 Task: TID9000002-13
Action: Mouse moved to (23, 99)
Screenshot: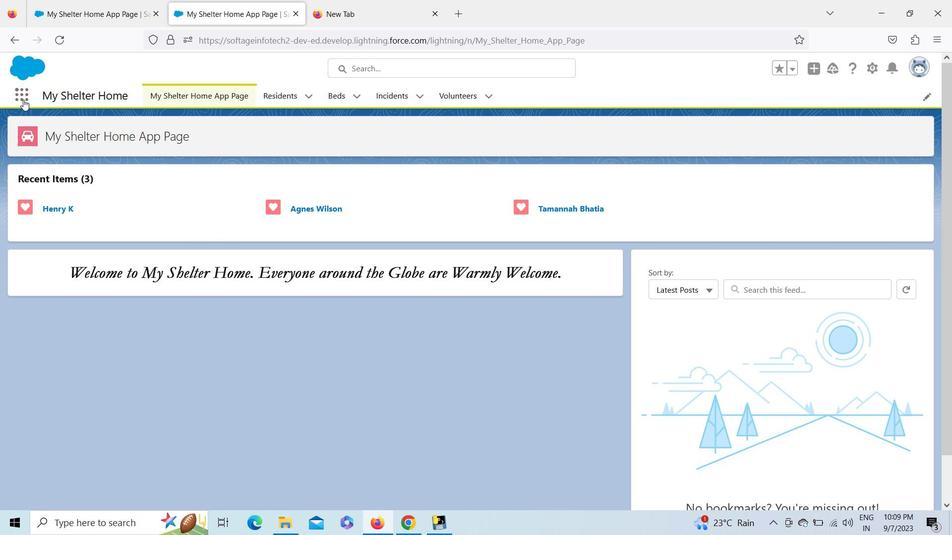 
Action: Mouse pressed left at (23, 99)
Screenshot: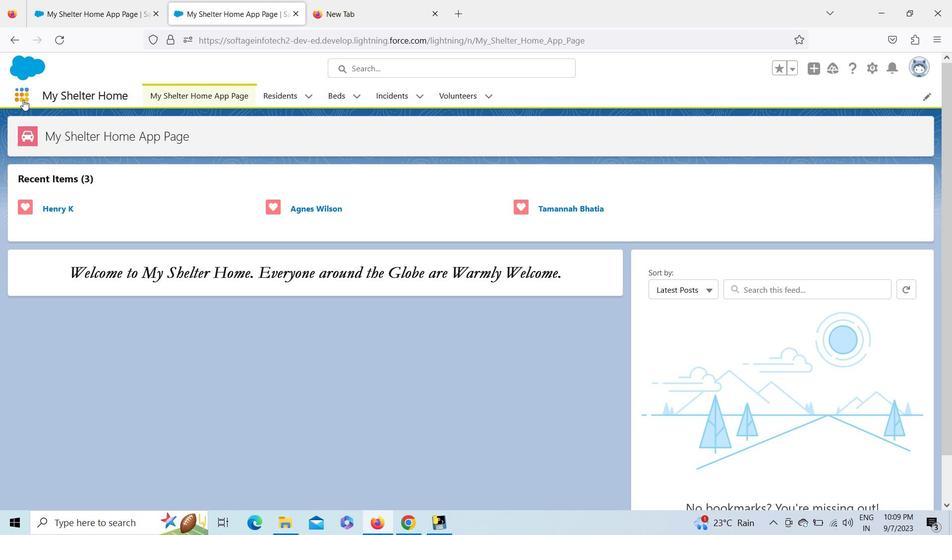 
Action: Mouse moved to (868, 70)
Screenshot: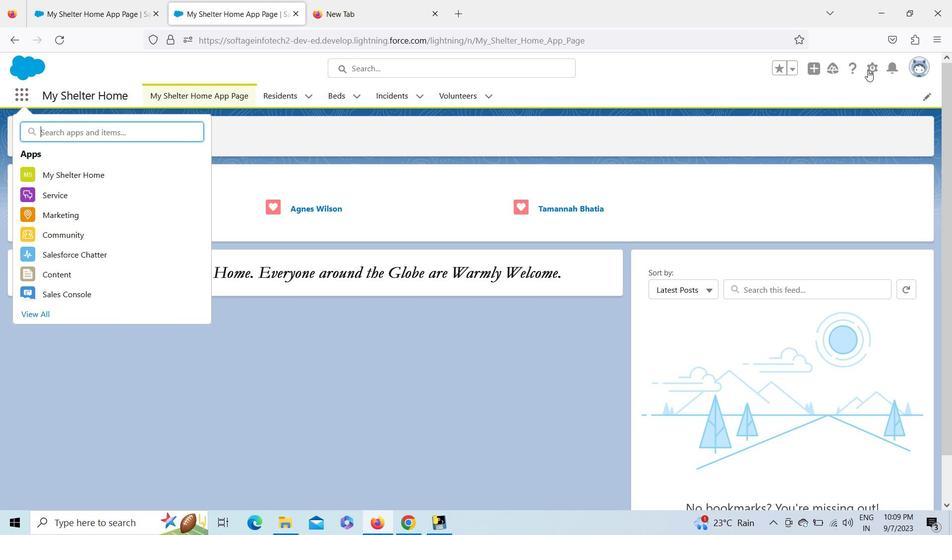 
Action: Mouse pressed left at (868, 70)
Screenshot: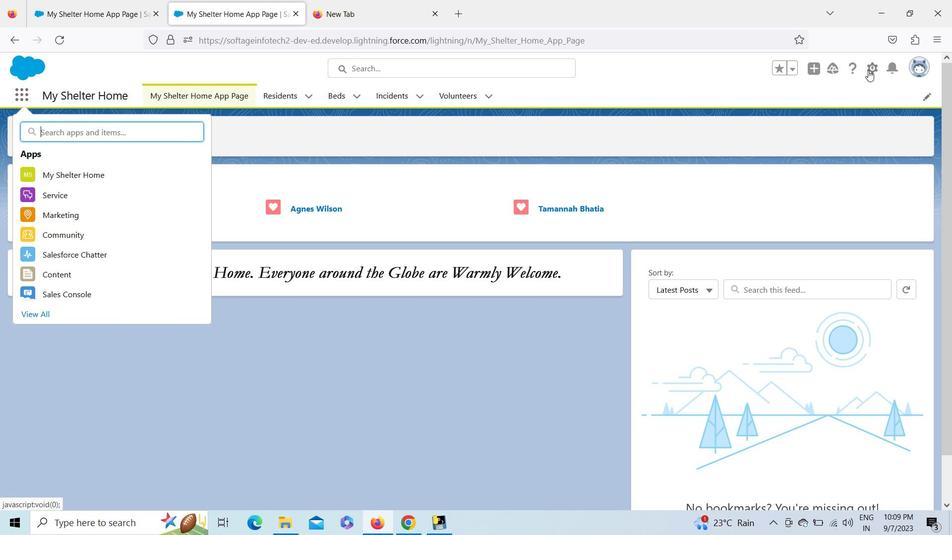 
Action: Mouse moved to (838, 95)
Screenshot: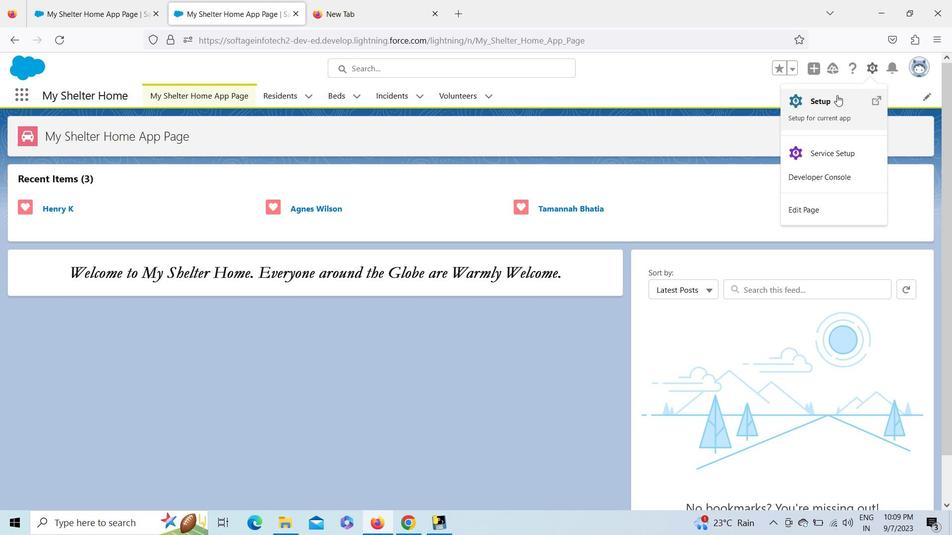 
Action: Mouse pressed left at (838, 95)
Screenshot: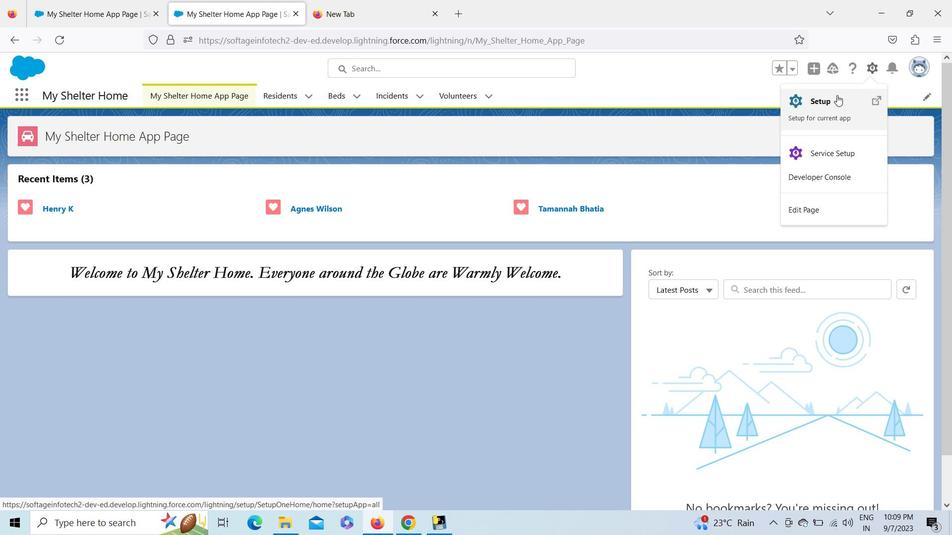 
Action: Mouse moved to (579, 20)
Screenshot: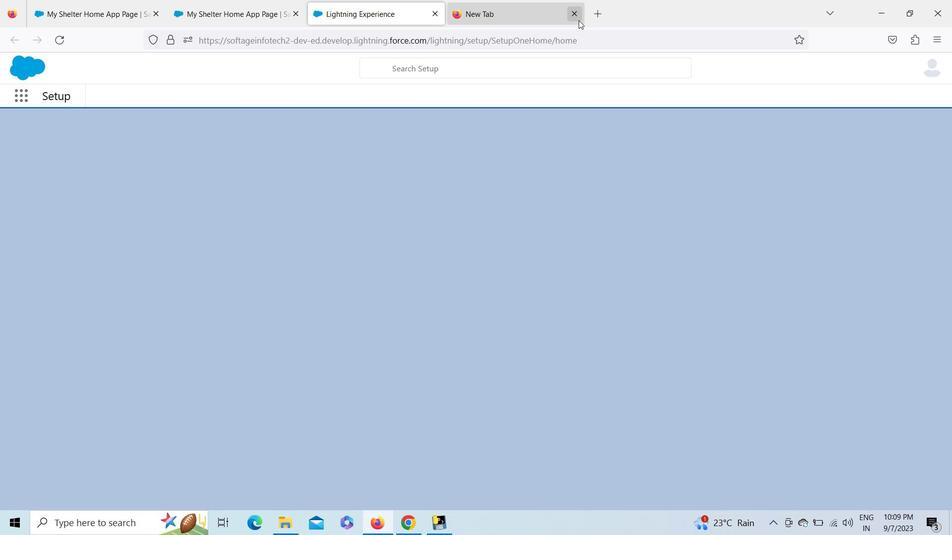 
Action: Mouse pressed left at (579, 20)
Screenshot: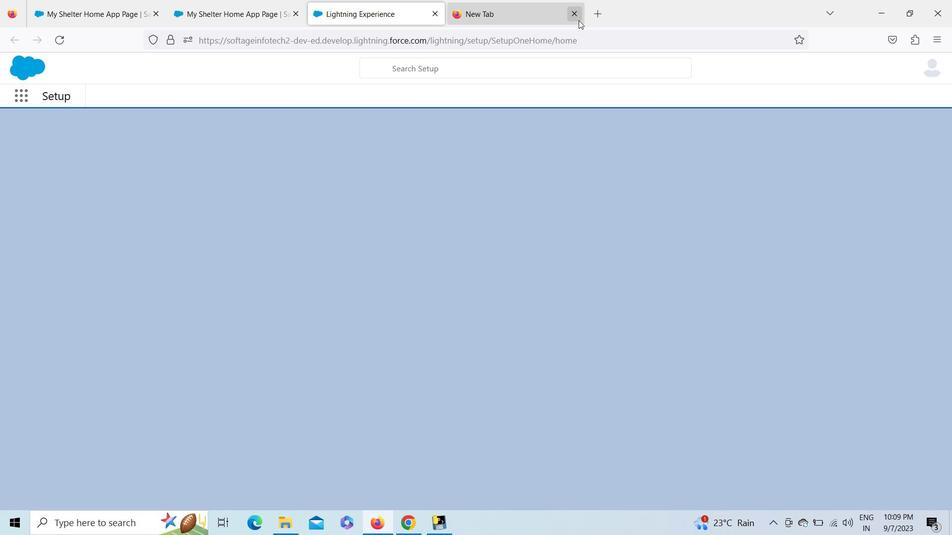 
Action: Mouse moved to (89, 130)
Screenshot: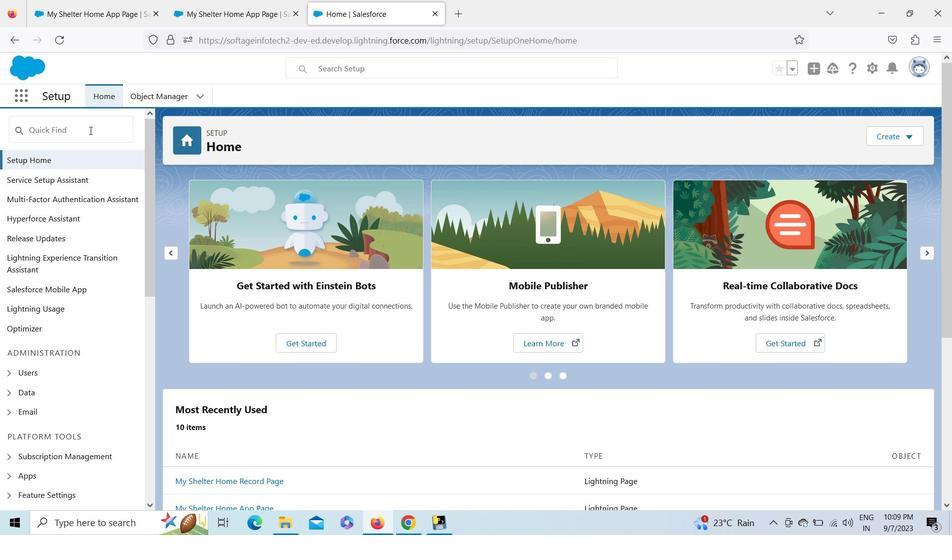 
Action: Mouse pressed left at (89, 130)
Screenshot: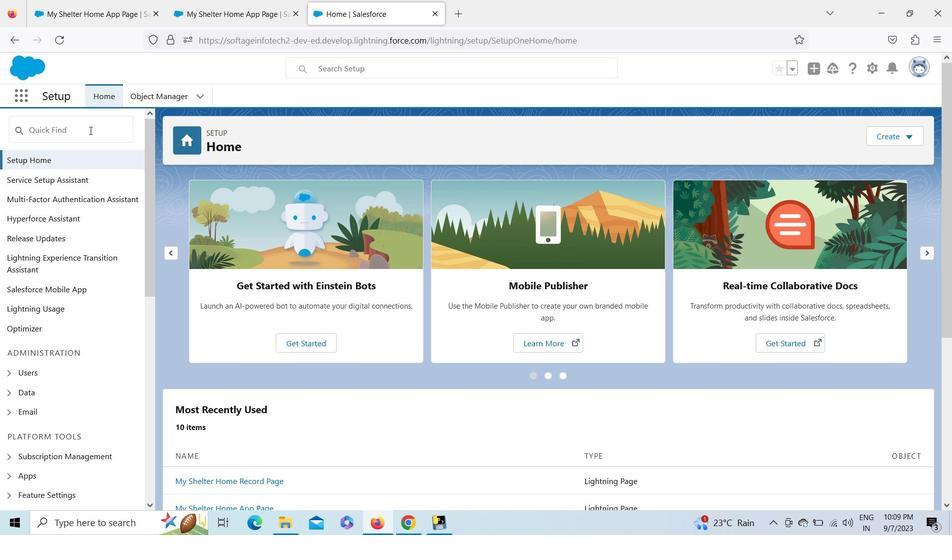 
Action: Key pressed email
Screenshot: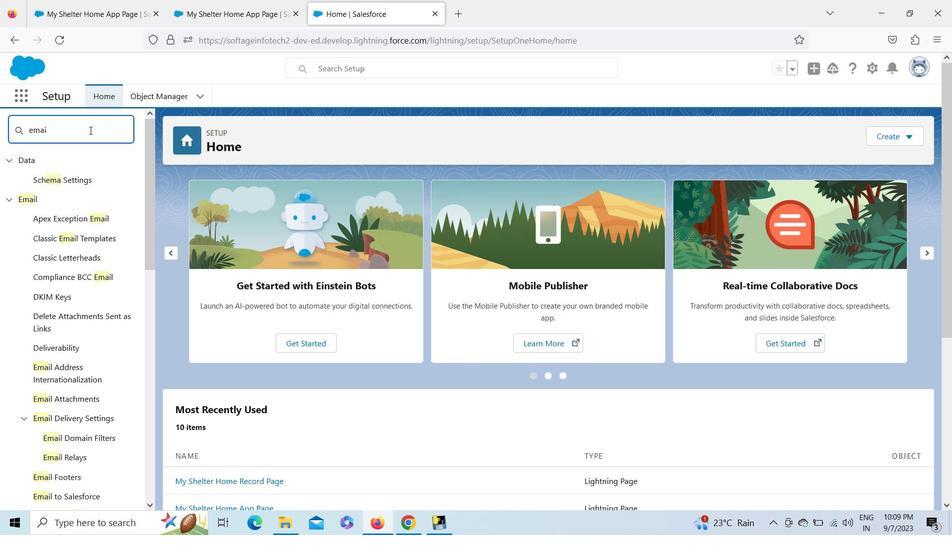 
Action: Mouse moved to (87, 198)
Screenshot: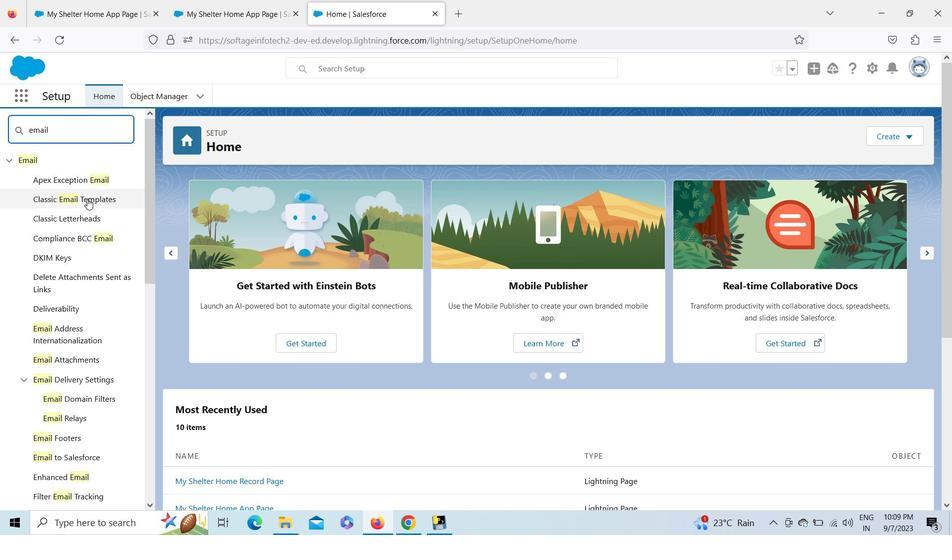 
Action: Mouse pressed left at (87, 198)
Screenshot: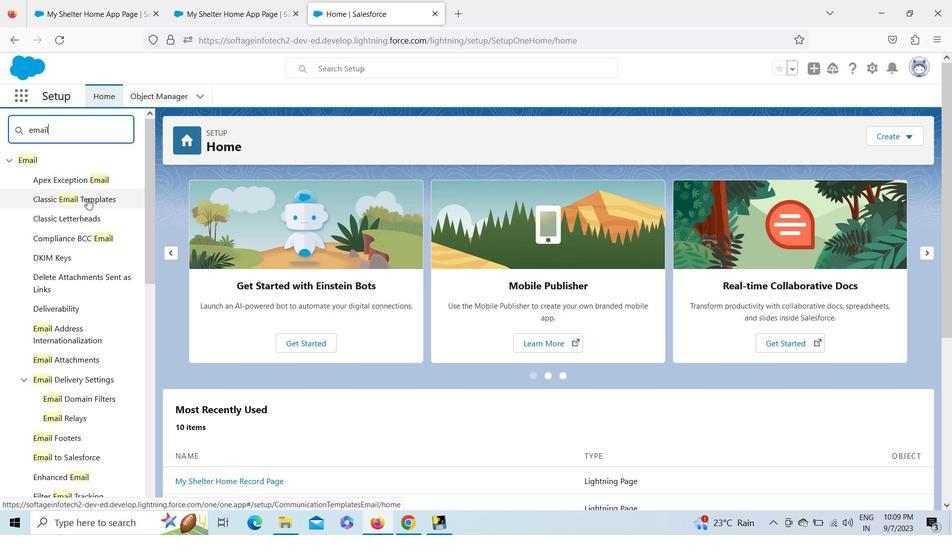 
Action: Mouse moved to (444, 287)
Screenshot: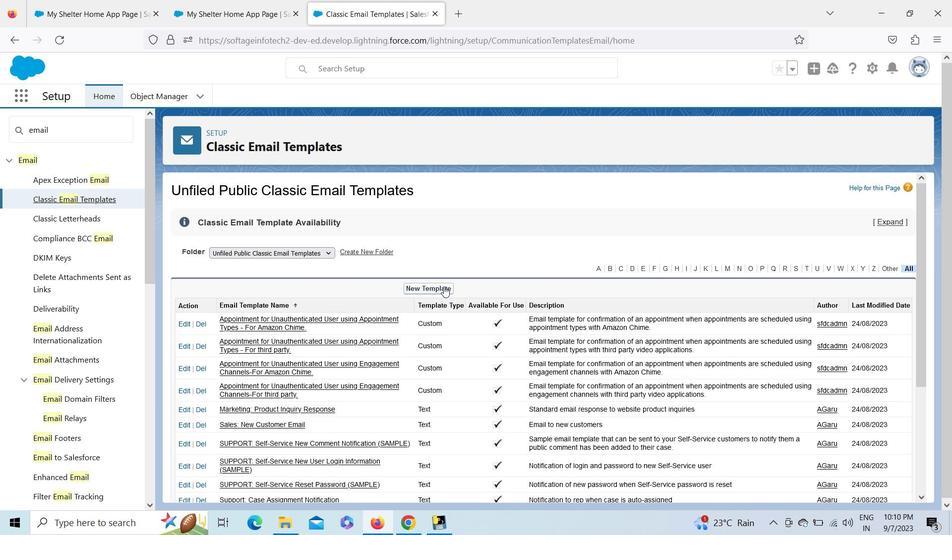 
Action: Mouse pressed left at (444, 287)
Screenshot: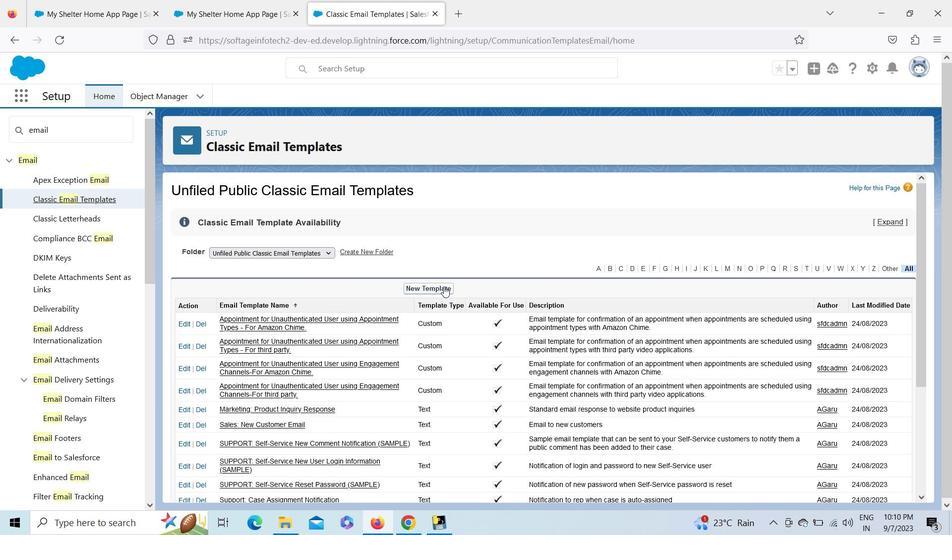 
Action: Mouse moved to (882, 252)
Screenshot: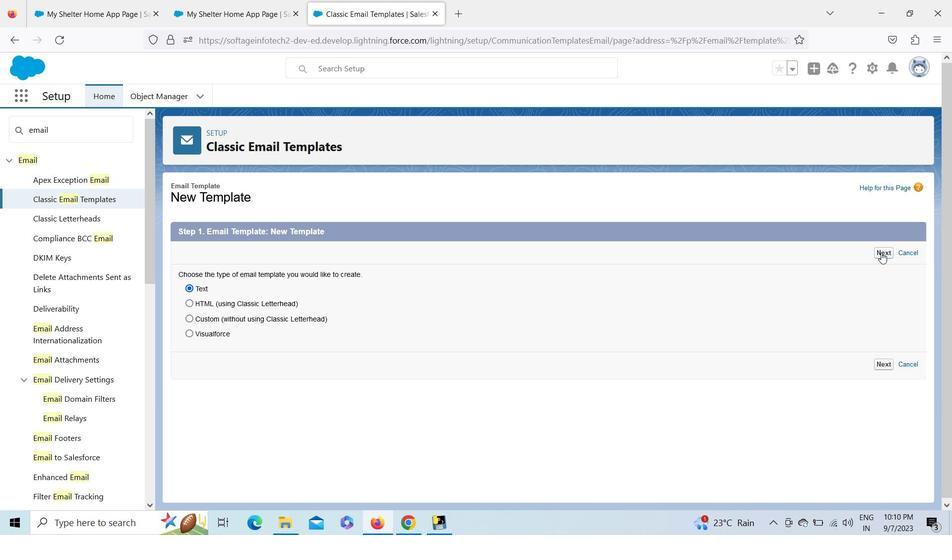 
Action: Mouse pressed left at (882, 252)
Screenshot: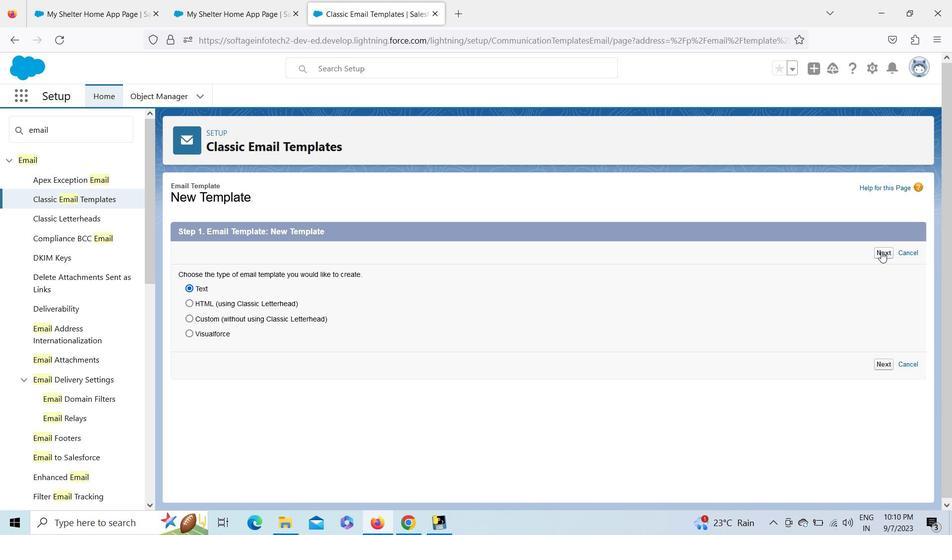 
Action: Mouse moved to (270, 311)
Screenshot: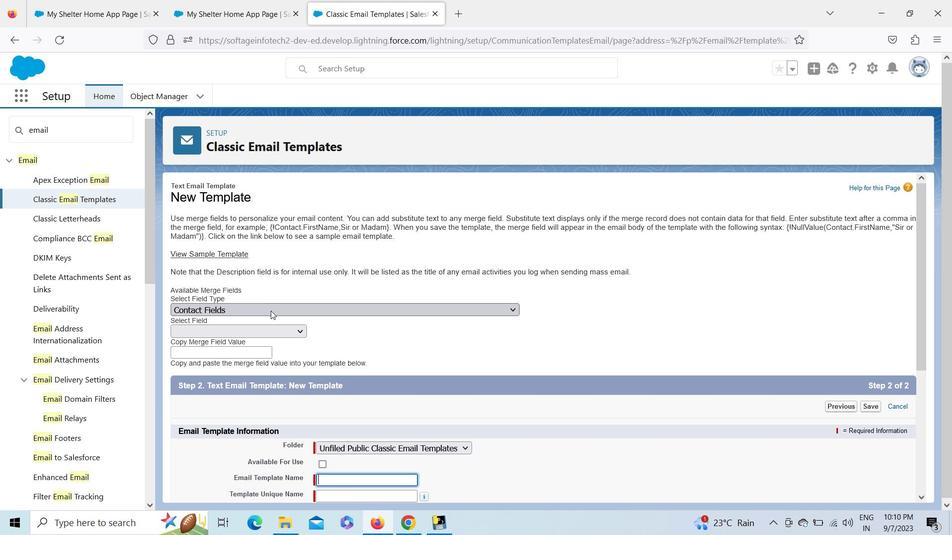 
Action: Mouse pressed left at (270, 311)
Screenshot: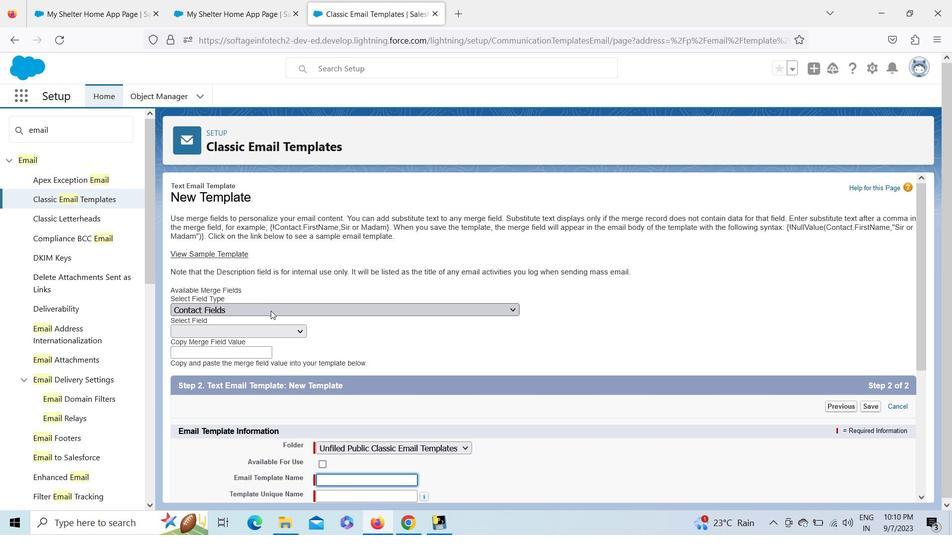 
Action: Mouse moved to (512, 293)
Screenshot: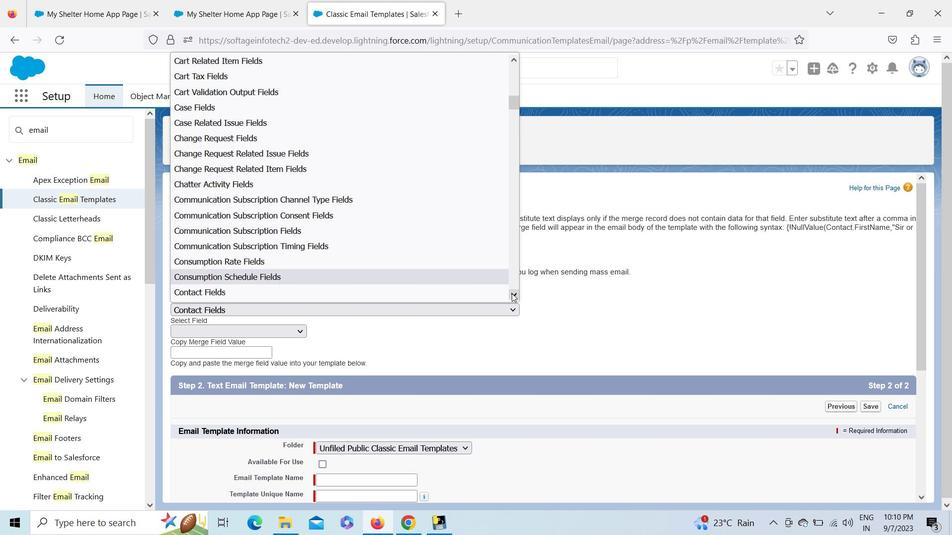 
Action: Mouse pressed left at (512, 293)
Screenshot: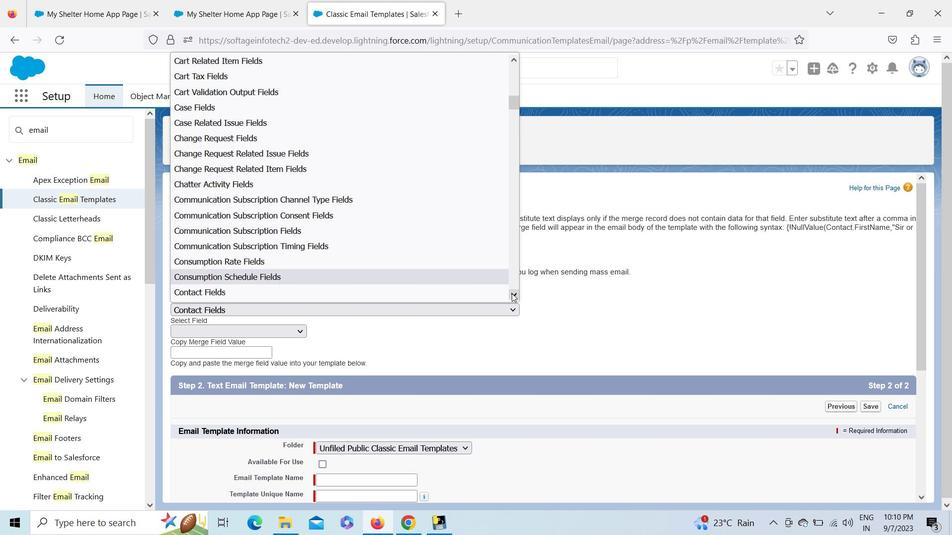 
Action: Mouse pressed left at (512, 293)
Screenshot: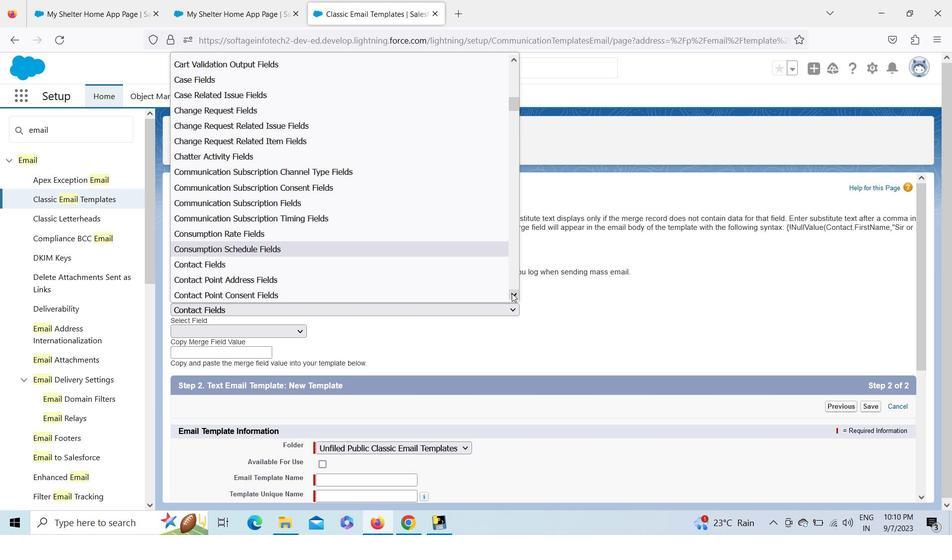
Action: Mouse pressed left at (512, 293)
Screenshot: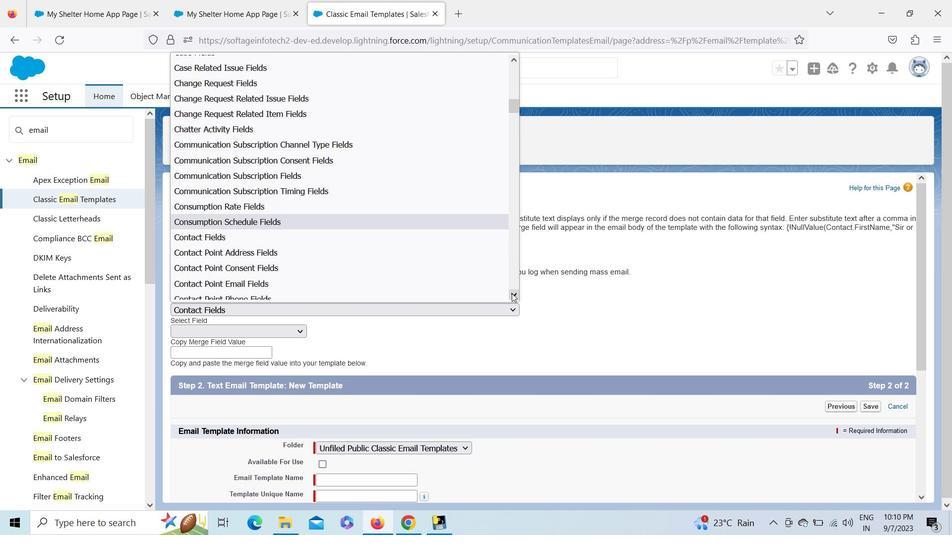 
Action: Mouse pressed left at (512, 293)
Screenshot: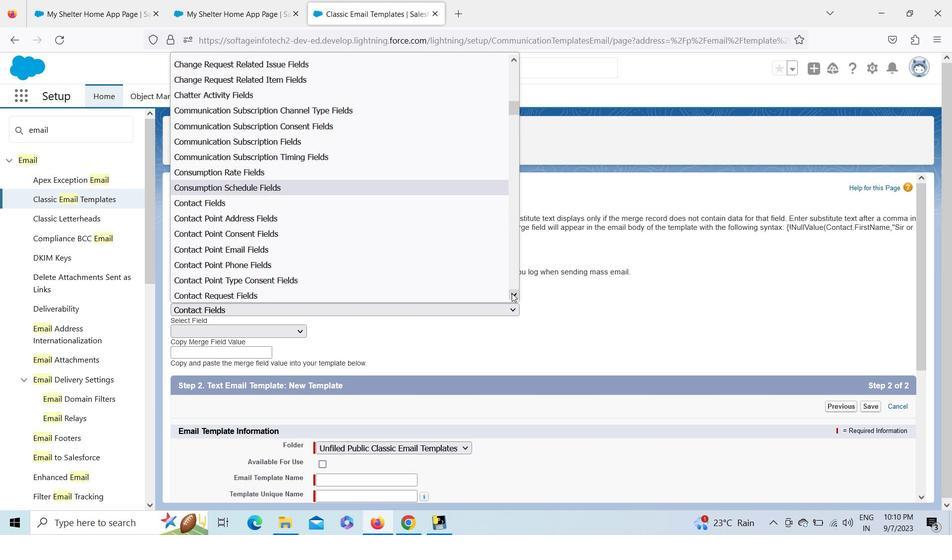 
Action: Mouse pressed left at (512, 293)
Screenshot: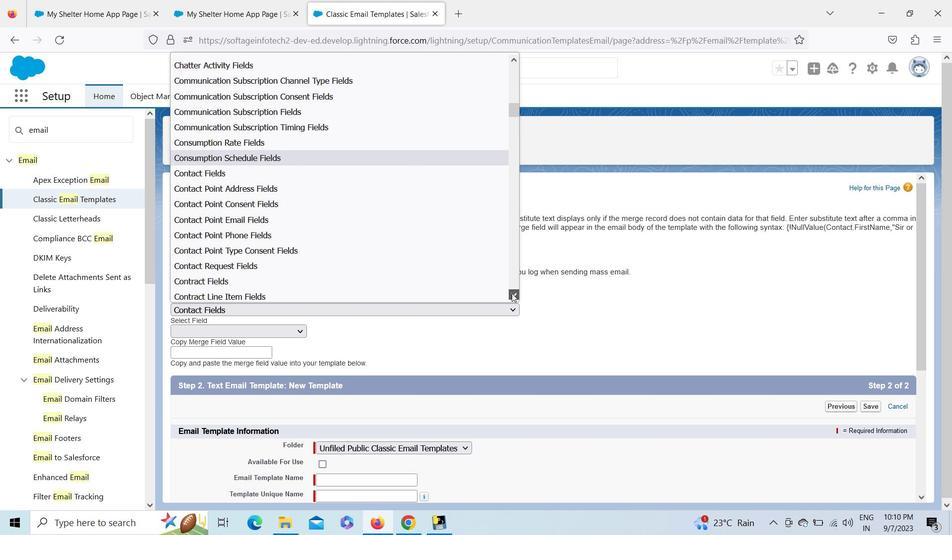 
Action: Mouse pressed left at (512, 293)
Screenshot: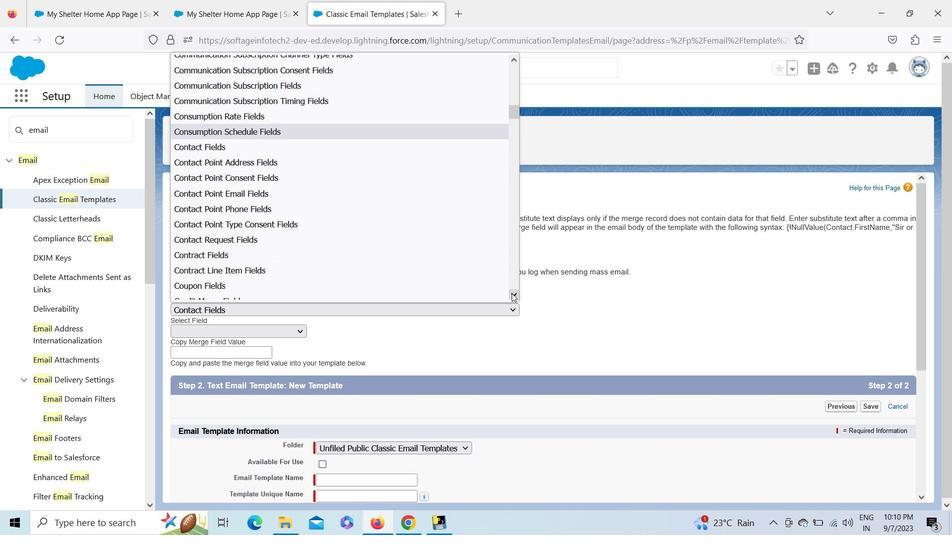 
Action: Mouse pressed left at (512, 293)
Screenshot: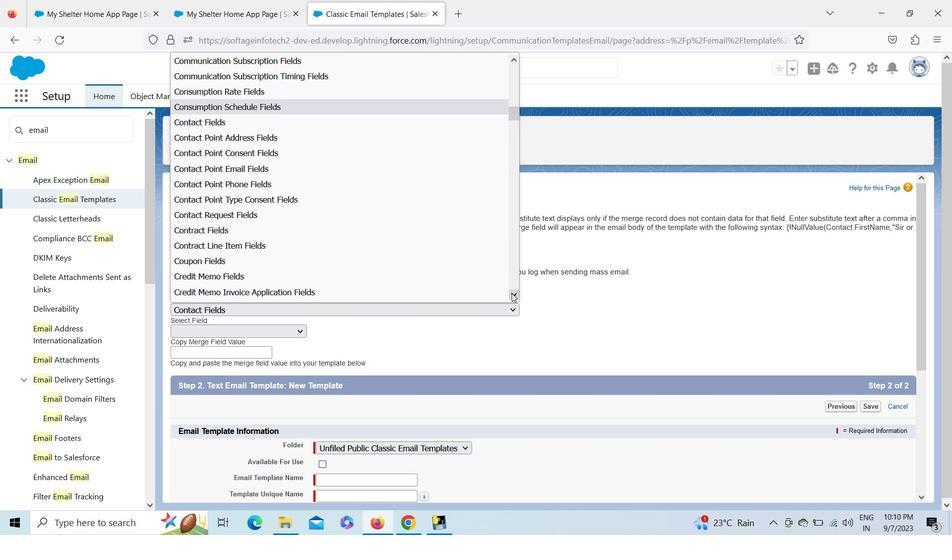 
Action: Mouse pressed left at (512, 293)
Screenshot: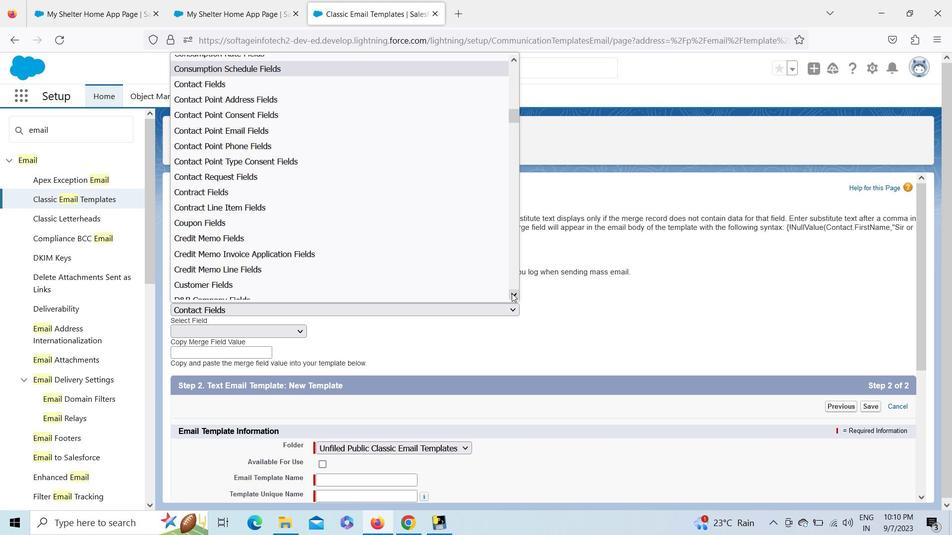 
Action: Mouse pressed left at (512, 293)
Screenshot: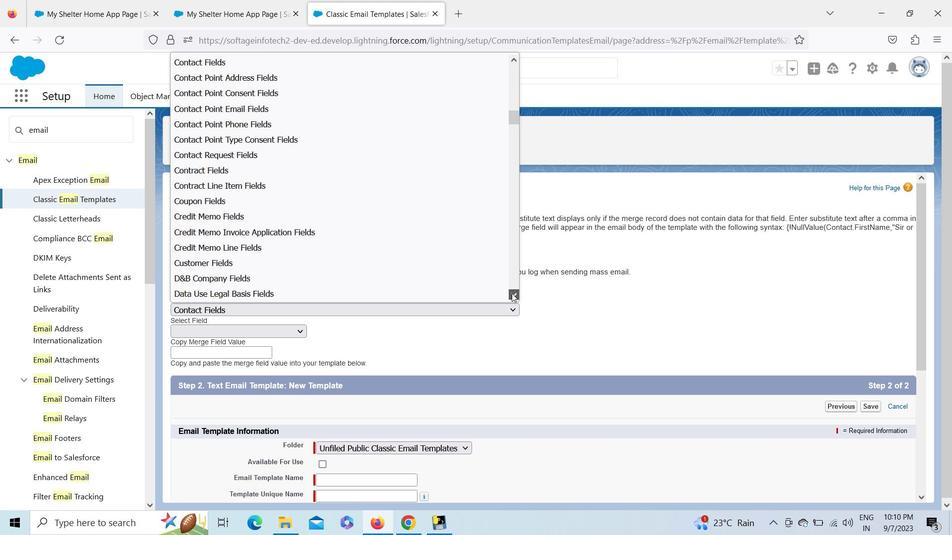 
Action: Mouse pressed left at (512, 293)
Screenshot: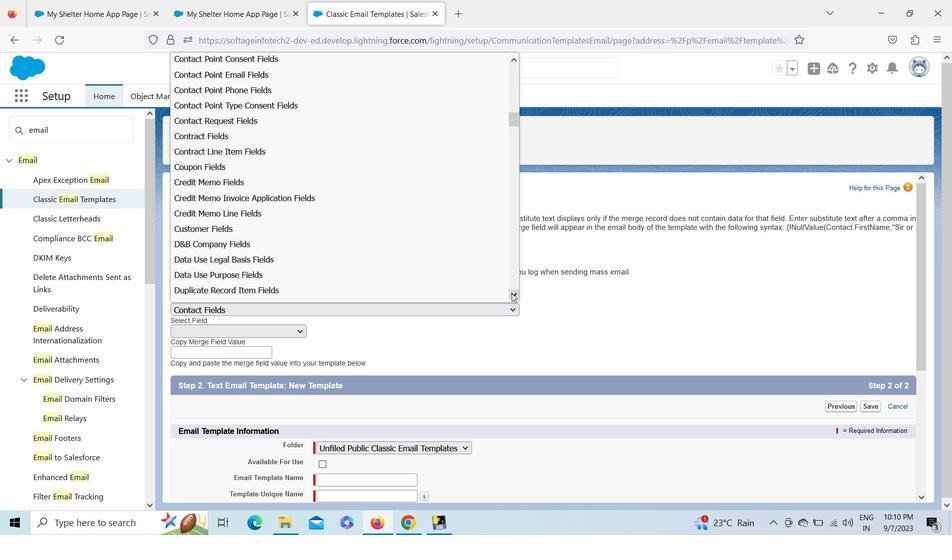 
Action: Mouse pressed left at (512, 293)
Screenshot: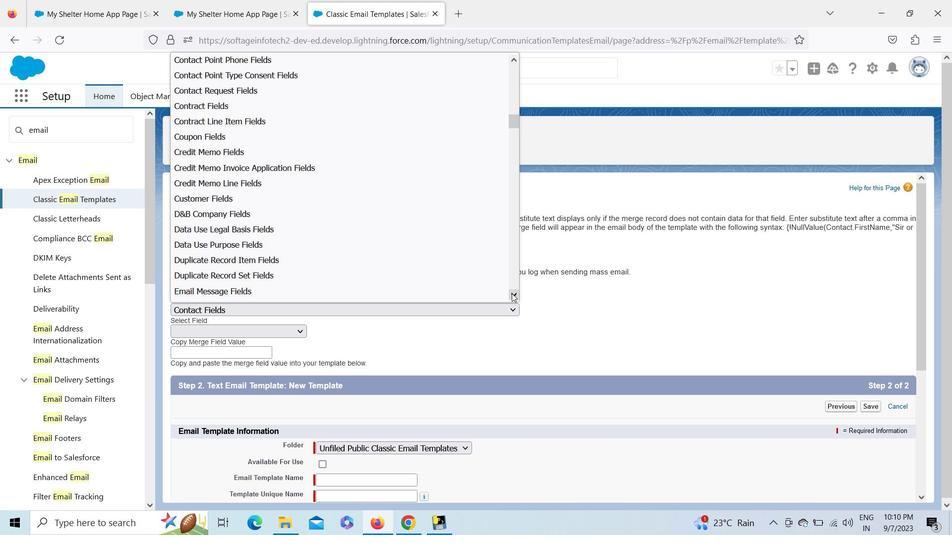 
Action: Mouse pressed left at (512, 293)
Screenshot: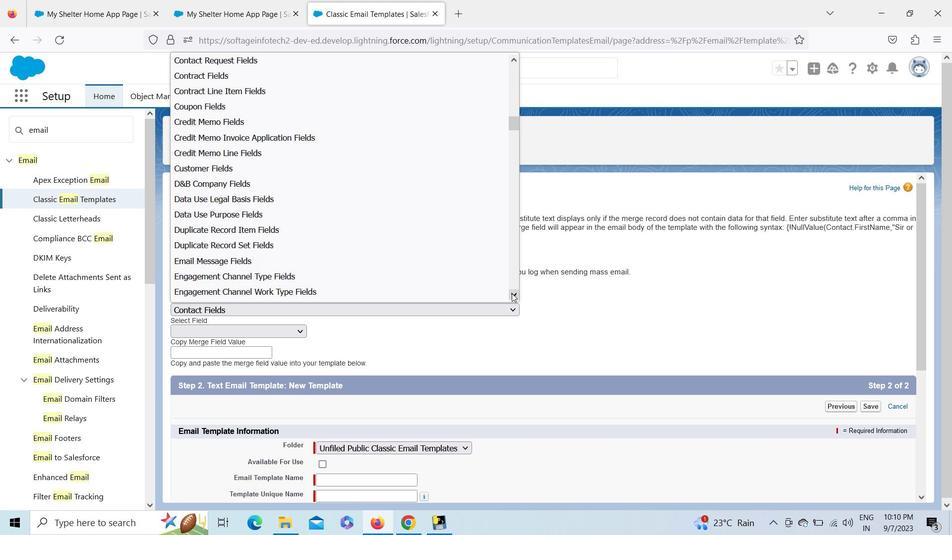 
Action: Mouse pressed left at (512, 293)
Screenshot: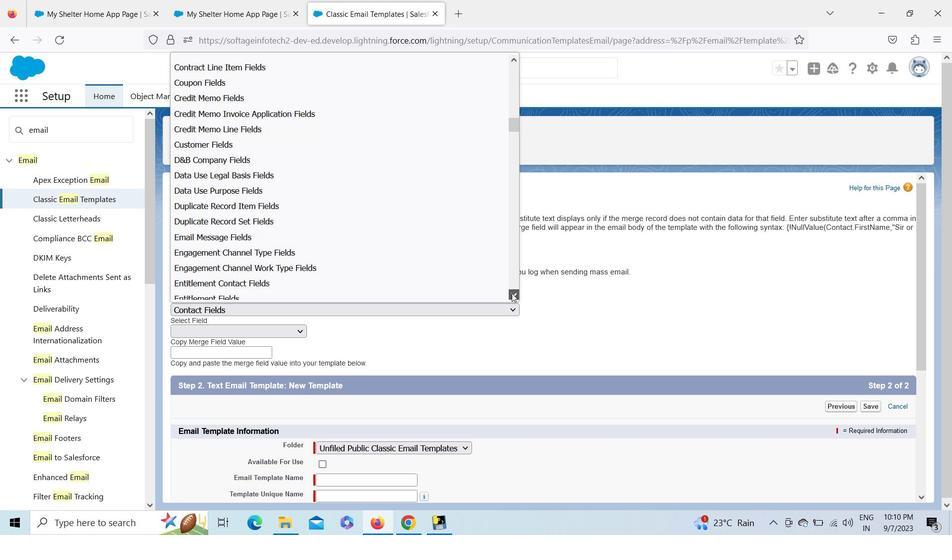 
Action: Mouse pressed left at (512, 293)
Screenshot: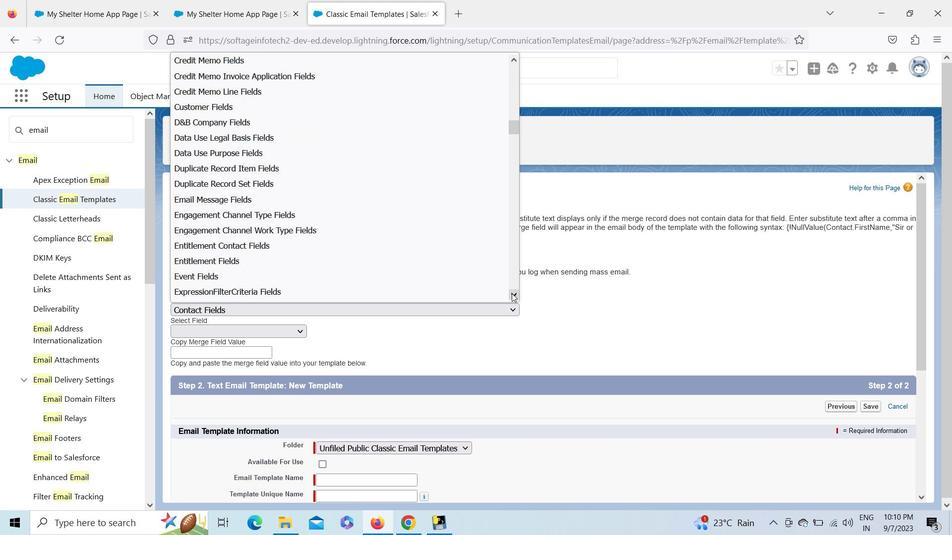 
Action: Mouse pressed left at (512, 293)
Screenshot: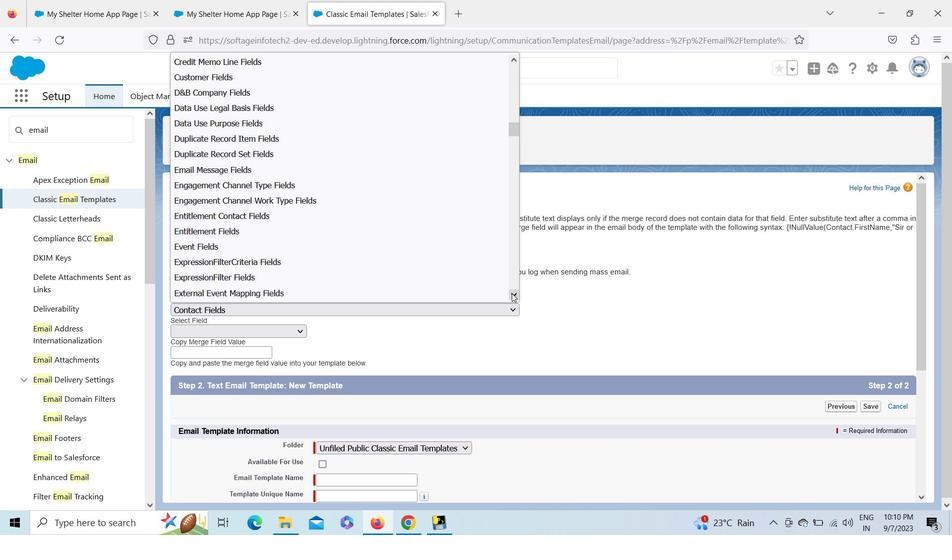 
Action: Mouse pressed left at (512, 293)
Screenshot: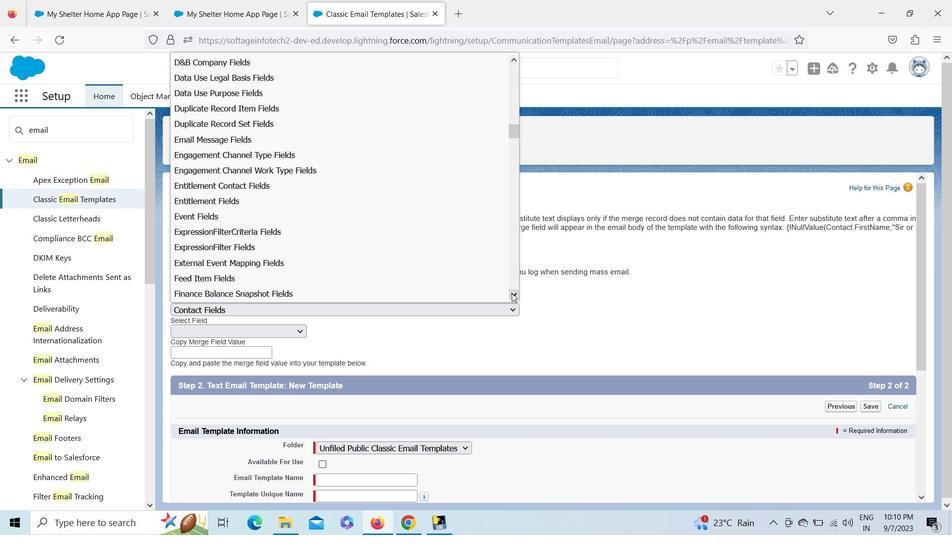 
Action: Mouse pressed left at (512, 293)
Screenshot: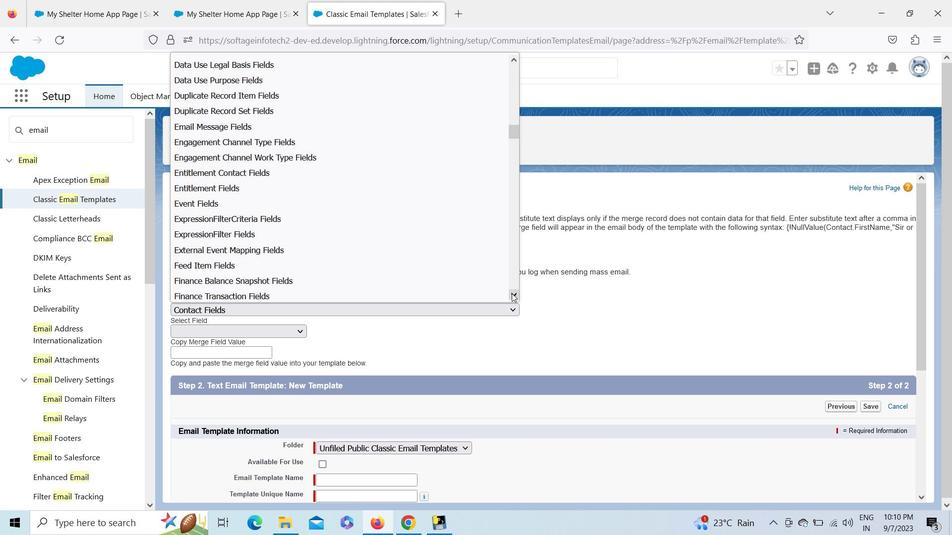 
Action: Mouse pressed left at (512, 293)
Screenshot: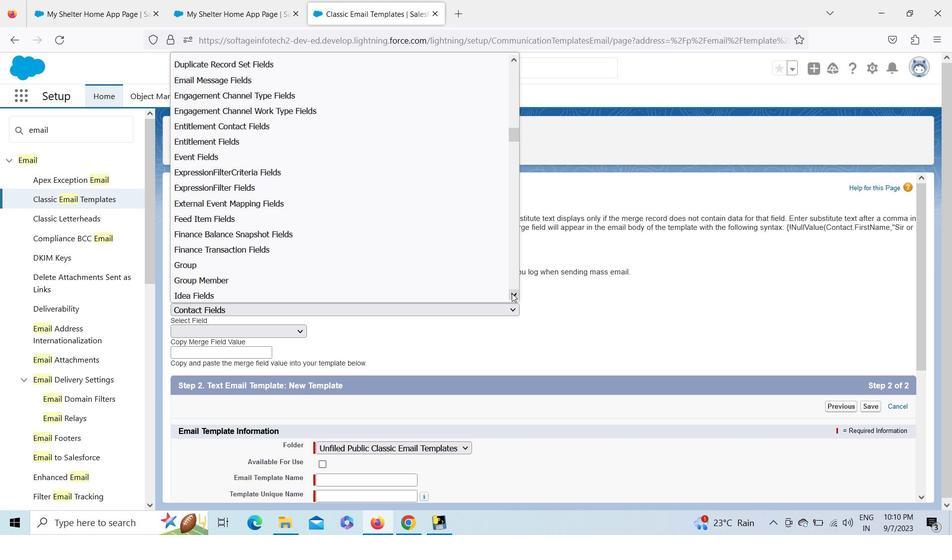 
Action: Mouse pressed left at (512, 293)
Screenshot: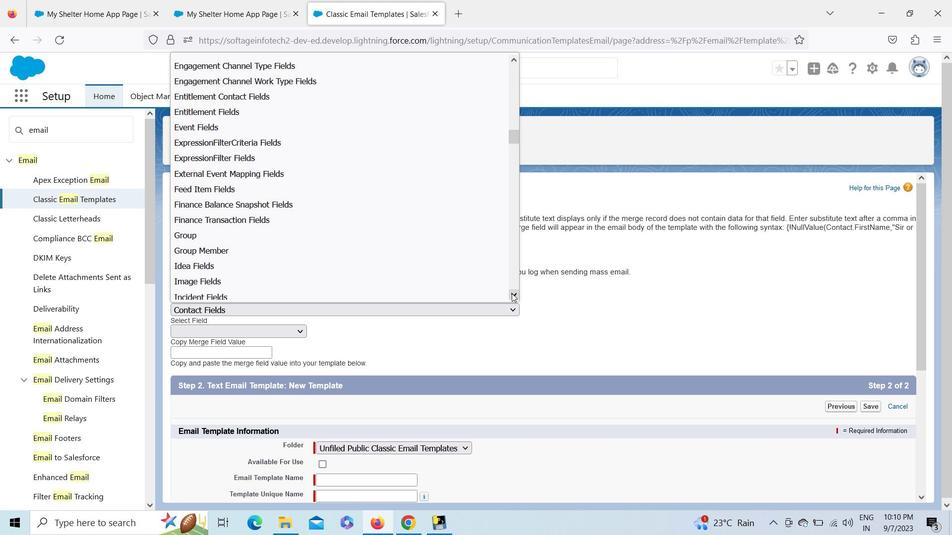
Action: Key pressed rrrrrrrrrrrrrrrr<Key.enter>
Screenshot: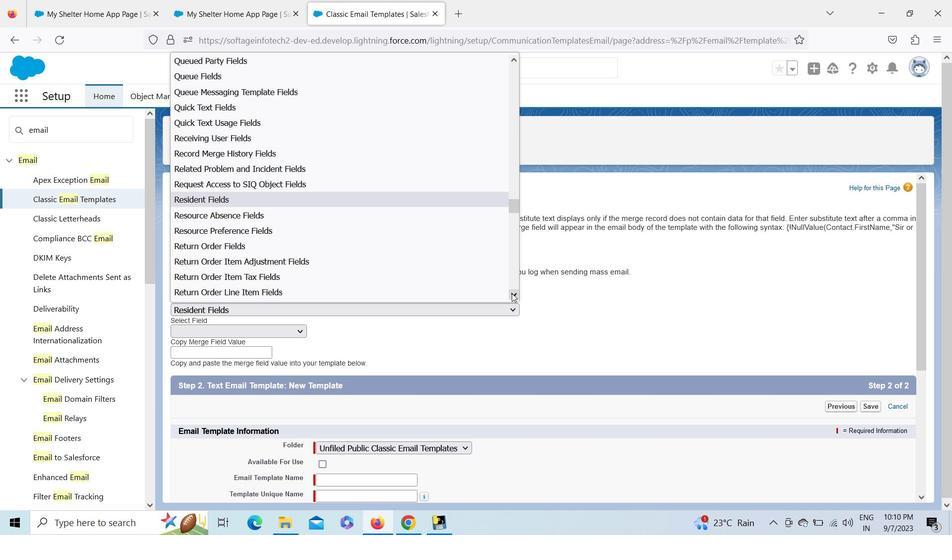
Action: Mouse moved to (268, 328)
Screenshot: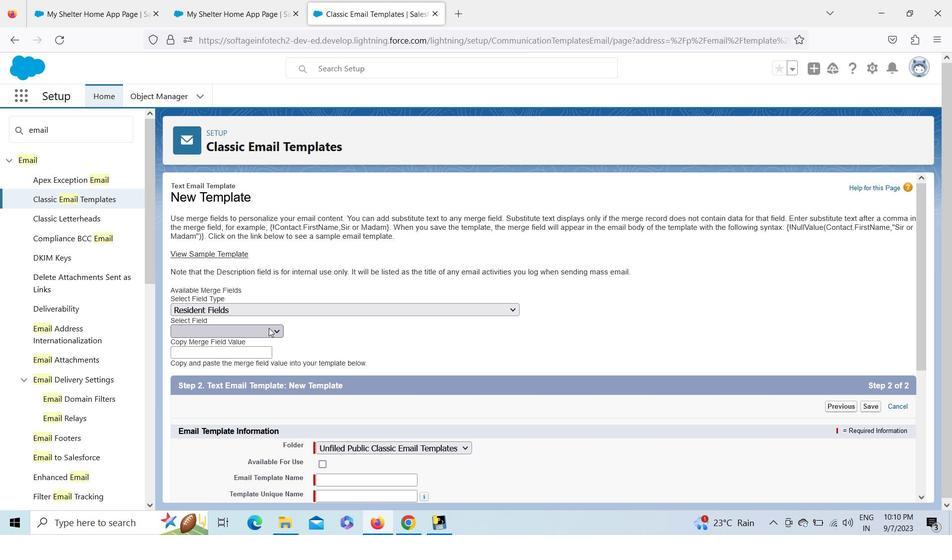 
Action: Mouse pressed left at (268, 328)
Screenshot: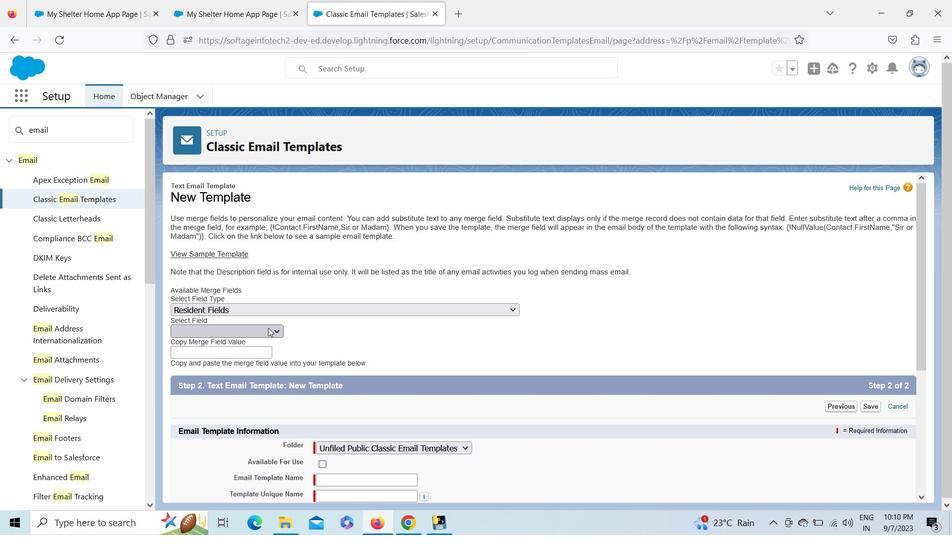 
Action: Mouse moved to (291, 316)
Screenshot: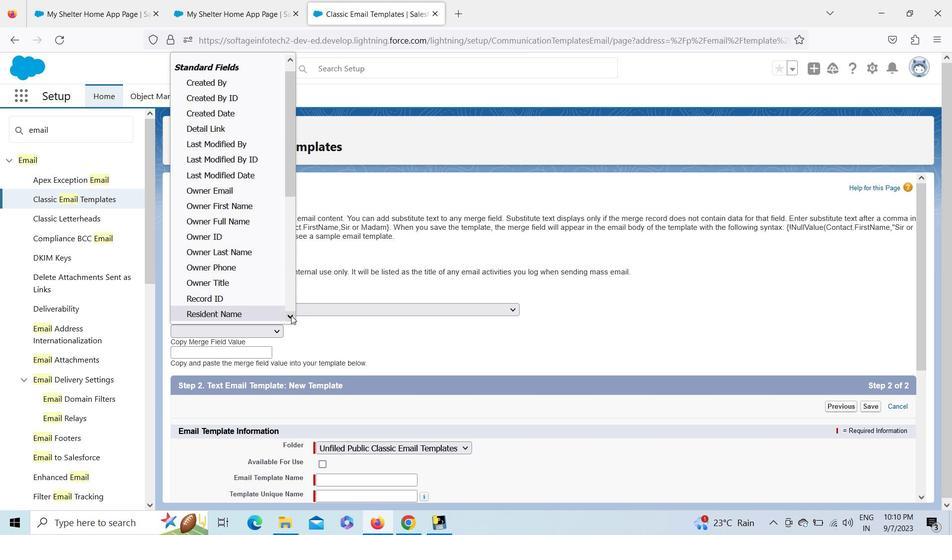 
Action: Mouse pressed left at (291, 316)
Screenshot: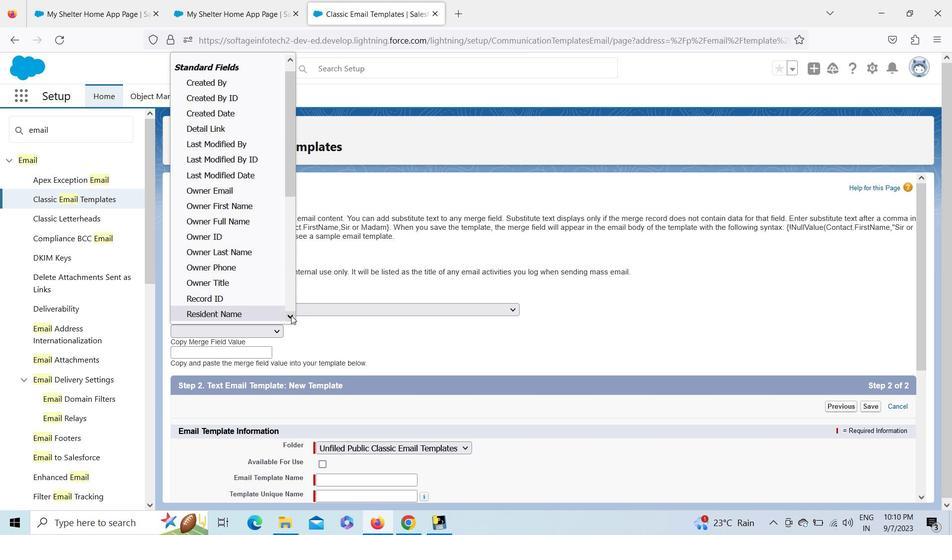 
Action: Mouse pressed left at (291, 316)
Screenshot: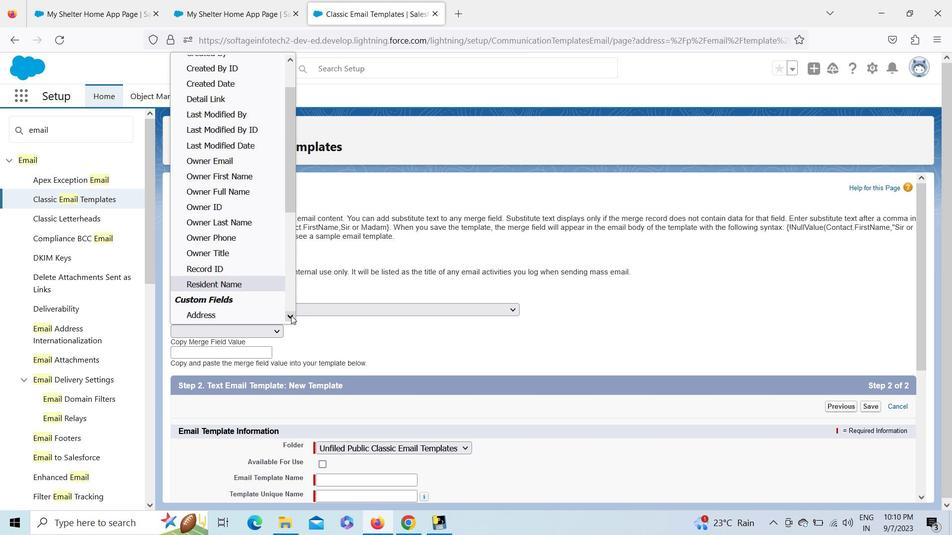
Action: Mouse pressed left at (291, 316)
Screenshot: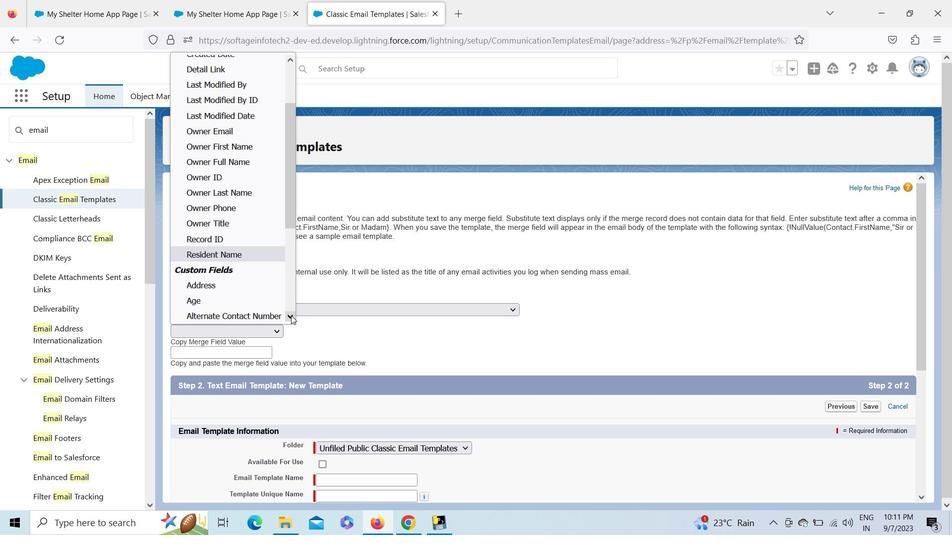 
Action: Mouse pressed left at (291, 316)
Screenshot: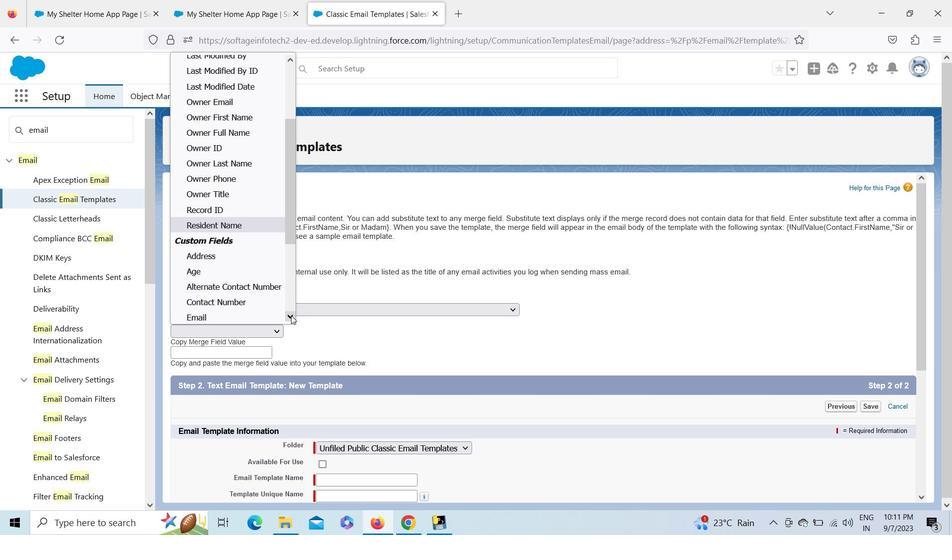 
Action: Mouse pressed left at (291, 316)
Screenshot: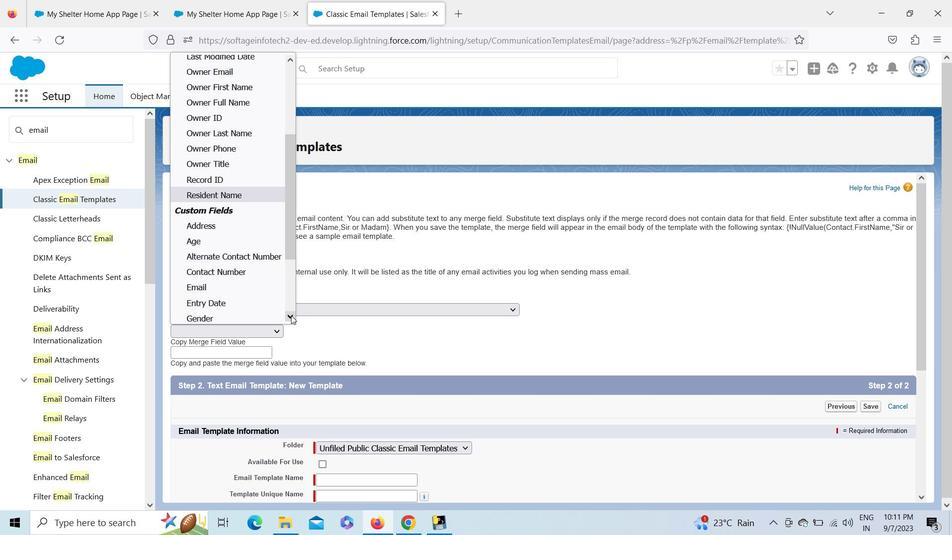 
Action: Mouse pressed left at (291, 316)
Screenshot: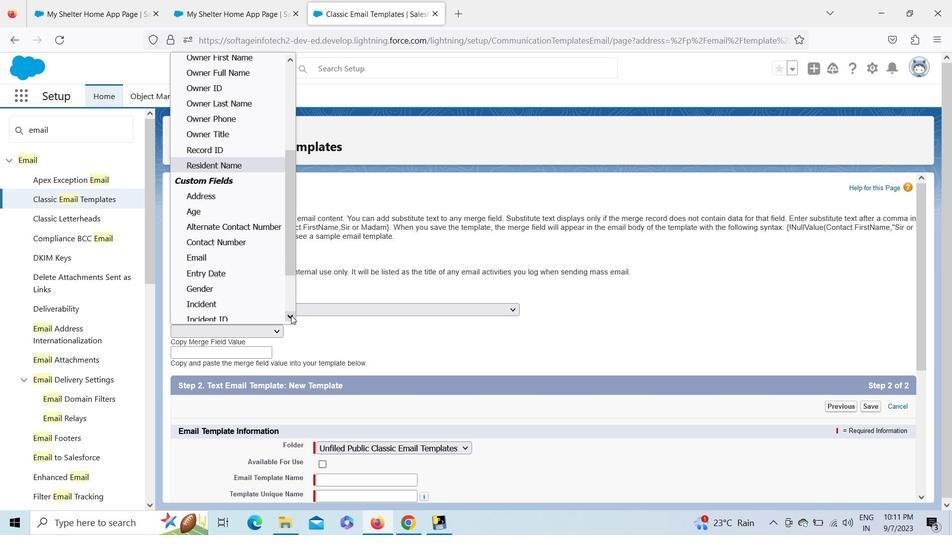 
Action: Mouse pressed left at (291, 316)
Screenshot: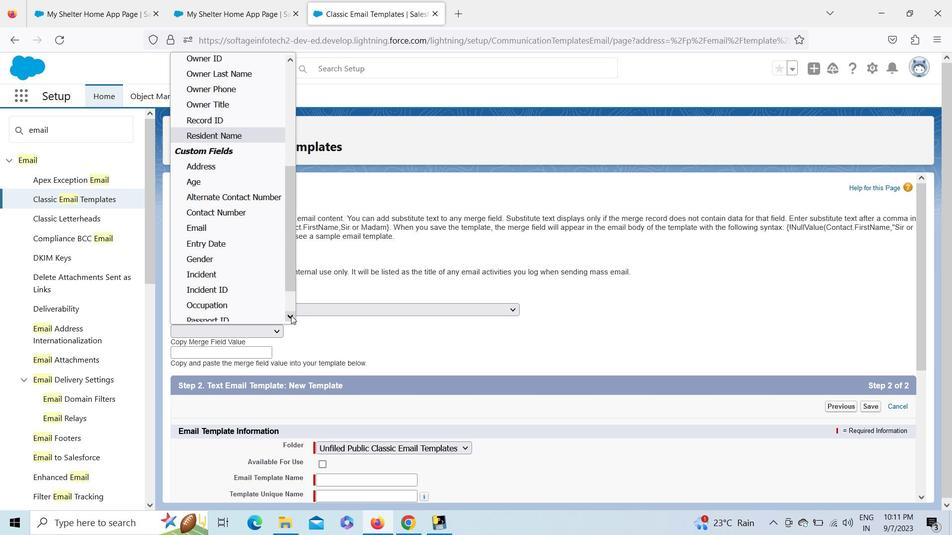 
Action: Mouse pressed left at (291, 316)
Screenshot: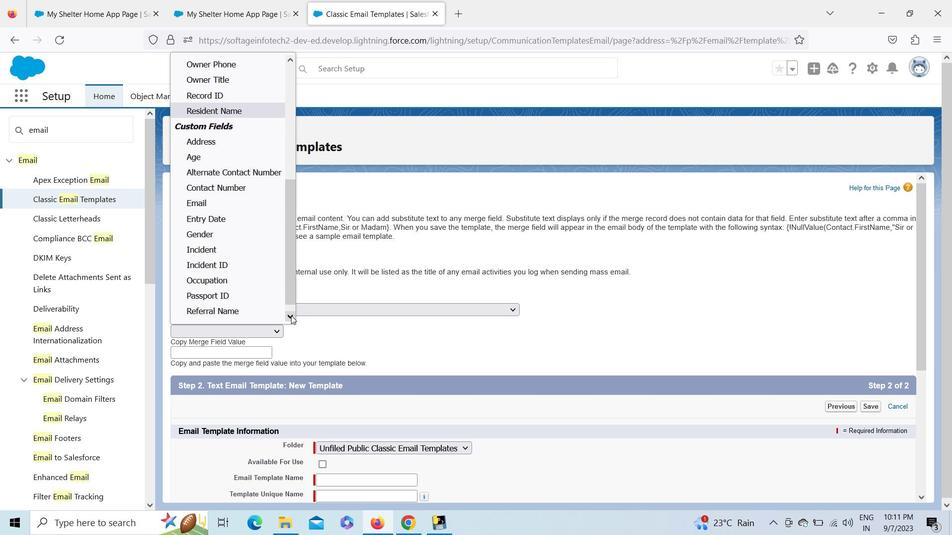 
Action: Mouse pressed left at (291, 316)
Screenshot: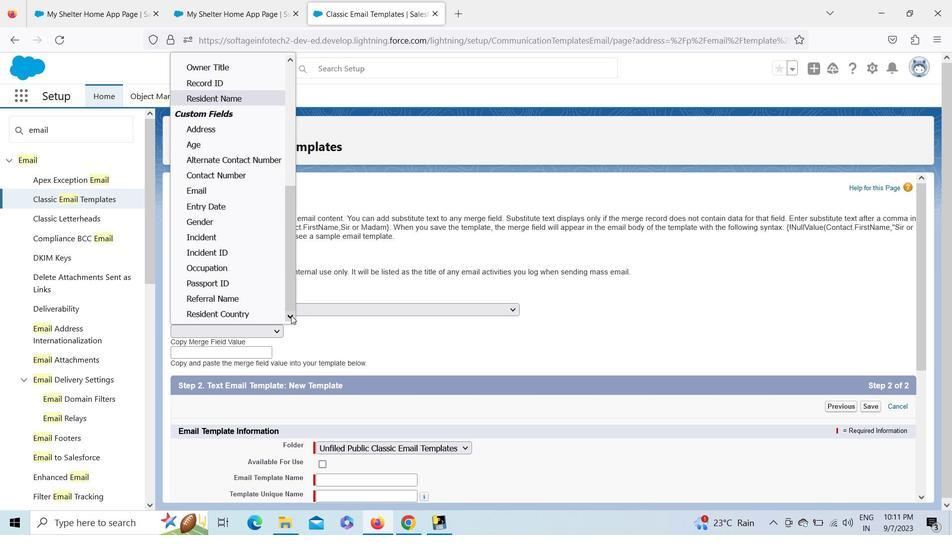 
Action: Mouse pressed left at (291, 316)
Screenshot: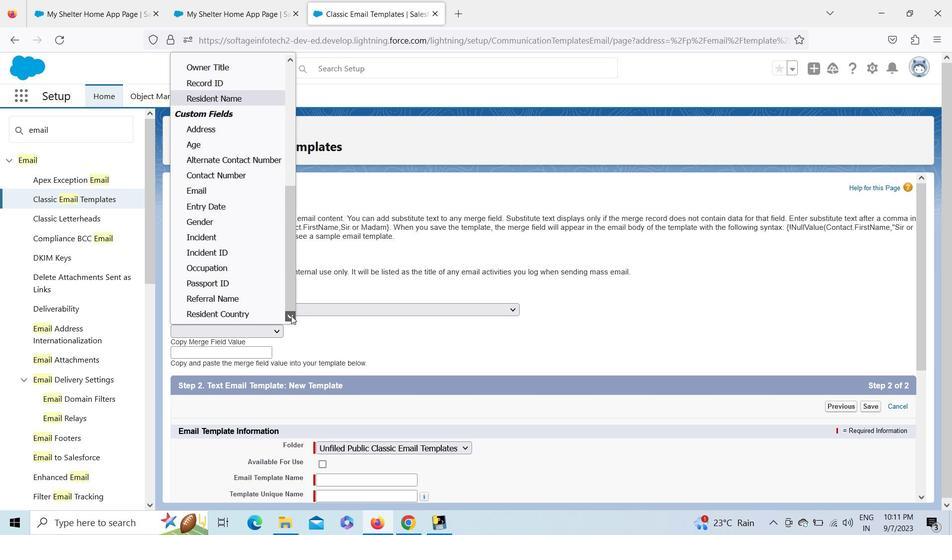 
Action: Mouse pressed left at (291, 316)
Screenshot: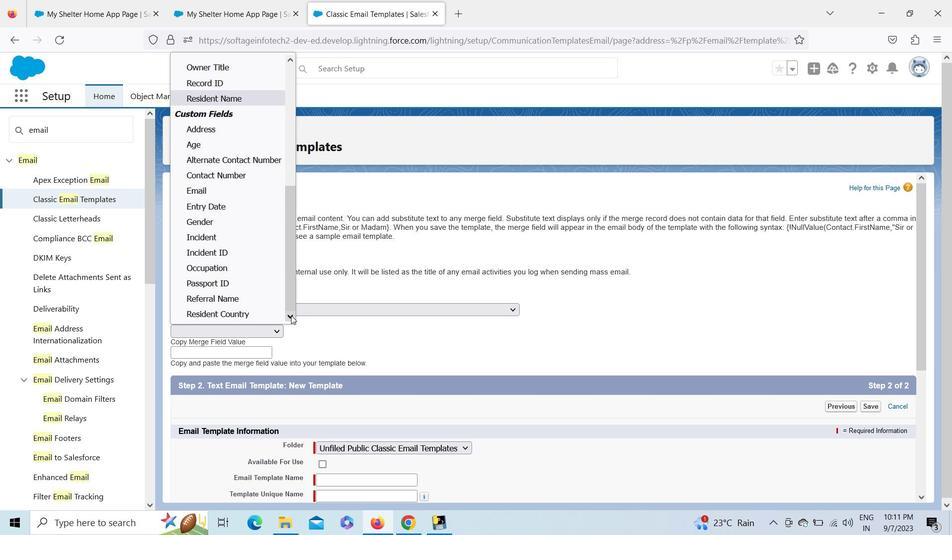 
Action: Mouse pressed left at (291, 316)
Screenshot: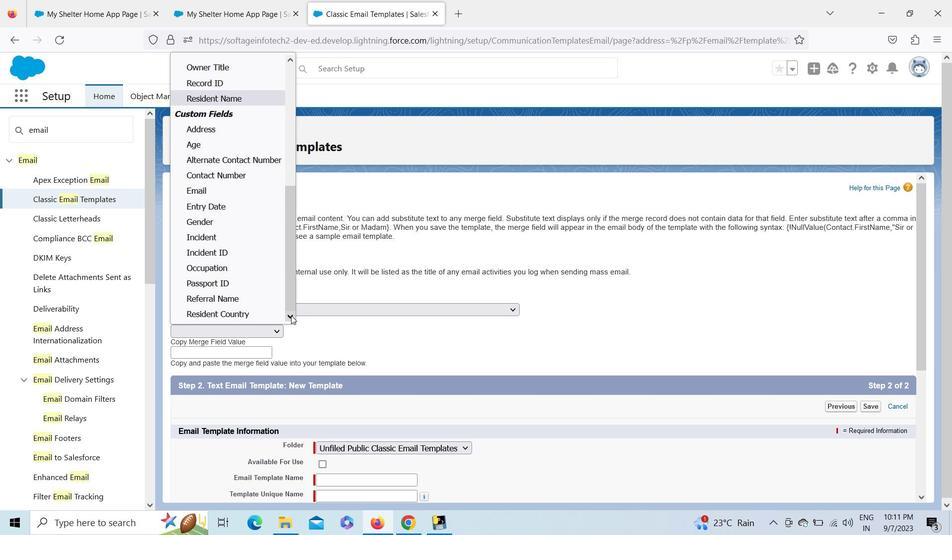 
Action: Mouse moved to (215, 184)
Screenshot: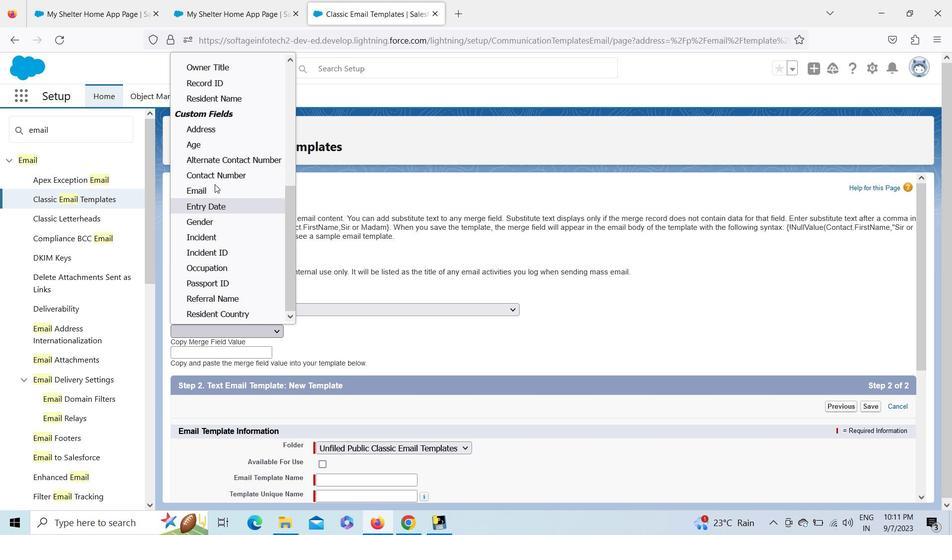 
Action: Mouse pressed left at (215, 184)
Screenshot: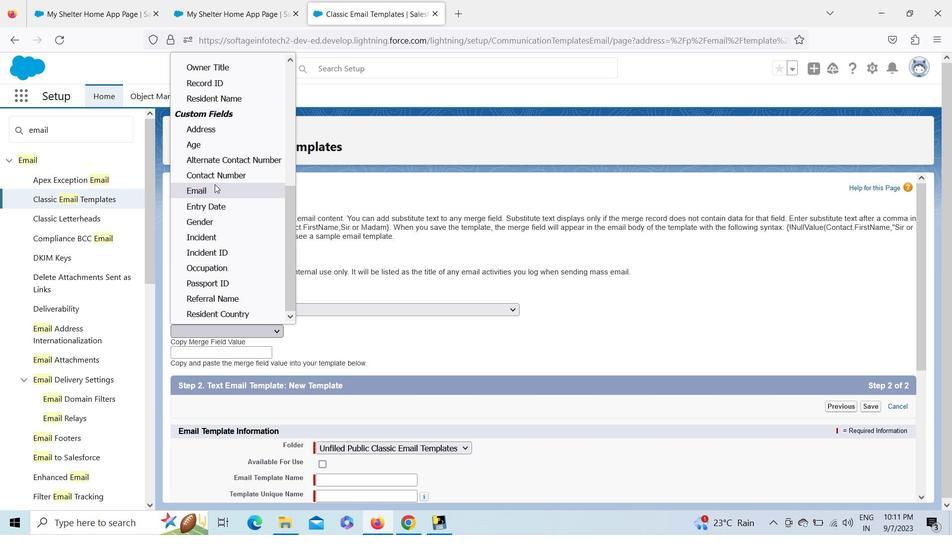 
Action: Mouse moved to (240, 332)
Screenshot: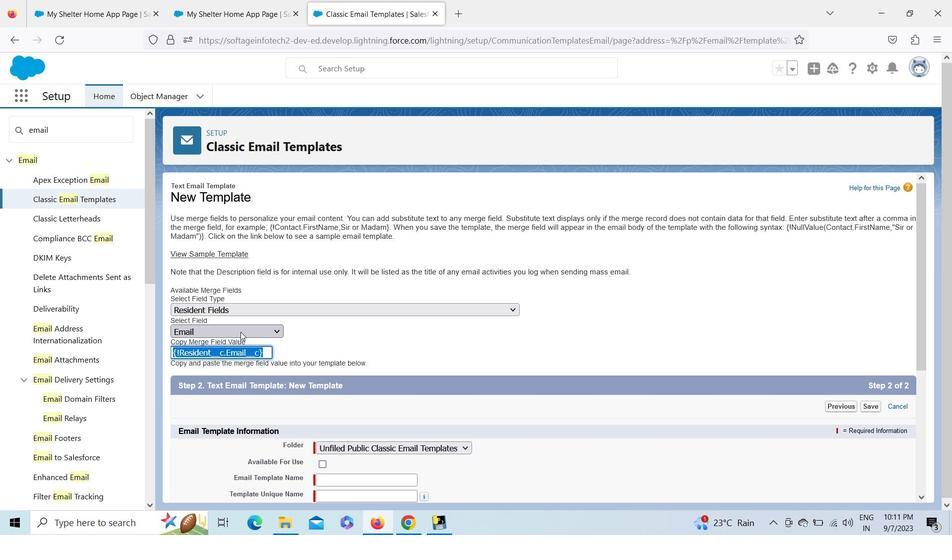 
Action: Mouse pressed left at (240, 332)
Screenshot: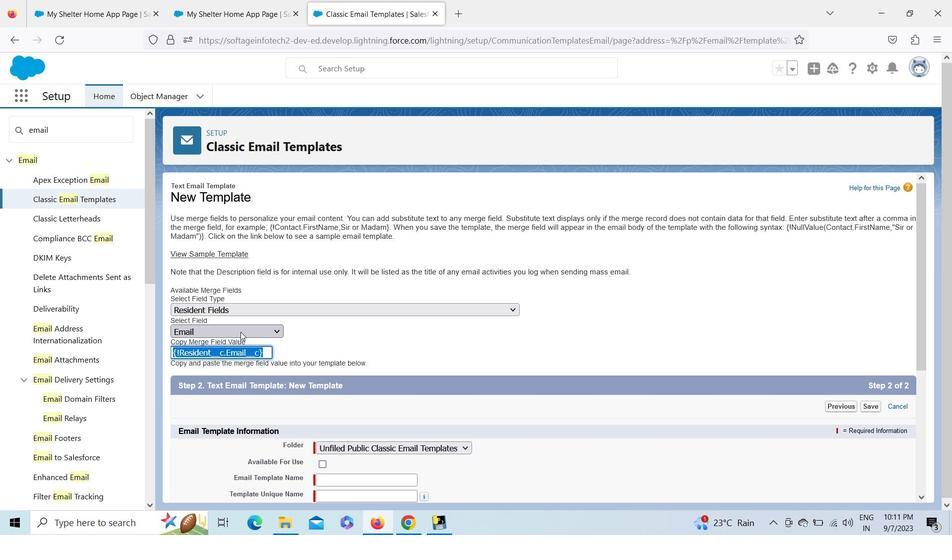 
Action: Mouse moved to (288, 313)
Screenshot: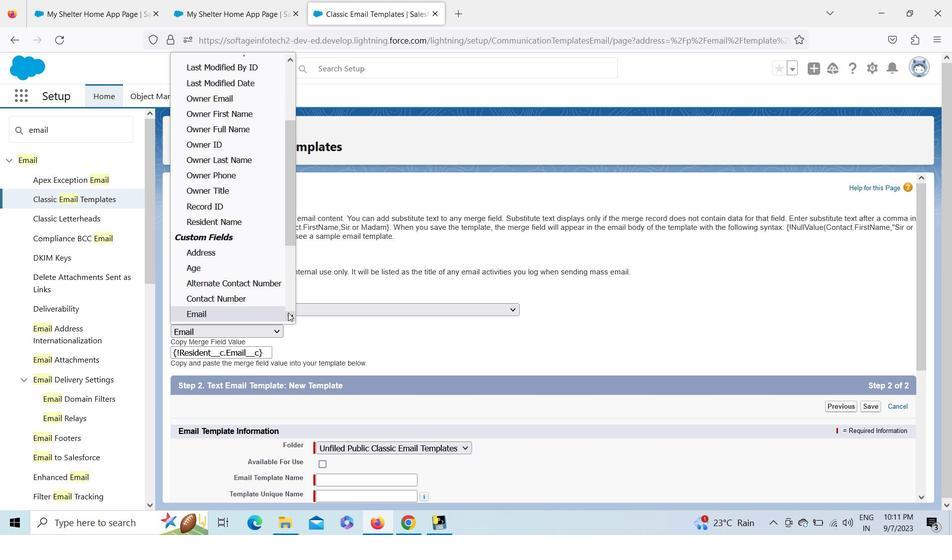 
Action: Mouse pressed left at (288, 313)
Screenshot: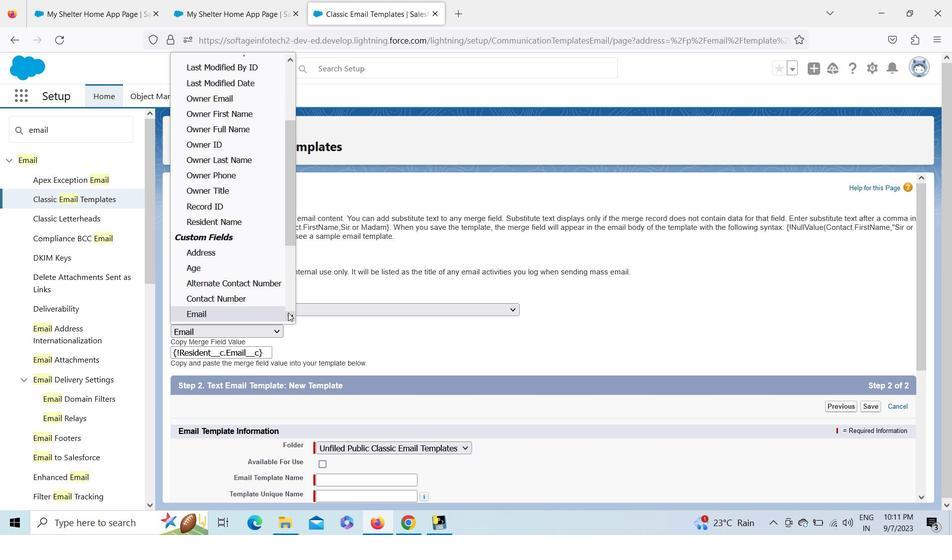 
Action: Mouse pressed left at (288, 313)
Screenshot: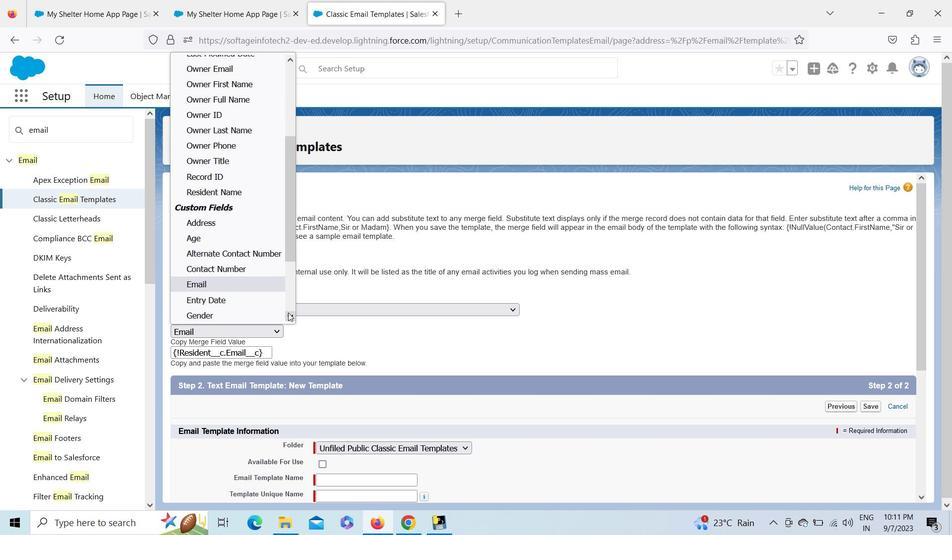 
Action: Mouse pressed left at (288, 313)
Screenshot: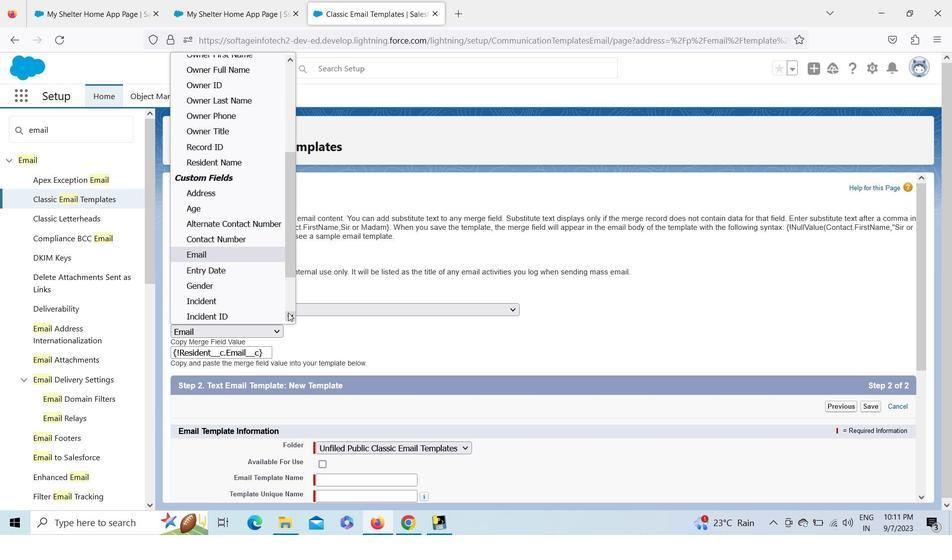 
Action: Mouse pressed left at (288, 313)
Screenshot: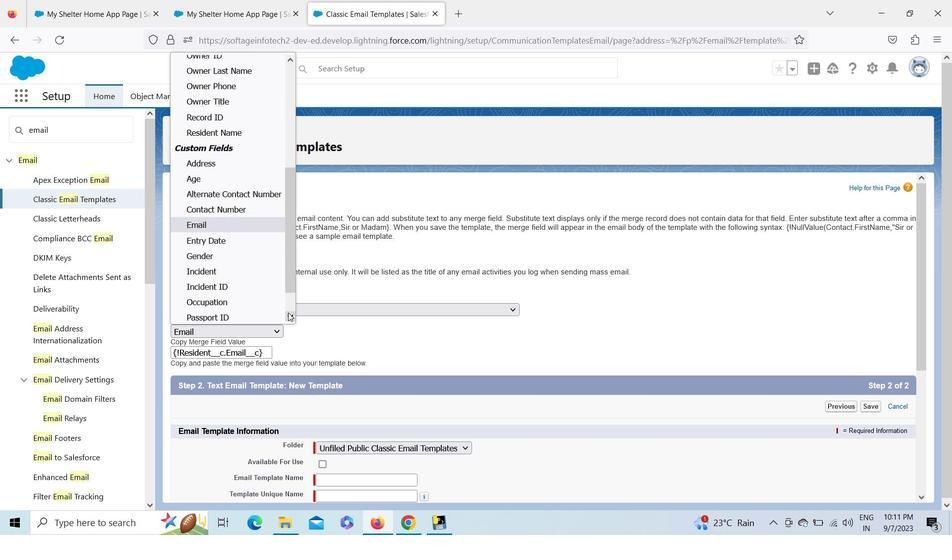 
Action: Mouse pressed left at (288, 313)
Screenshot: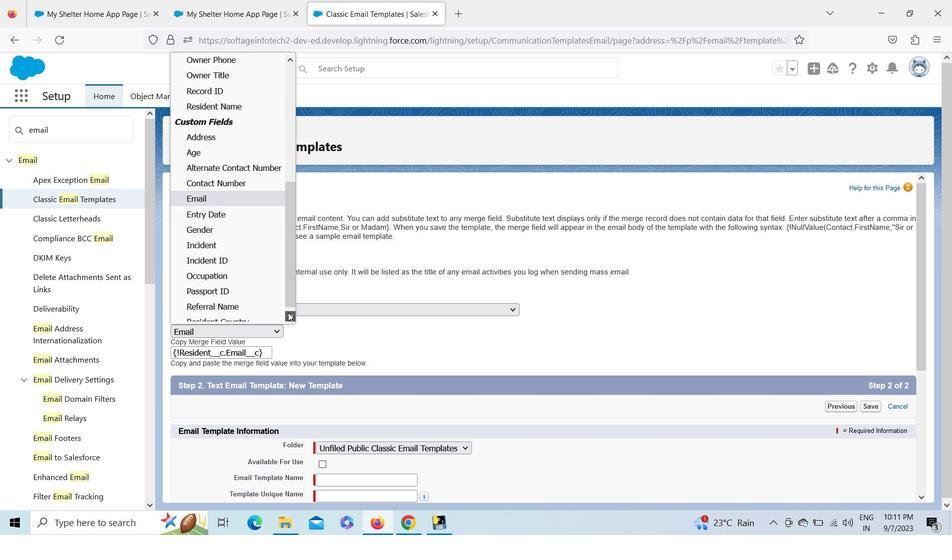 
Action: Mouse pressed left at (288, 313)
Screenshot: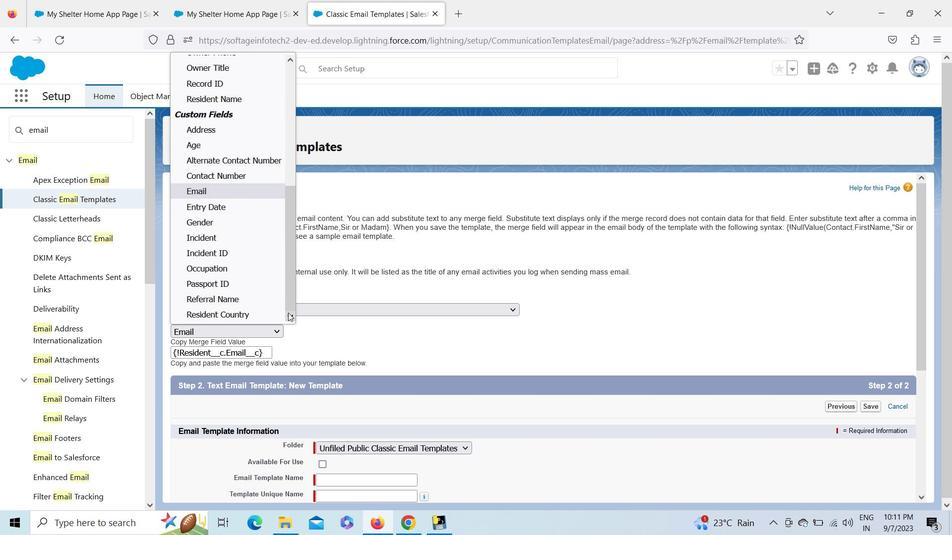 
Action: Mouse pressed left at (288, 313)
Screenshot: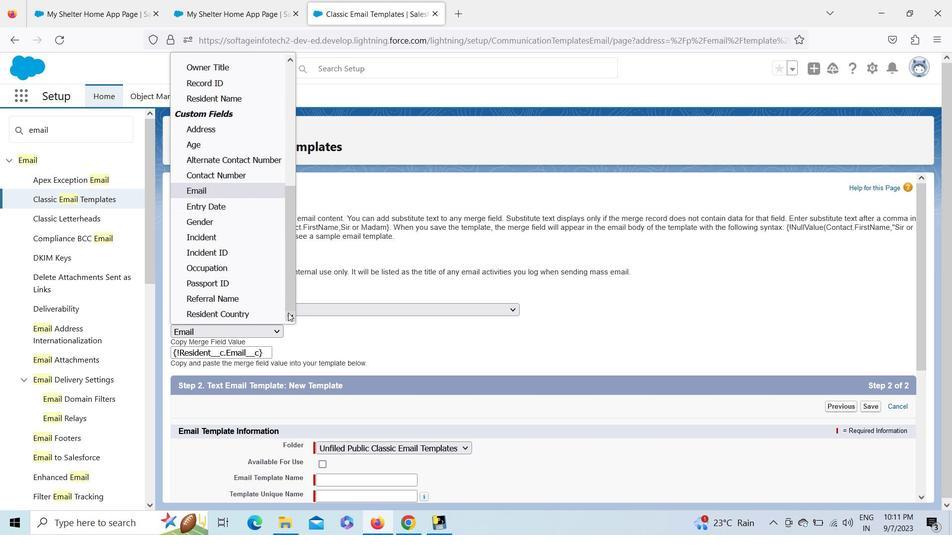 
Action: Mouse pressed left at (288, 313)
Screenshot: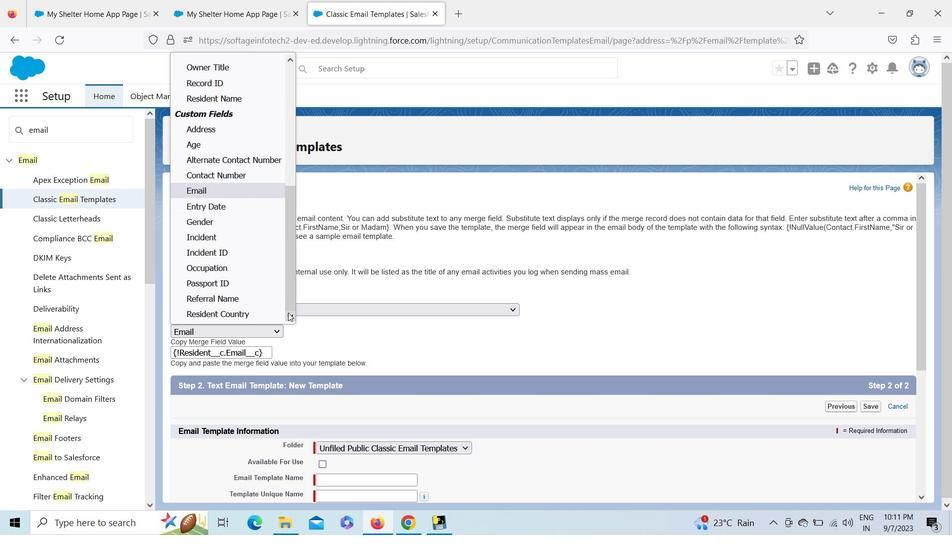 
Action: Mouse pressed left at (288, 313)
Screenshot: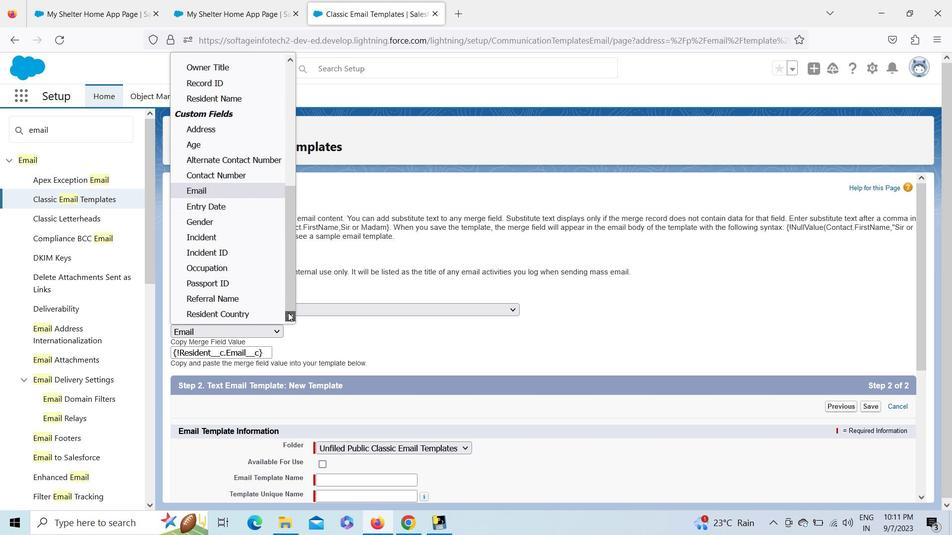 
Action: Mouse moved to (293, 61)
Screenshot: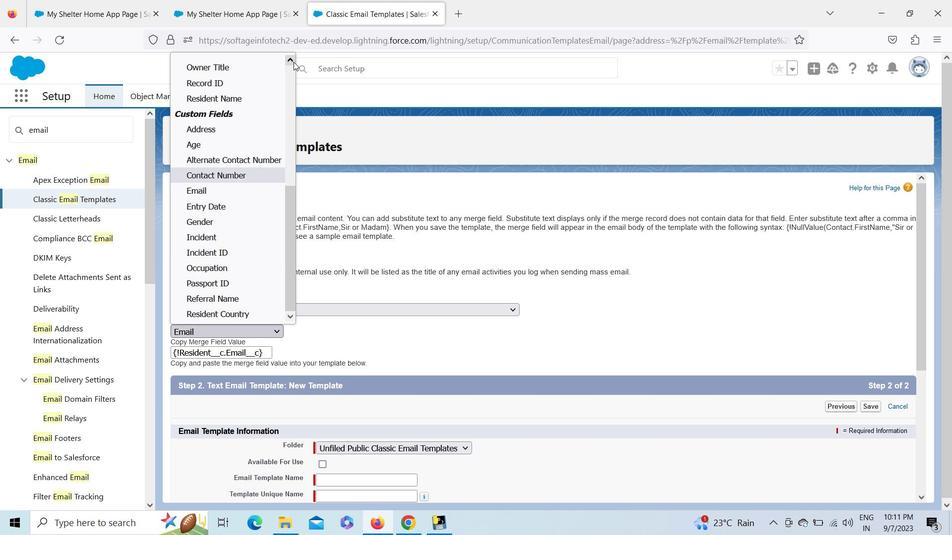 
Action: Mouse pressed left at (293, 61)
Screenshot: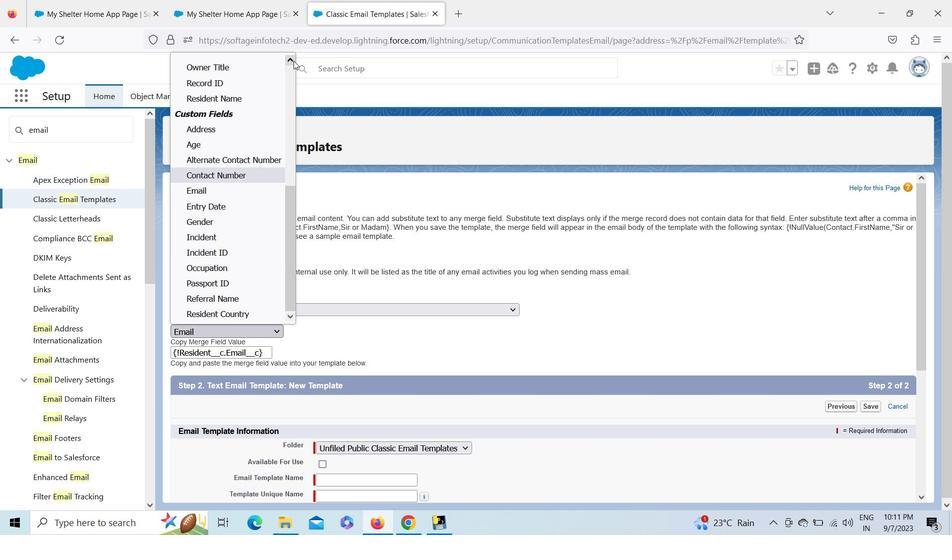 
Action: Mouse pressed left at (293, 61)
Screenshot: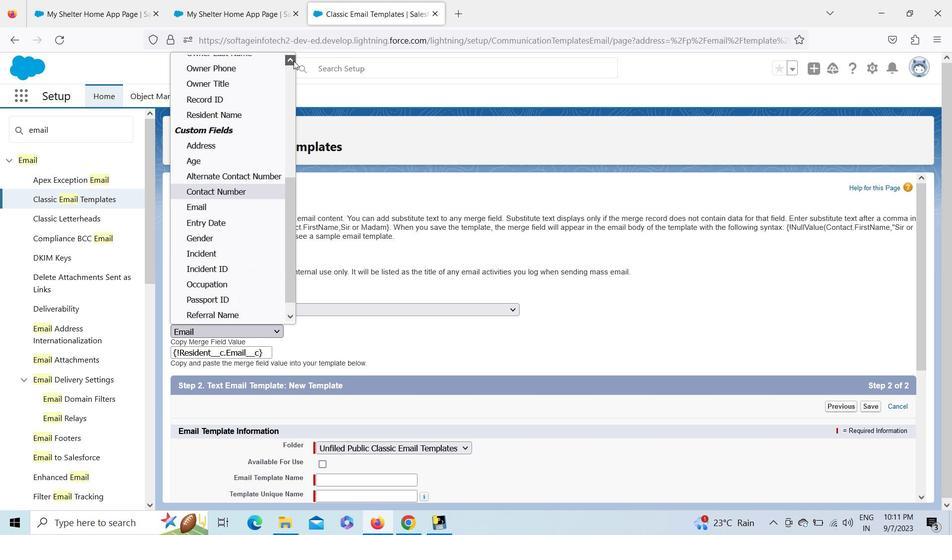 
Action: Mouse pressed left at (293, 61)
Screenshot: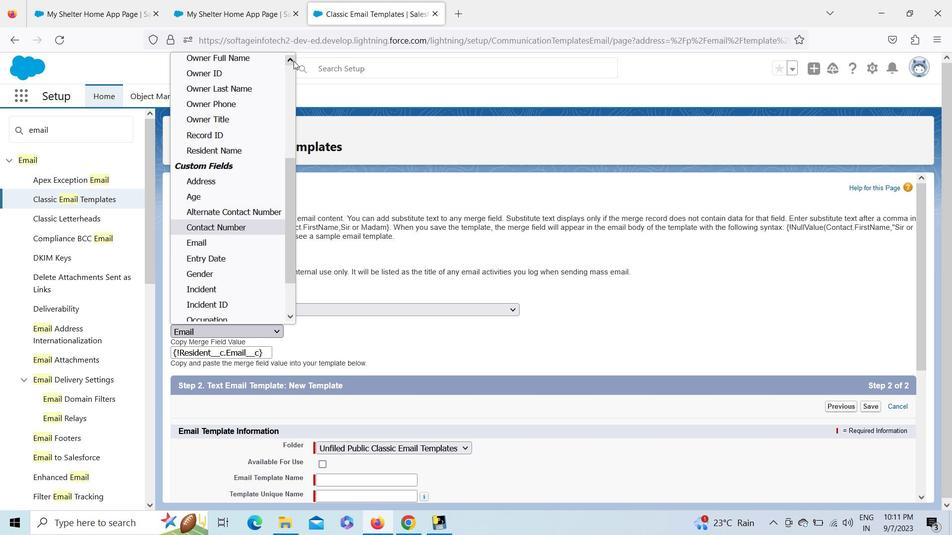 
Action: Mouse pressed left at (293, 61)
Screenshot: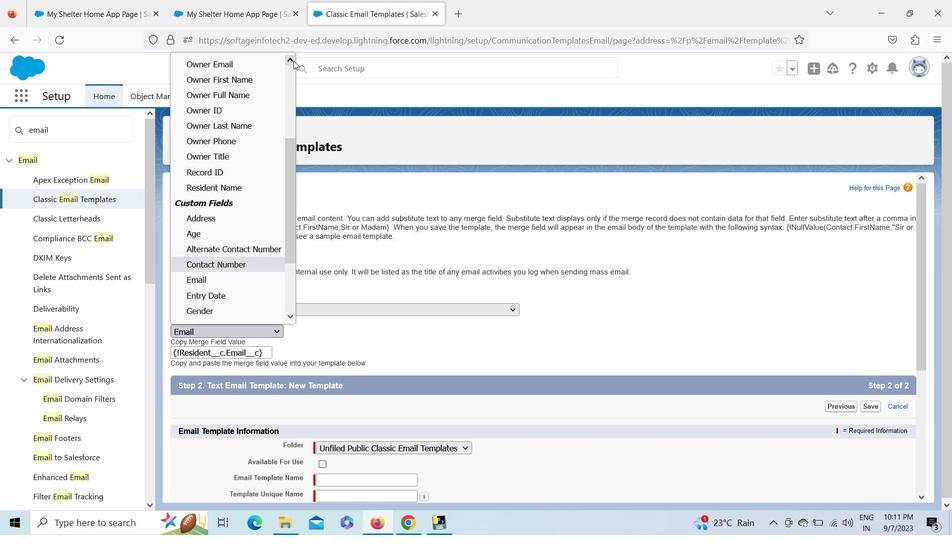 
Action: Mouse pressed left at (293, 61)
Screenshot: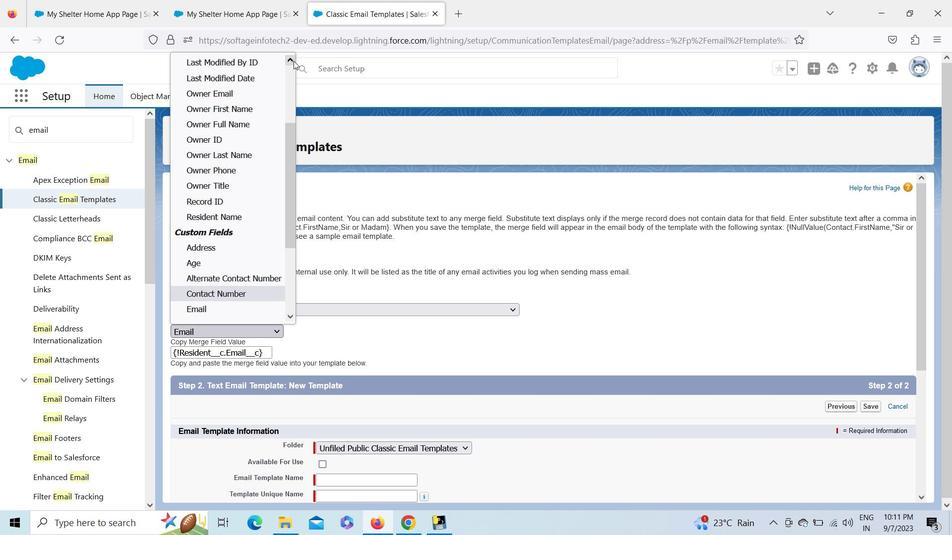 
Action: Mouse pressed left at (293, 61)
Screenshot: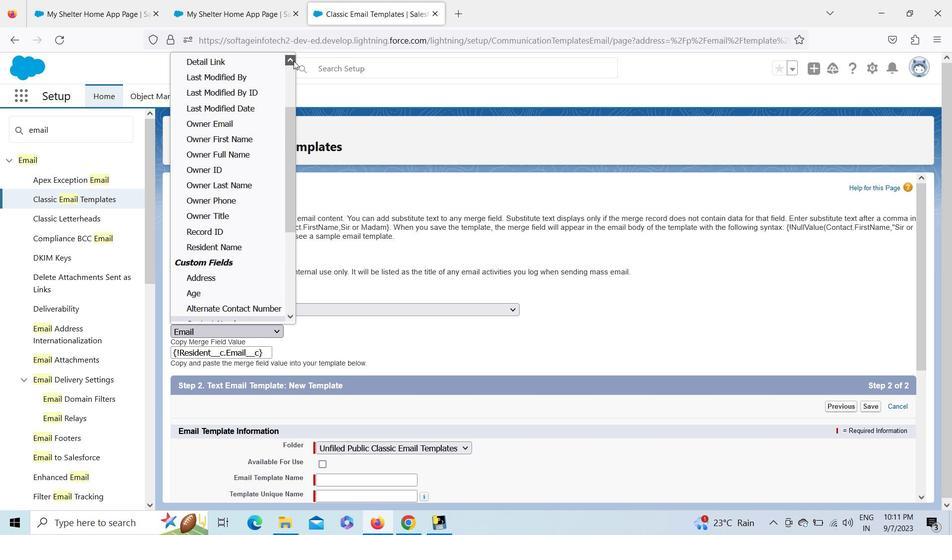 
Action: Mouse pressed left at (293, 61)
Screenshot: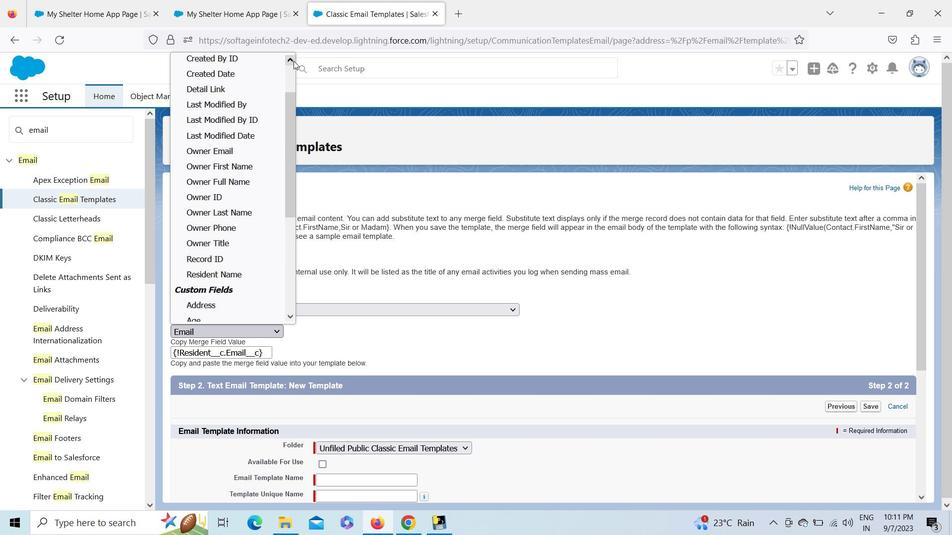 
Action: Mouse moved to (229, 300)
Screenshot: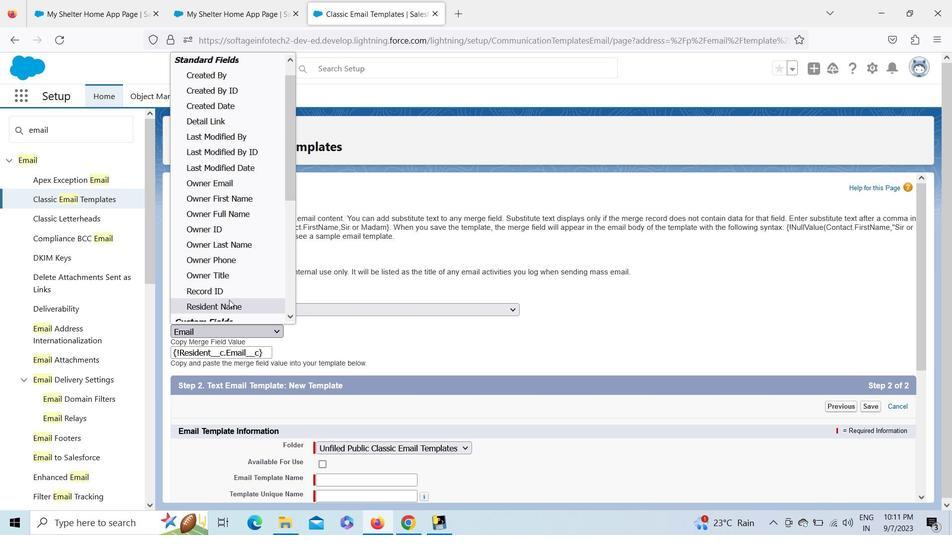 
Action: Mouse pressed left at (229, 300)
Screenshot: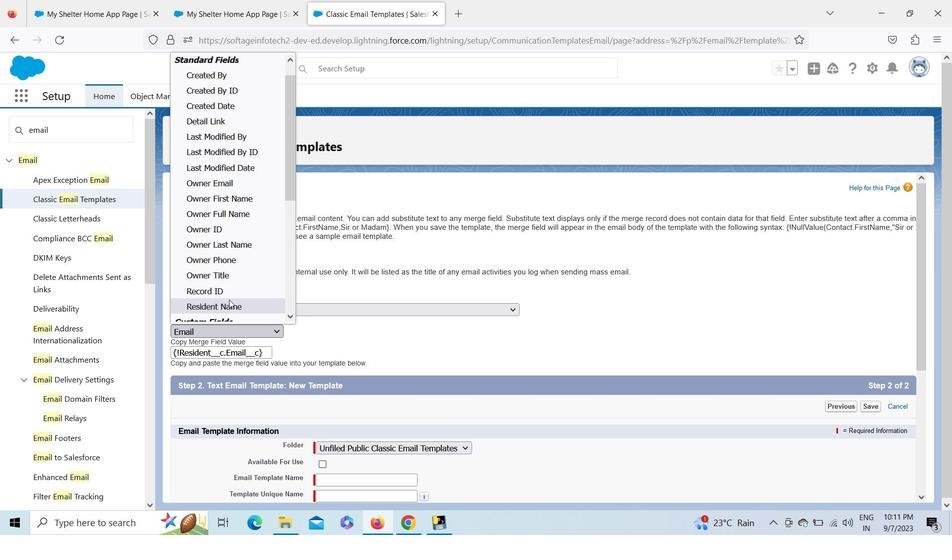
Action: Mouse moved to (922, 325)
Screenshot: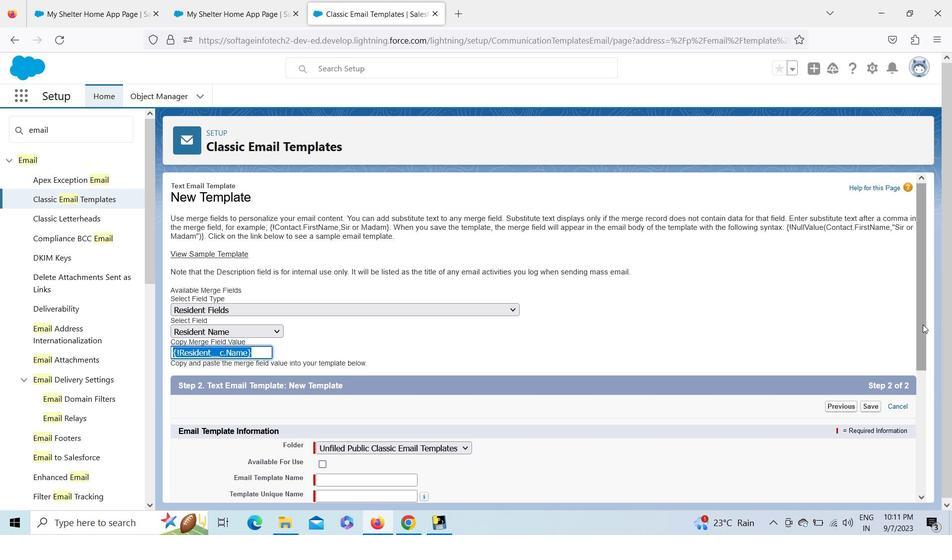
Action: Mouse pressed left at (922, 325)
Screenshot: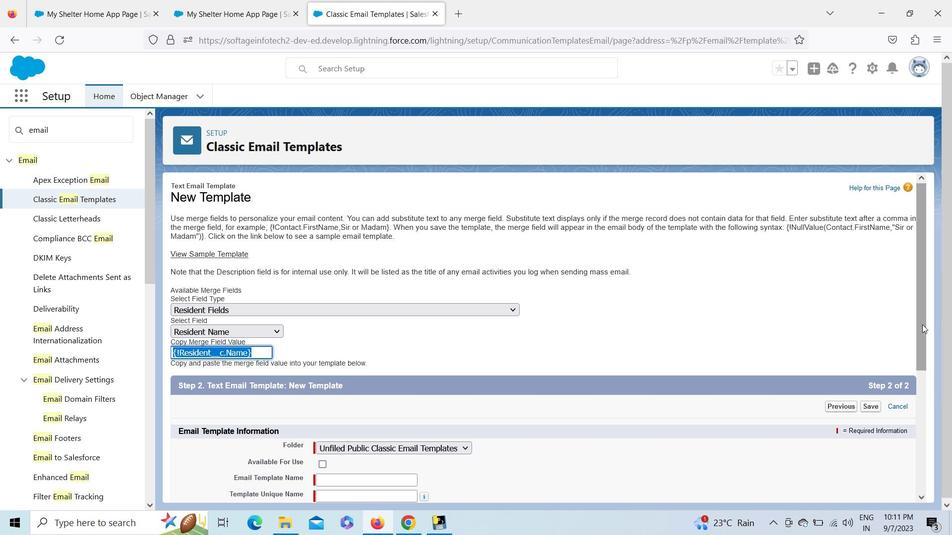 
Action: Mouse moved to (320, 288)
Screenshot: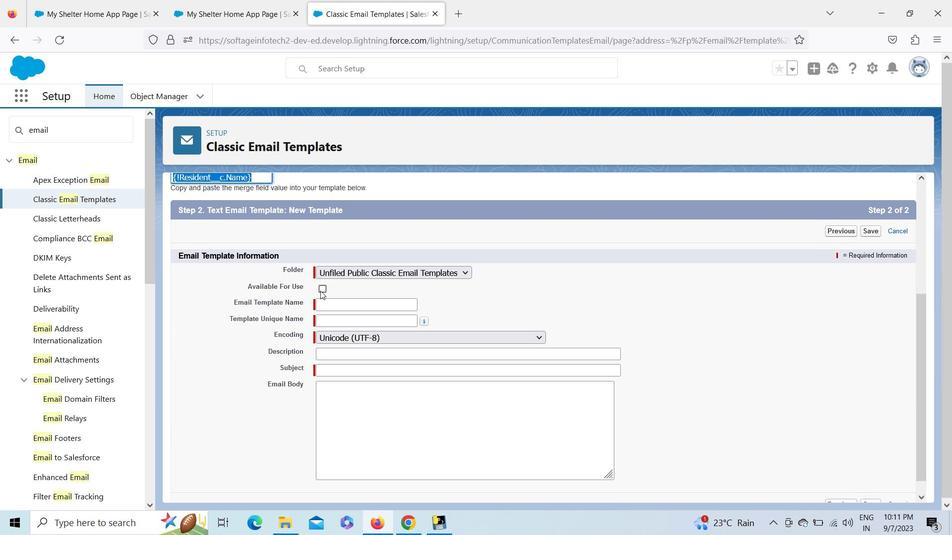 
Action: Mouse pressed left at (320, 288)
Screenshot: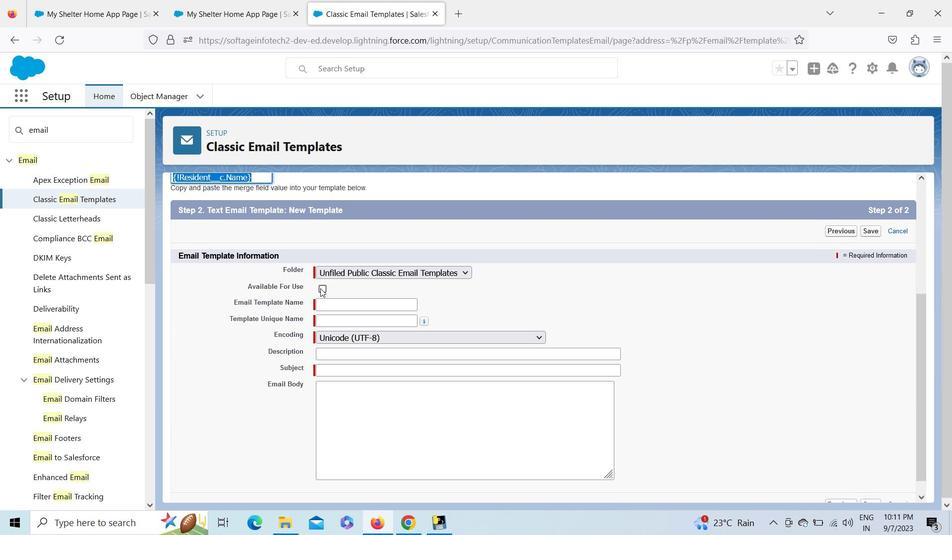 
Action: Mouse moved to (335, 305)
Screenshot: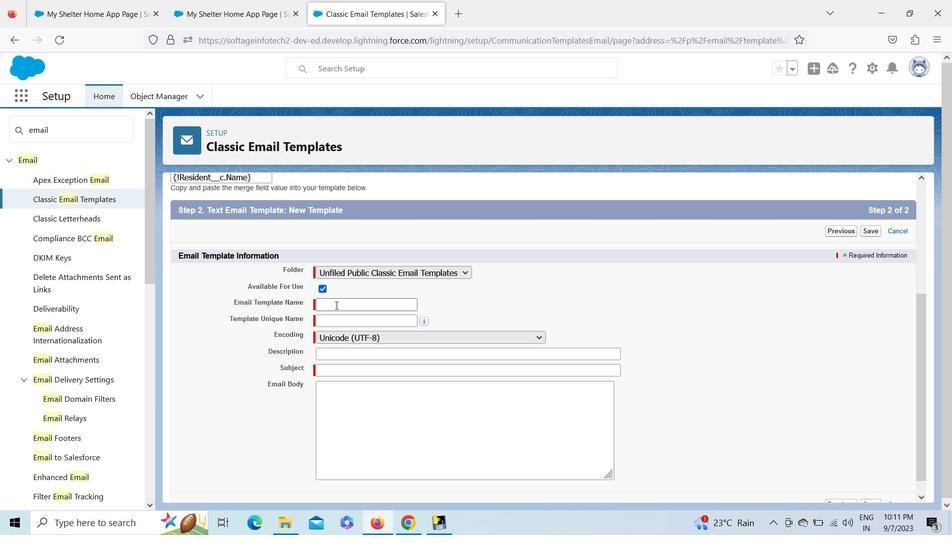 
Action: Mouse pressed left at (335, 305)
Screenshot: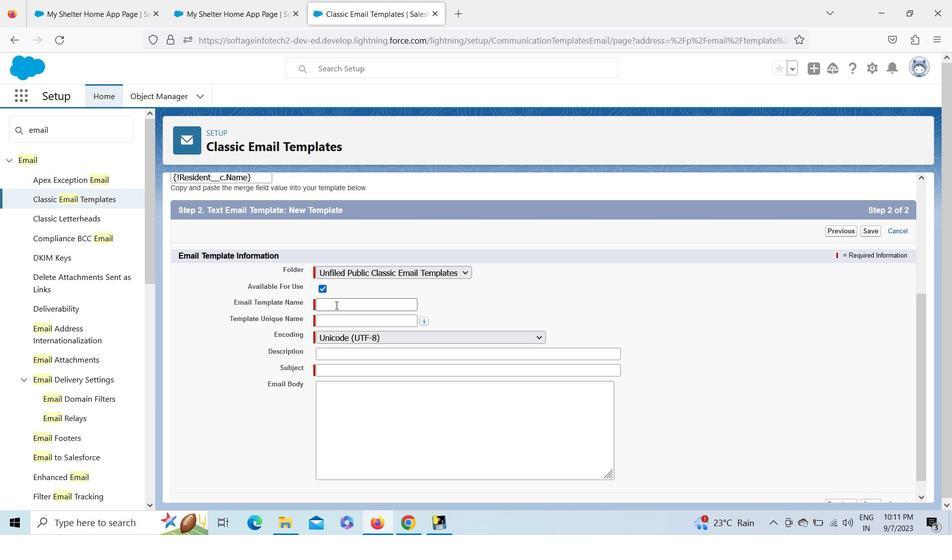 
Action: Key pressed <Key.shift>First<Key.space><Key.shift><Key.shift><Key.shift><Key.shift>Email<Key.space><Key.shift>Template
Screenshot: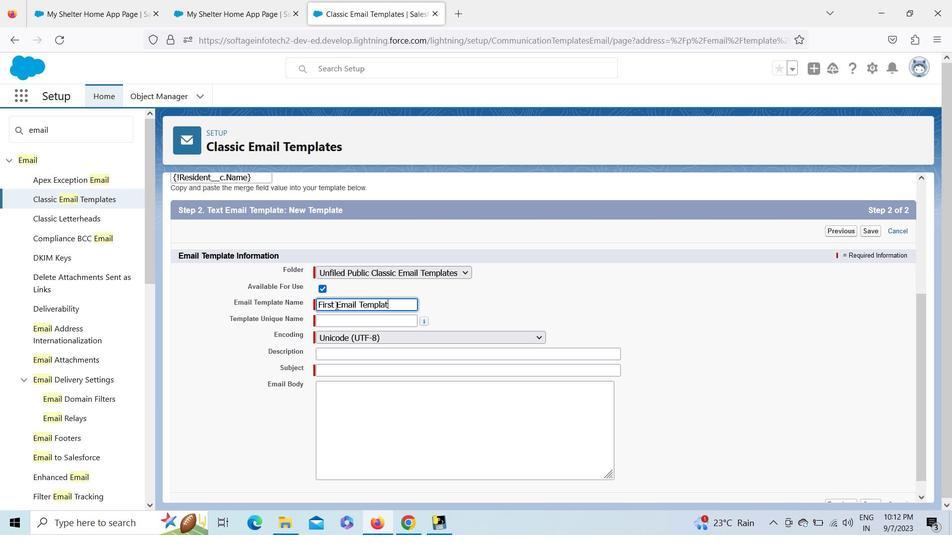 
Action: Mouse moved to (327, 323)
Screenshot: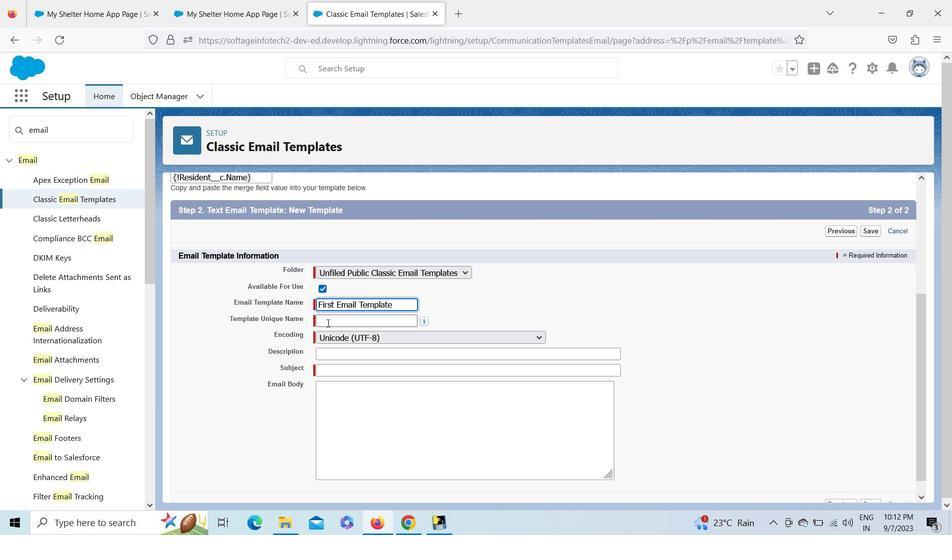 
Action: Mouse pressed left at (327, 323)
Screenshot: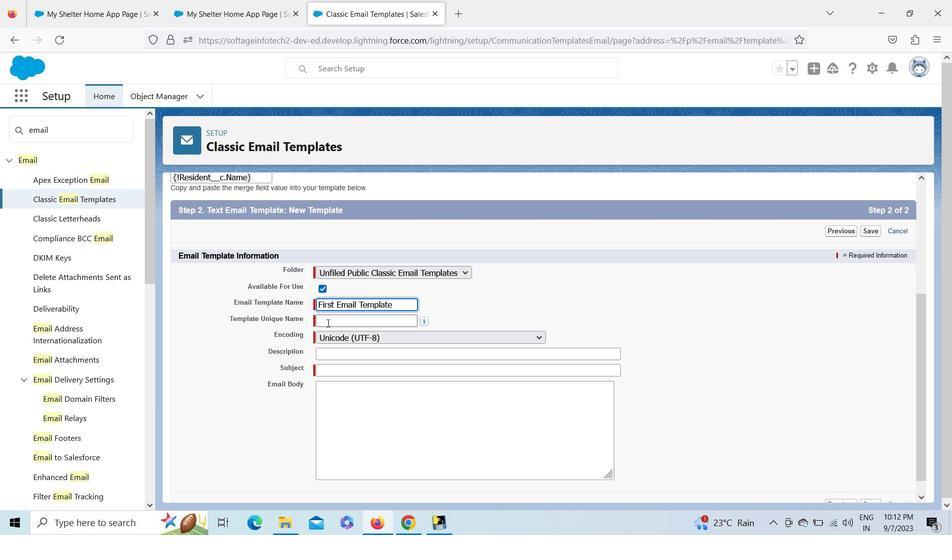 
Action: Mouse moved to (433, 330)
Screenshot: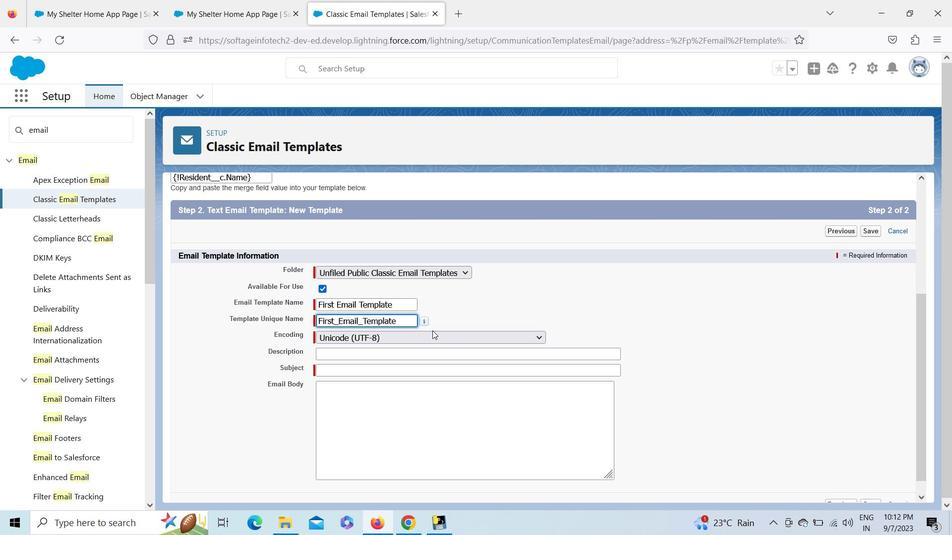 
Action: Mouse pressed left at (433, 330)
Screenshot: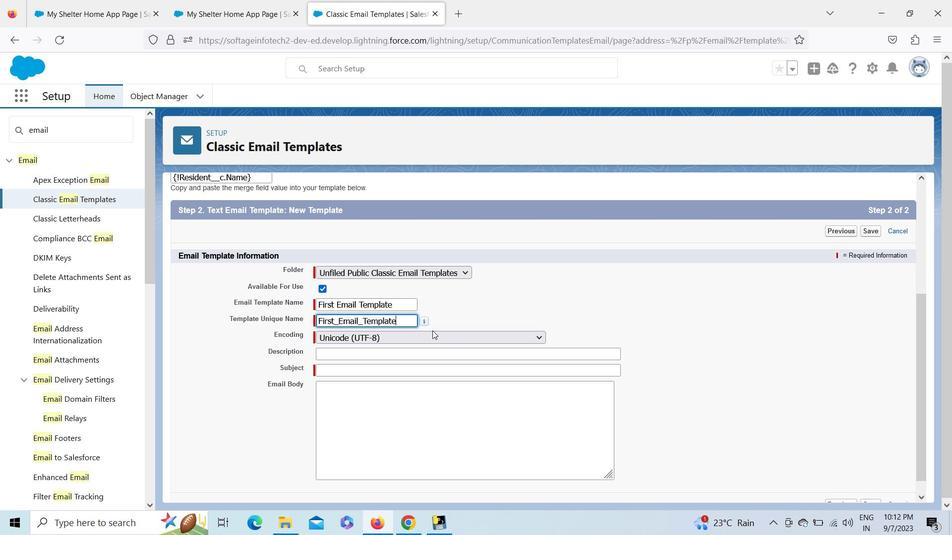 
Action: Mouse moved to (433, 335)
Screenshot: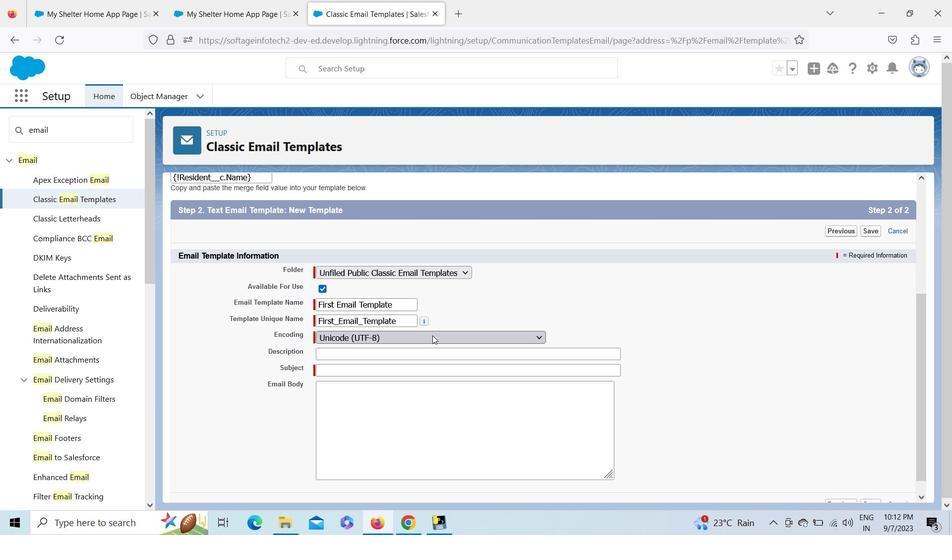 
Action: Mouse pressed left at (433, 335)
Screenshot: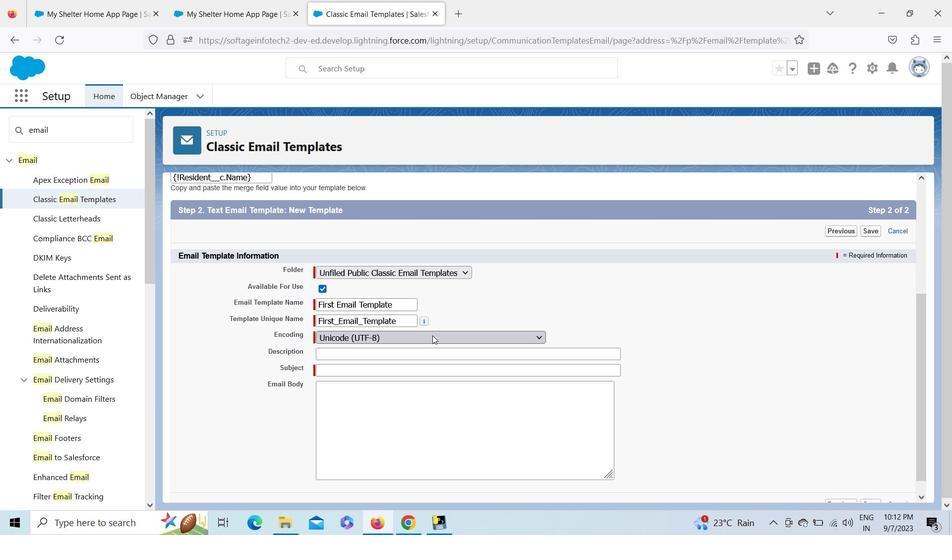 
Action: Mouse moved to (422, 376)
Screenshot: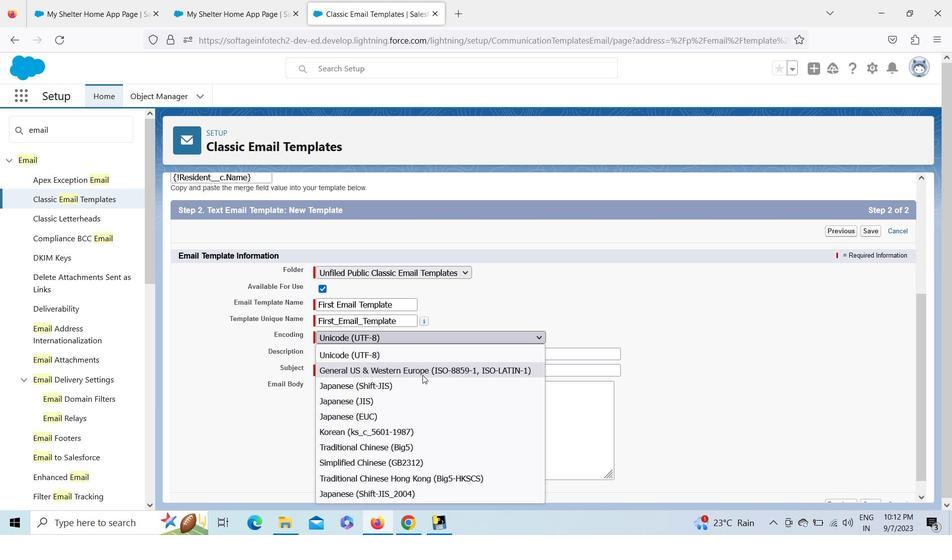 
Action: Mouse pressed left at (422, 376)
Screenshot: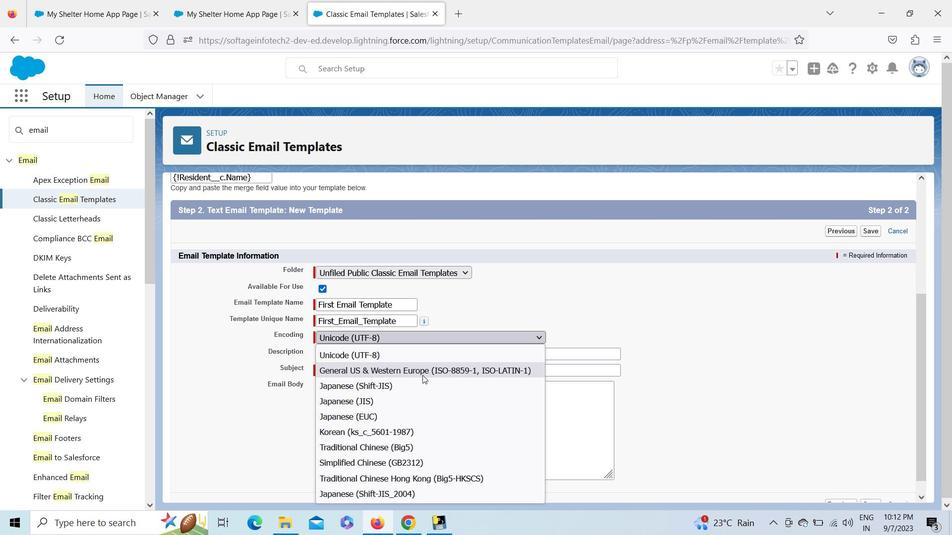 
Action: Mouse moved to (351, 356)
Screenshot: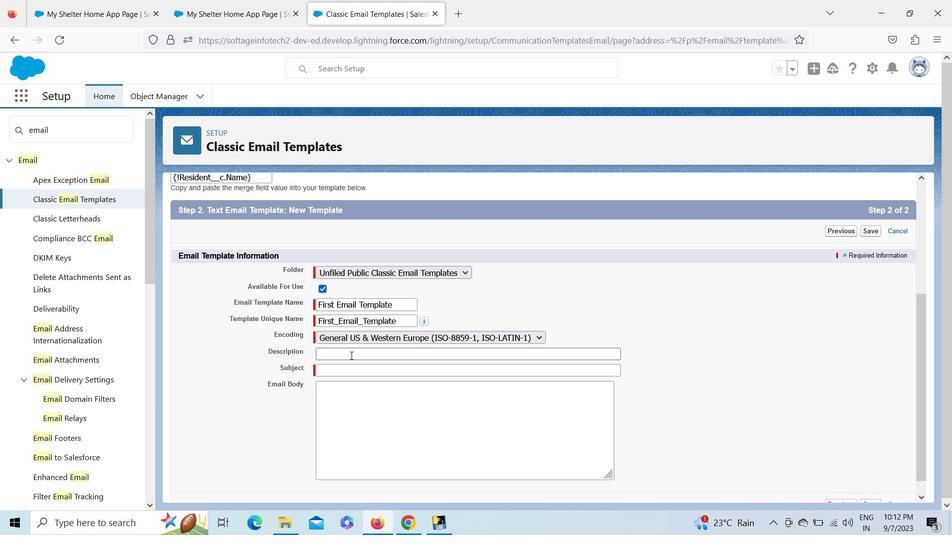
Action: Mouse pressed left at (351, 356)
Screenshot: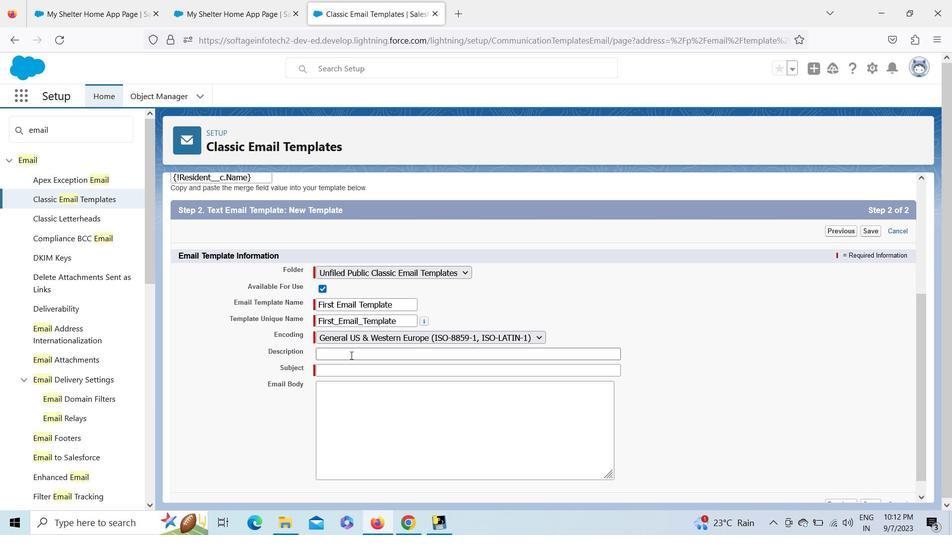 
Action: Key pressed <Key.shift>This<Key.space>is<Key.space>enail<Key.space>tempalte<Key.space>for<Key.space>new<Key.space>residents<Key.space>upon<Key.space>entry
Screenshot: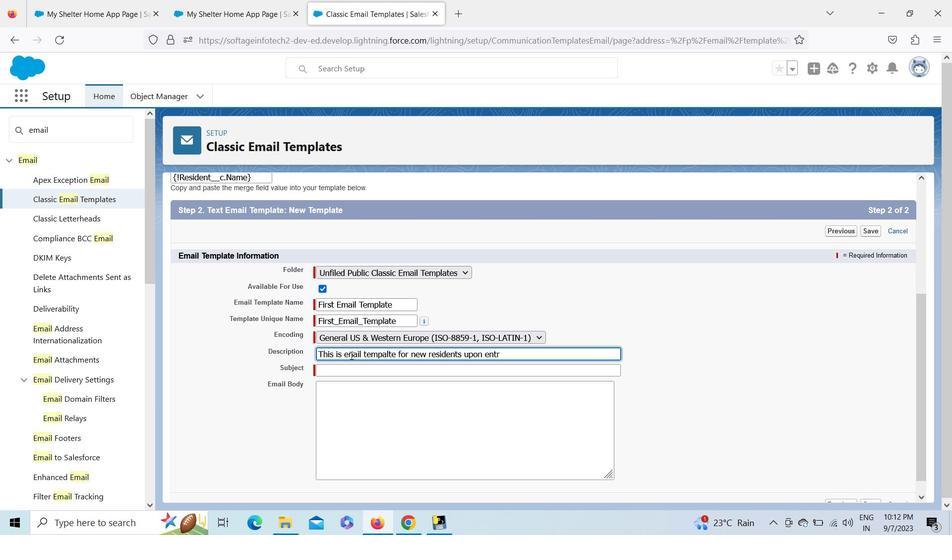 
Action: Mouse moved to (340, 371)
Screenshot: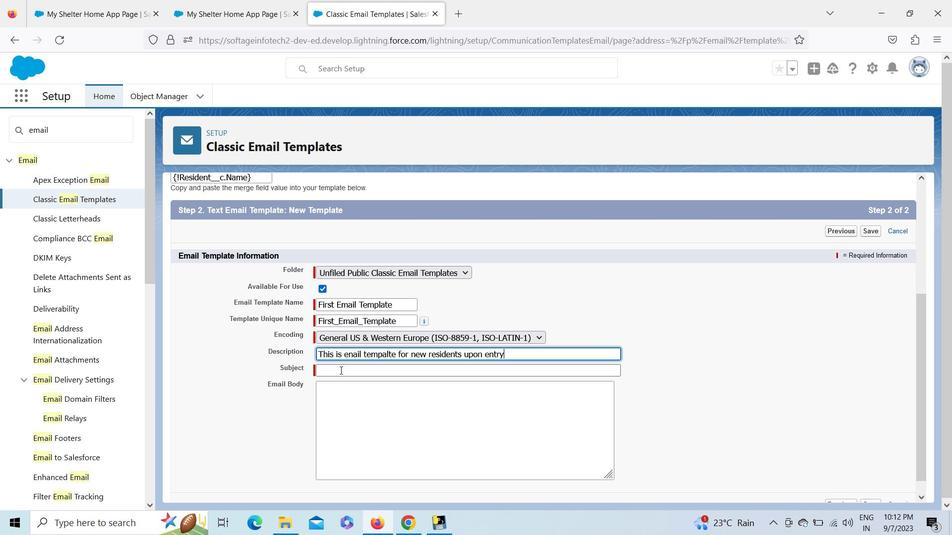 
Action: Mouse pressed left at (340, 371)
Screenshot: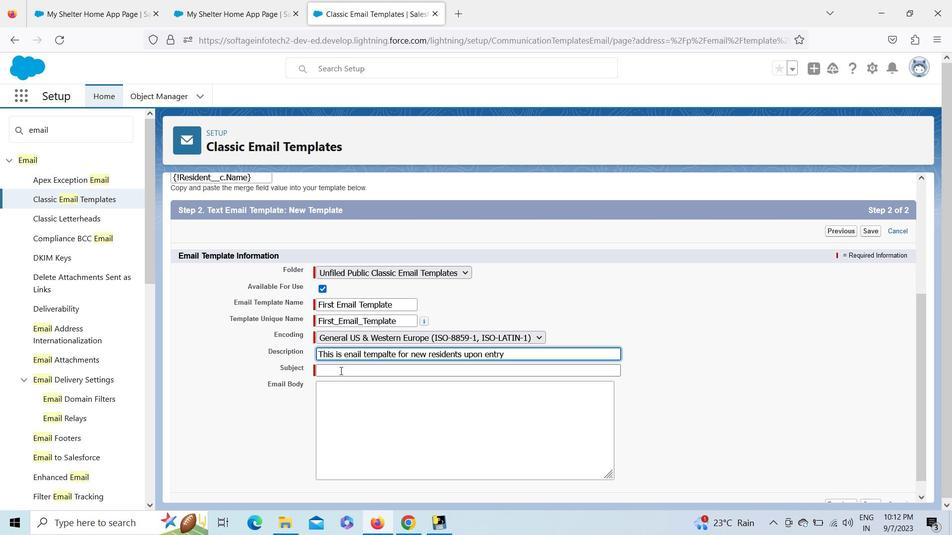 
Action: Key pressed <Key.shift><Key.shift><Key.shift><Key.shift><Key.shift><Key.shift><Key.shift><Key.shift><Key.shift><Key.shift><Key.shift><Key.shift><Key.shift><Key.shift><Key.shift><Key.shift><Key.shift><Key.shift><Key.shift><Key.shift><Key.shift><Key.shift><Key.shift>Residents<Key.space>entry<Key.space>email<Key.space>template
Screenshot: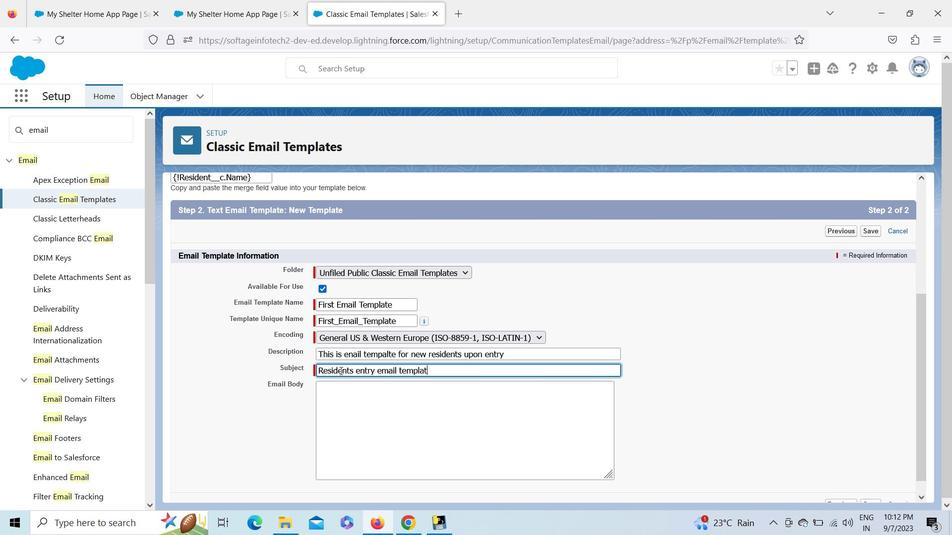
Action: Mouse moved to (339, 392)
Screenshot: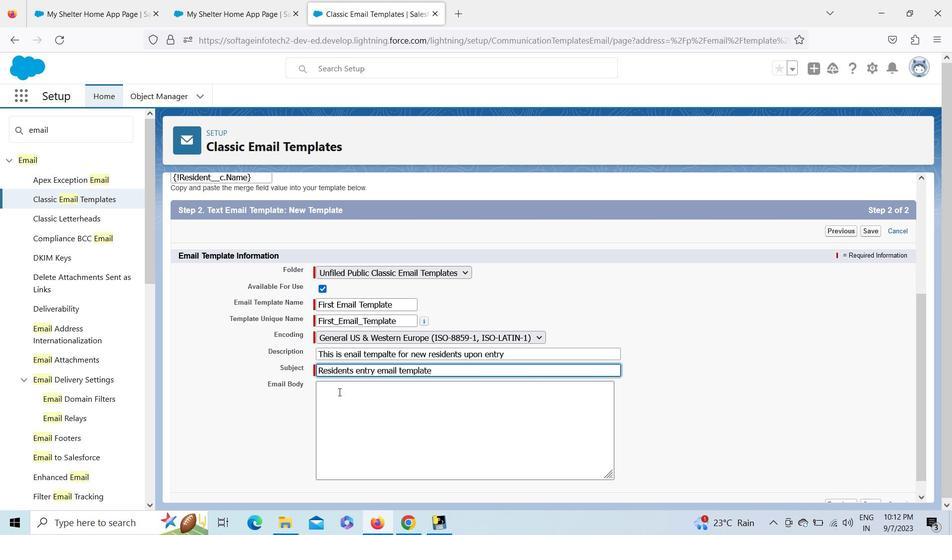 
Action: Mouse pressed left at (339, 392)
Screenshot: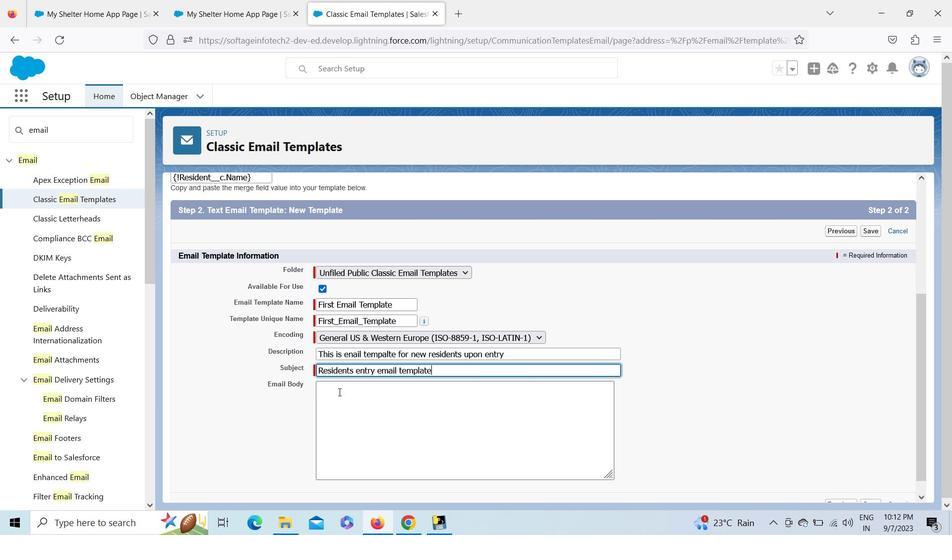 
Action: Key pressed <Key.shift><Key.shift><Key.shift><Key.shift><Key.shift><Key.shift><Key.shift><Key.shift><Key.shift>Hello<Key.space>and<Key.space><Key.shift>Welcome<Key.space>
Screenshot: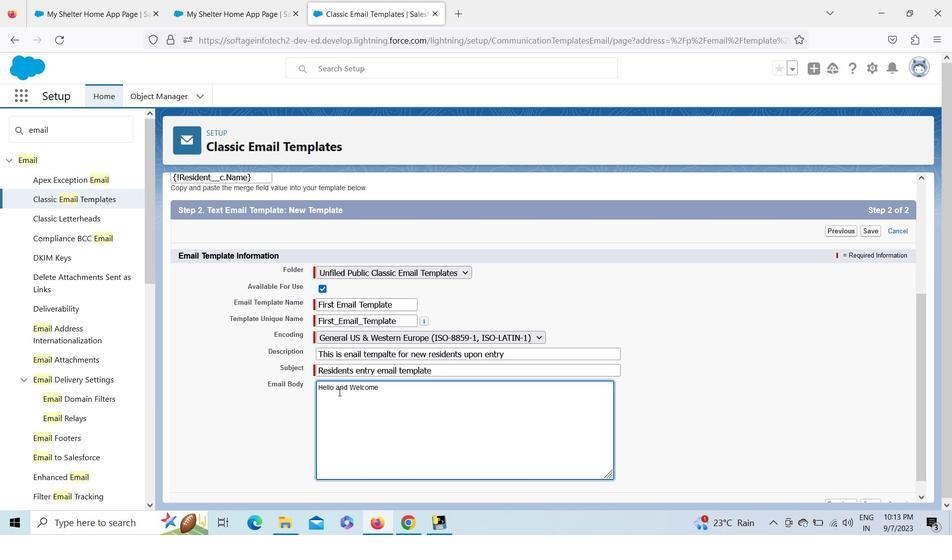 
Action: Mouse moved to (257, 179)
Screenshot: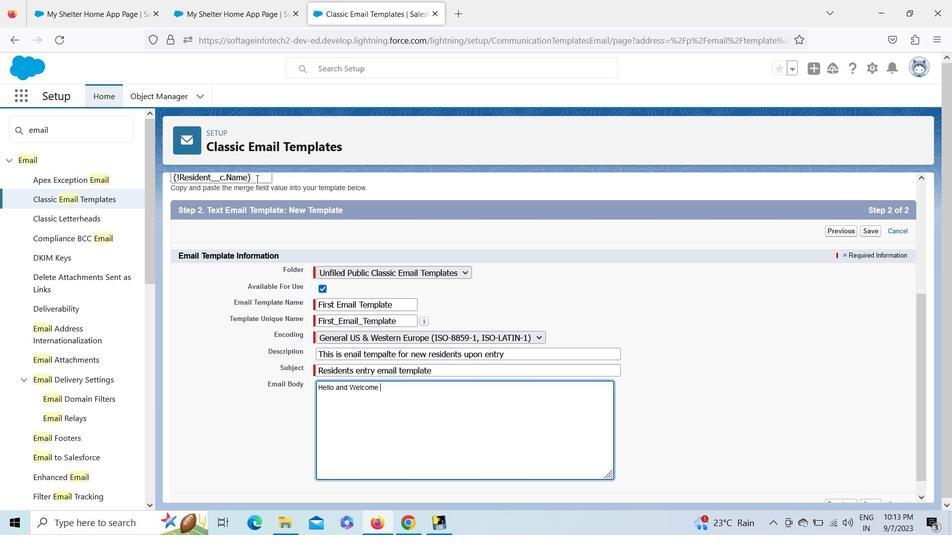 
Action: Mouse pressed left at (257, 179)
Screenshot: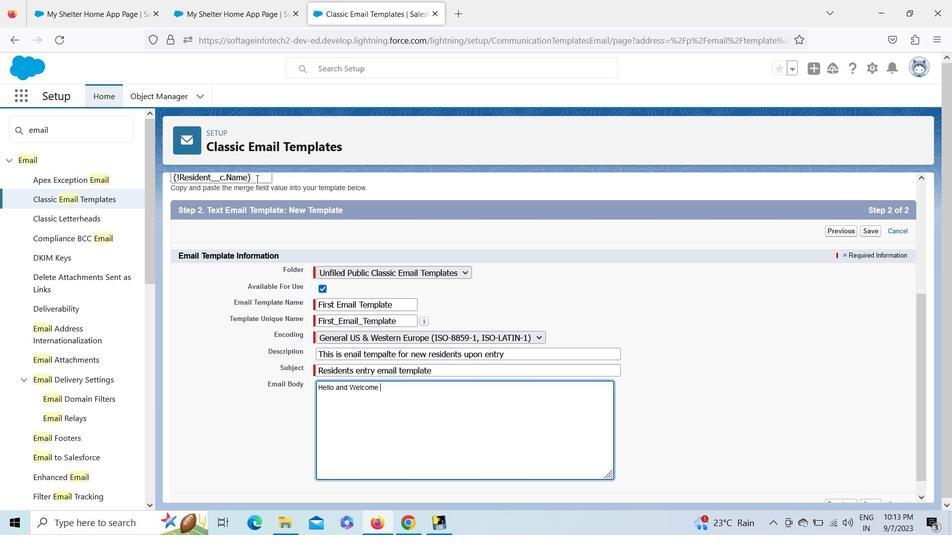 
Action: Mouse pressed left at (257, 179)
Screenshot: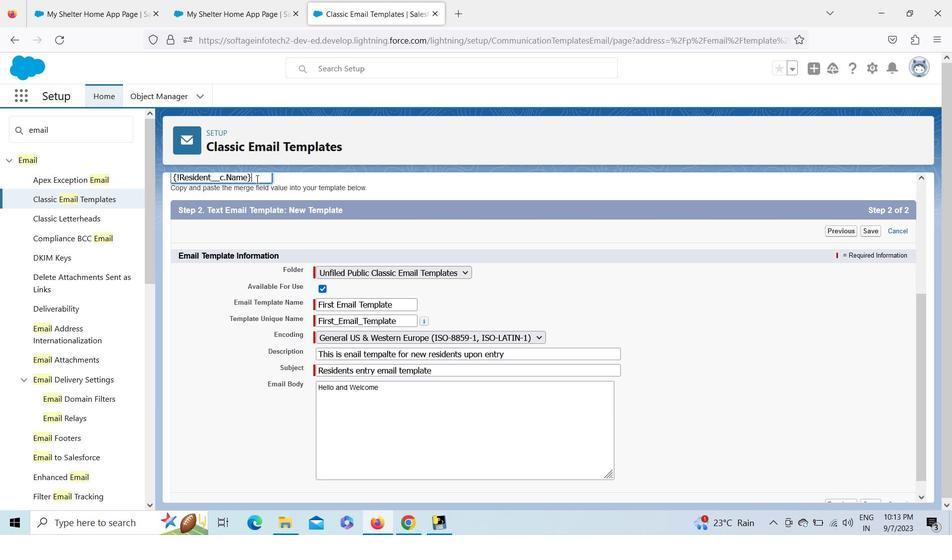
Action: Mouse pressed left at (257, 179)
Screenshot: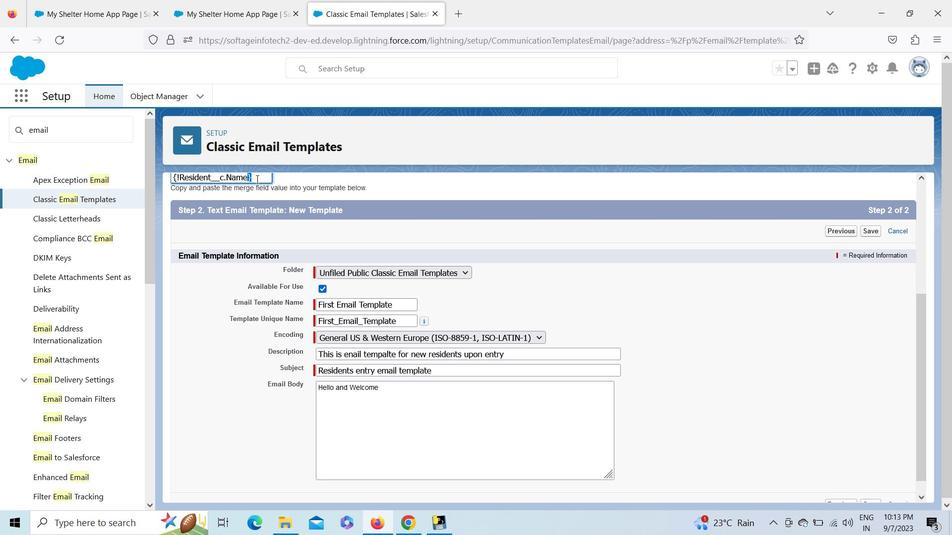 
Action: Key pressed ctrl+C
Screenshot: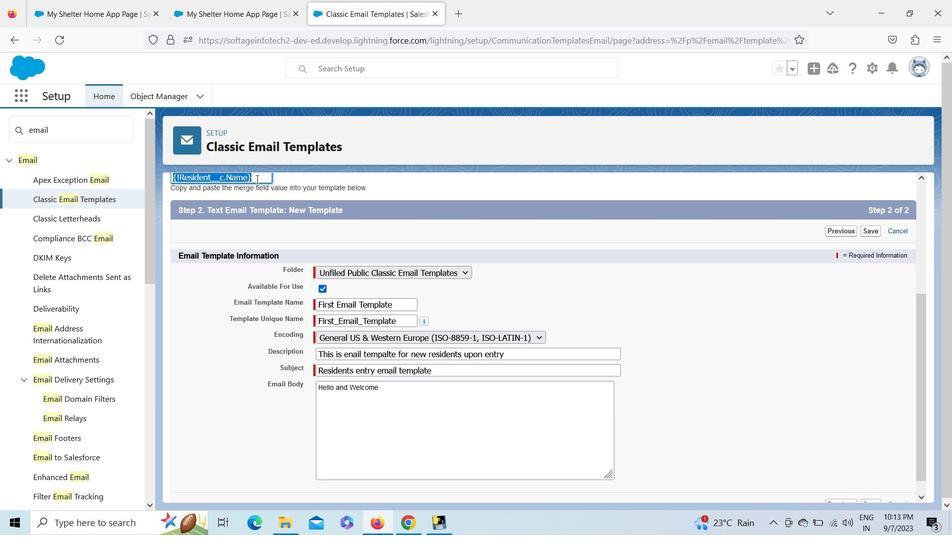 
Action: Mouse moved to (397, 395)
Screenshot: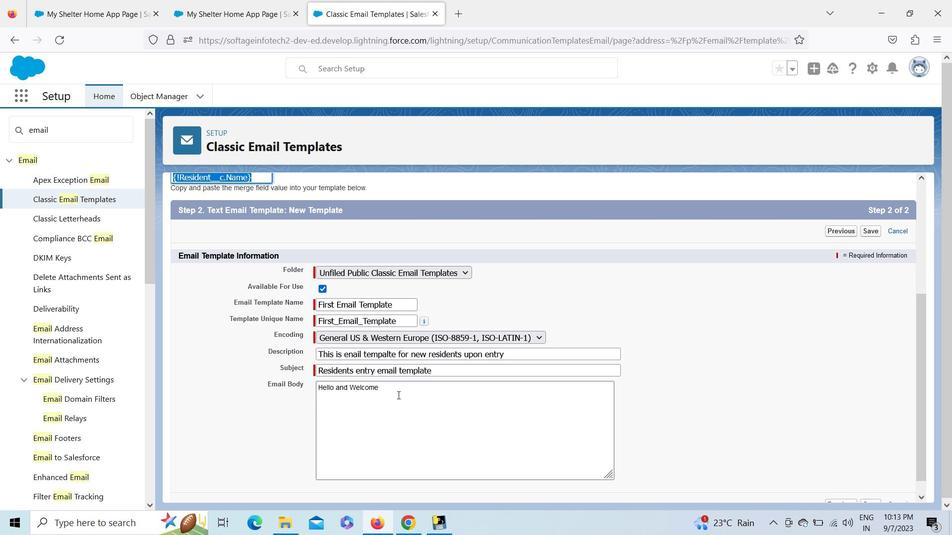 
Action: Mouse pressed left at (397, 395)
Screenshot: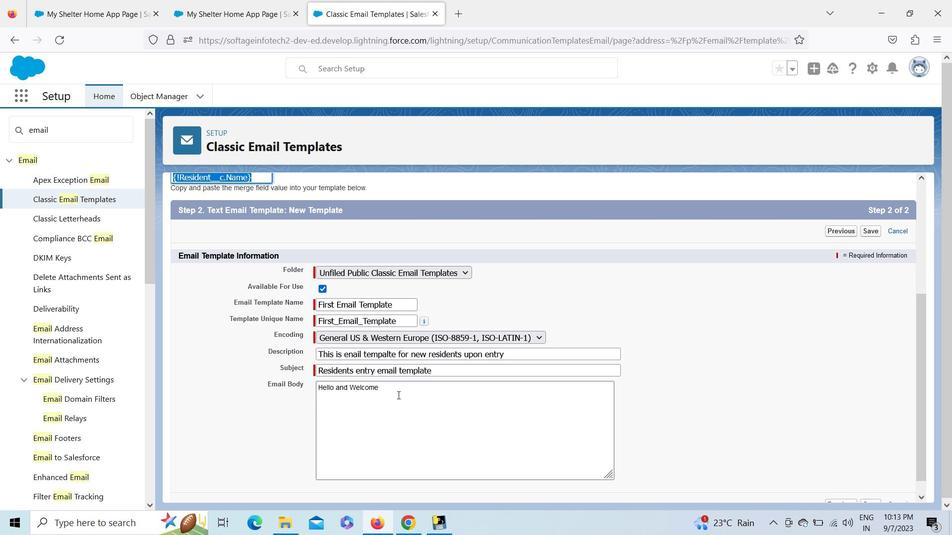 
Action: Key pressed ctrl+Vctrl+<Key.enter><Key.enter><Key.shift><Key.shift><Key.shift><Key.shift><Key.shift><Key.shift><Key.shift><Key.shift><Key.shift><Key.shift><Key.shift><Key.shift><Key.shift><Key.shift><Key.shift><Key.shift><Key.shift><Key.shift><Key.shift><Key.shift><Key.shift><Key.shift><Key.shift><Key.shift><Key.shift><Key.shift><Key.shift><Key.shift><Key.shift><Key.shift><Key.shift><Key.shift><Key.shift><Key.shift><Key.shift><Key.shift><Key.shift><Key.shift><Key.shift><Key.shift><Key.shift><Key.shift><Key.shift><Key.shift><Key.shift><Key.shift><Key.shift><Key.shift><Key.shift><Key.shift><Key.shift><Key.shift><Key.shift><Key.shift><Key.shift><Key.shift><Key.shift><Key.shift><Key.shift><Key.shift><Key.shift><Key.shift><Key.shift><Key.shift><Key.shift><Key.shift><Key.shift><Key.shift><Key.shift><Key.shift><Key.shift><Key.shift><Key.shift><Key.shift><Key.shift><Key.shift><Key.shift><Key.shift><Key.shift><Key.shift><Key.shift>
Screenshot: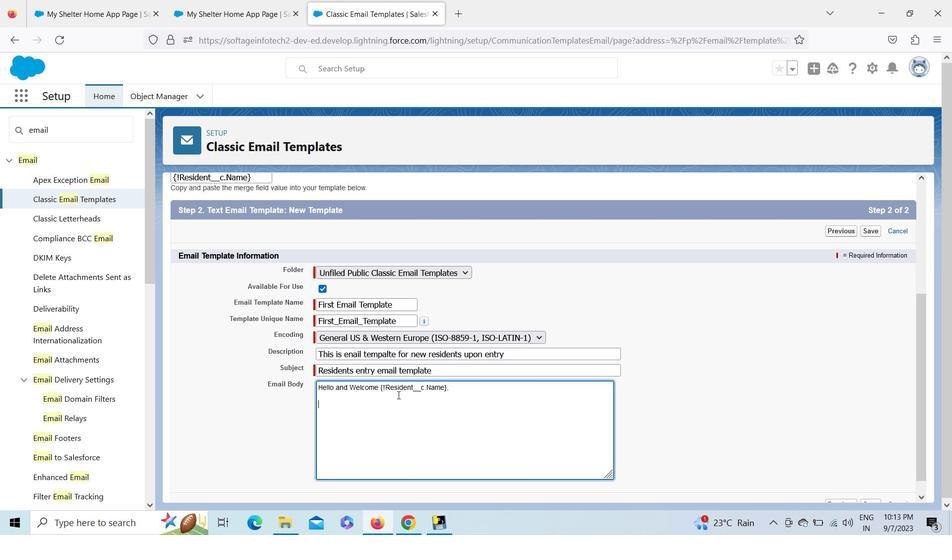 
Action: Mouse moved to (378, 390)
Screenshot: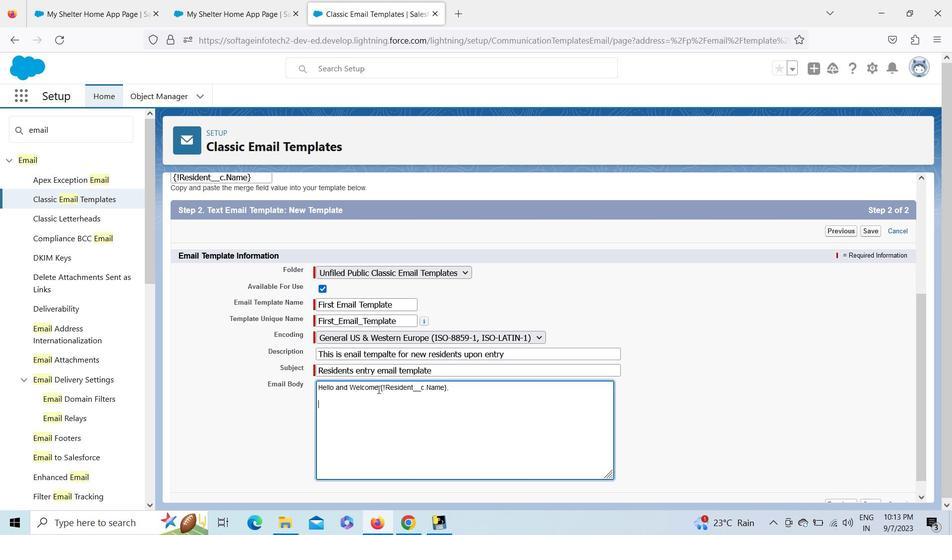 
Action: Mouse pressed left at (378, 390)
Screenshot: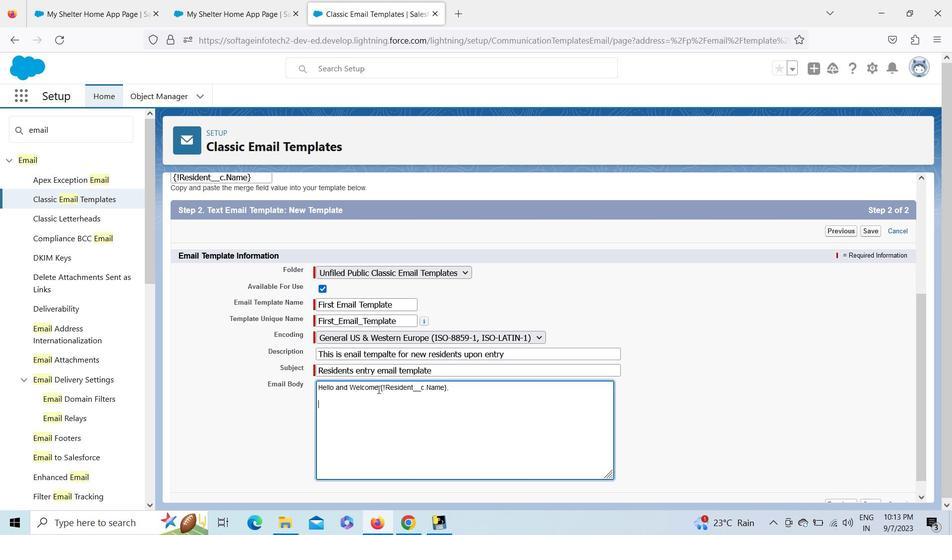 
Action: Key pressed <Key.backspace><Key.backspace><Key.backspace><Key.backspace><Key.backspace><Key.backspace><Key.backspace><Key.backspace><Key.backspace><Key.backspace><Key.backspace><Key.backspace>
Screenshot: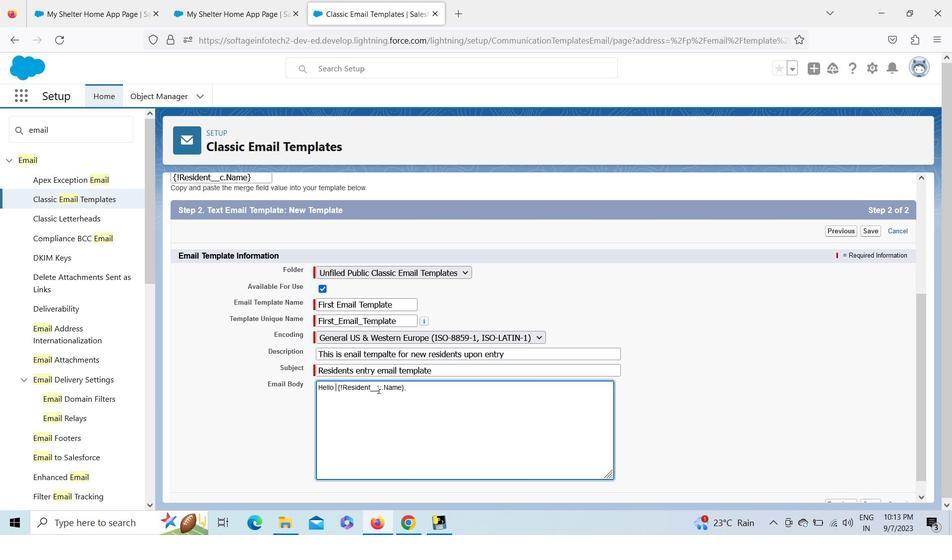 
Action: Mouse moved to (353, 411)
Screenshot: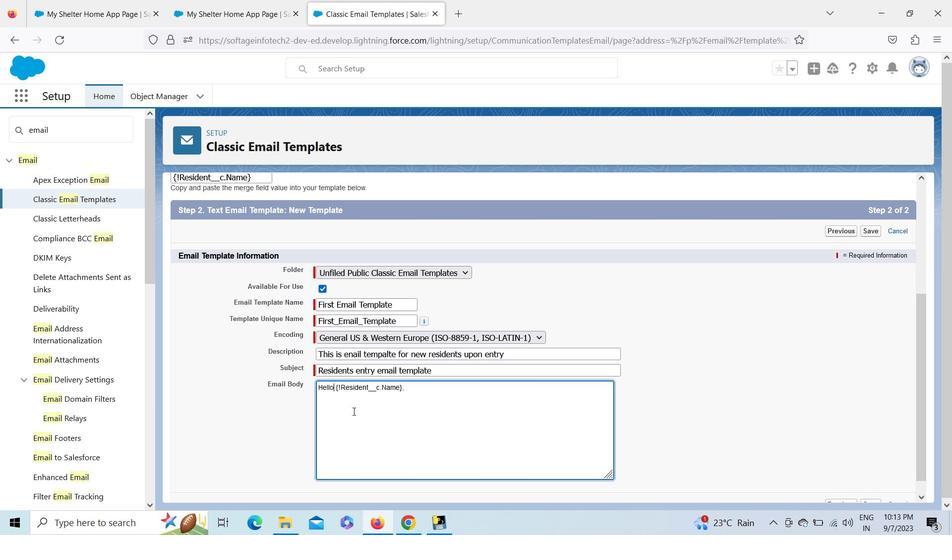 
Action: Mouse pressed left at (353, 411)
Screenshot: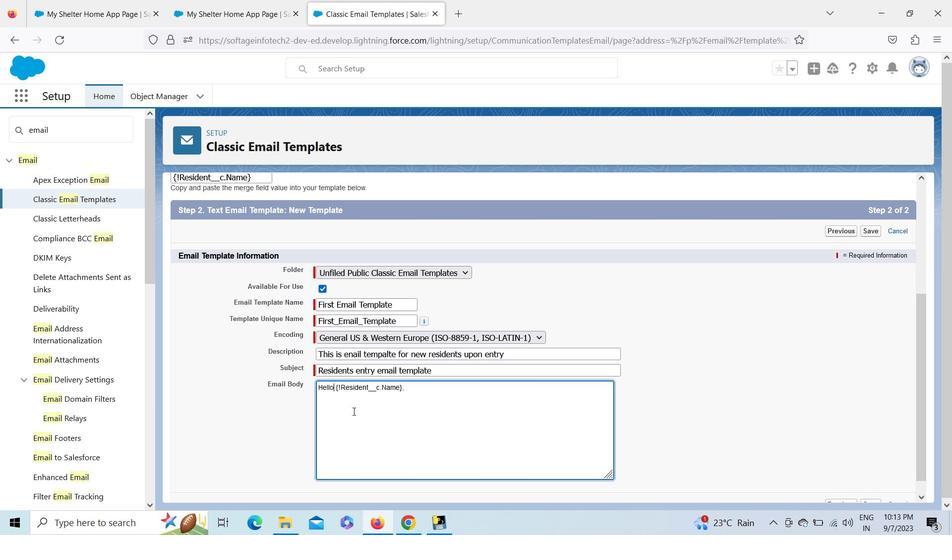 
Action: Key pressed <Key.shift>You<Key.space>are<Key.space><Key.backspace>
Screenshot: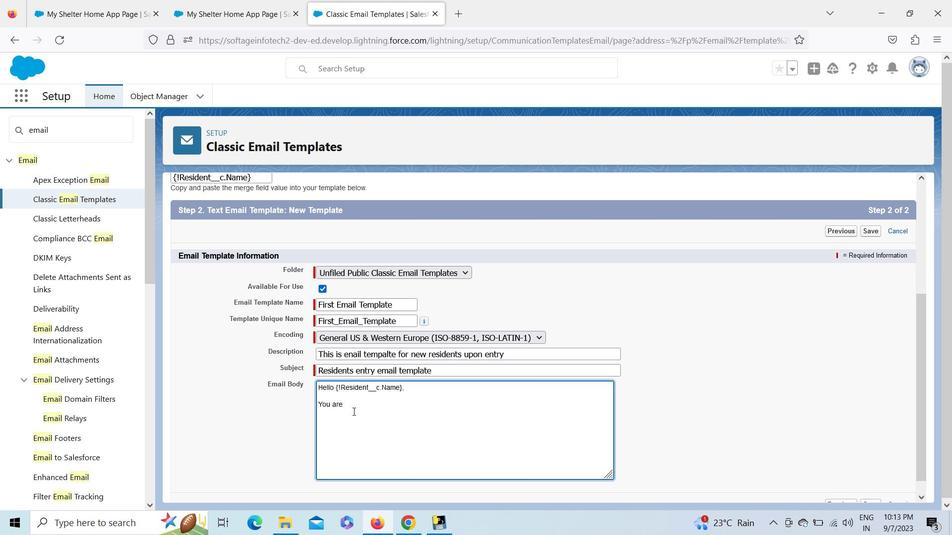 
Action: Mouse moved to (443, 403)
Screenshot: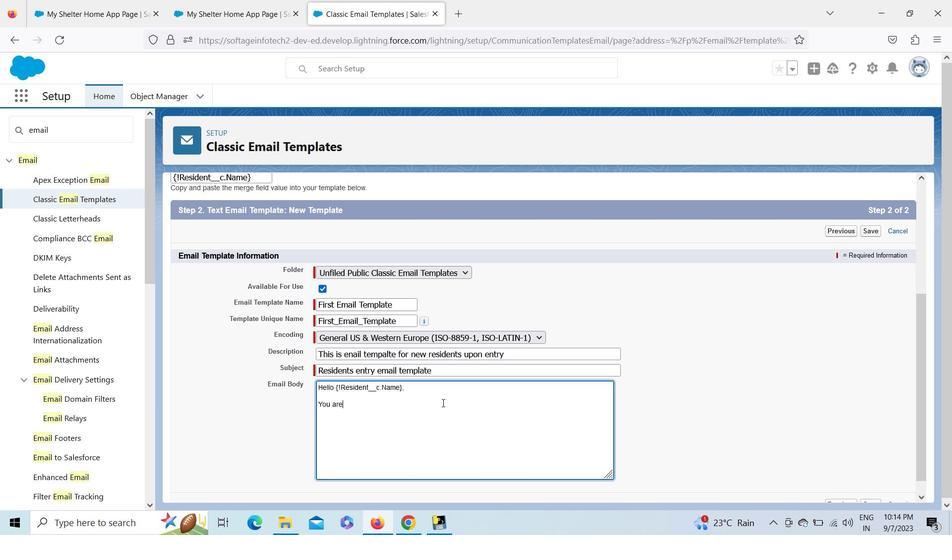
Action: Key pressed <Key.space><Key.shift>Heartly<Key.space><Key.shift>Welcome<Key.space>to<Key.space>our<Key.space><Key.shift>Loving<Key.space>p<Key.backspace><Key.backspace><Key.backspace><Key.backspace><Key.backspace><Key.backspace><Key.backspace><Key.backspace>beloved<Key.space>
Screenshot: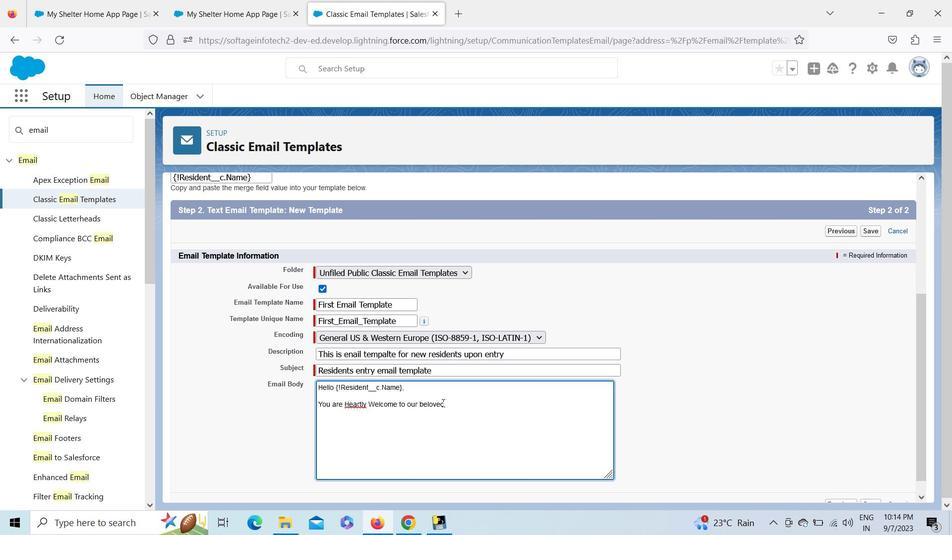 
Action: Mouse moved to (774, 349)
Screenshot: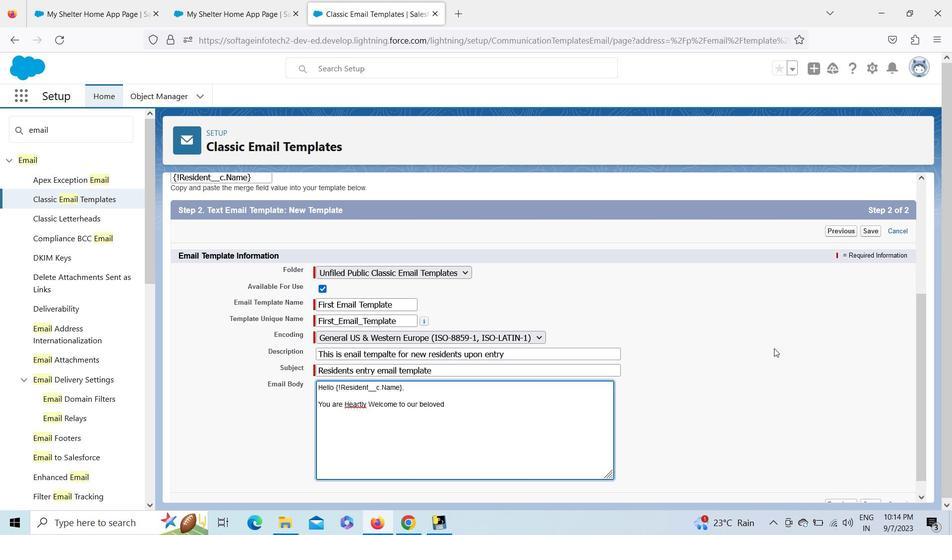 
Action: Key pressed property<Key.space><Key.shift_r><Key.shift_r><Key.shift_r><Key.shift_r><Key.shift_r><Key.shift_r><Key.shift_r><Key.shift_r><Key.shift_r><Key.shift_r><Key.shift_r><Key.shift_r><Key.shift_r><Key.shift_r><Key.shift_r><Key.shift_r><Key.shift_r><Key.shift_r><Key.shift_r><Key.shift_r><Key.shift_r><Key.shift_r><Key.shift_r><Key.shift_r><Key.shift_r><Key.shift_r><Key.shift_r><Key.shift_r><Key.shift_r><Key.shift_r><Key.shift_r><Key.shift_r><Key.shift_r>"<Key.shift>My<Key.space><Key.shift>Shelter<Key.space><Key.shift>Home<Key.shift_r>"/<Key.backspace>.<Key.enter><Key.shift><Key.shift><Key.shift><Key.shift><Key.shift><Key.shift><Key.shift><Key.shift><Key.shift><Key.shift><Key.shift><Key.shift><Key.shift><Key.shift><Key.shift><Key.shift><Key.shift>Your<Key.space>admission<Key.space>is<Key.space>confirmed<Key.space>as<Key.space>you<Key.space>receiving<Key.space>this<Key.space>mail.<Key.space><Key.shift><Key.shift><Key.shift><Key.shift><Key.shift><Key.shift><Key.shift><Key.shift><Key.shift><Key.shift><Key.shift><Key.shift><Key.shift><Key.shift><Key.shift><Key.shift><Key.shift><Key.shift><Key.shift><Key.shift><Key.shift><Key.shift><Key.shift><Key.shift><Key.shift><Key.shift><Key.shift><Key.shift><Key.shift><Key.shift><Key.shift><Key.shift><Key.shift><Key.shift><Key.shift><Key.shift><Key.shift><Key.enter><Key.shift>G<Key.backspace><Key.shift><Key.shift><Key.shift><Key.shift><Key.shift>Kindly<Key.space>follow<Key.space>the<Key.space>terms<Key.space>and<Key.space>conditions.<Key.enter><Key.shift>For<Key.space>any<Key.space><Key.shift><Key.shift>Assistance<Key.space><Key.shift>Kindly<Key.space><Key.shift><Key.shift><Key.shift>Coa=<Key.backspace><Key.backspace>ordinate<Key.space>with<Key.space><Key.shift>Volunteer<Key.left><Key.left><Key.left><Key.left><Key.left><Key.left><Key.left><Key.left><Key.left>your<Key.space><Key.right><Key.right><Key.shift><Key.right><Key.right><Key.right><Key.right><Key.right><Key.right><Key.right><Key.right><Key.space>and<Key.space><Key.shift>Staff<Key.space>team.<Key.enter><Key.enter>than<Key.backspace><Key.backspace><Key.backspace><Key.backspace><Key.shift>Thank<Key.space><Key.shift>You'<Key.enter><Key.backspace><Key.backspace>.<Key.backspace>,<Key.enter><Key.left><Key.backspace><Key.right>-<Key.space><Key.shift><Key.shift><Key.shift><Key.shift>My<Key.space><Key.shift>Shelter<Key.space><Key.shift>Home<Key.space>
Screenshot: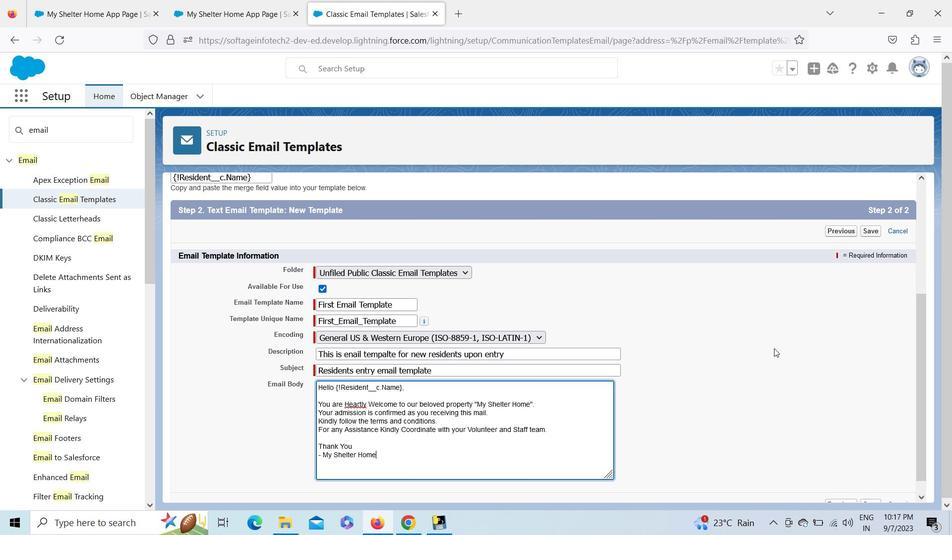 
Action: Mouse moved to (920, 501)
Screenshot: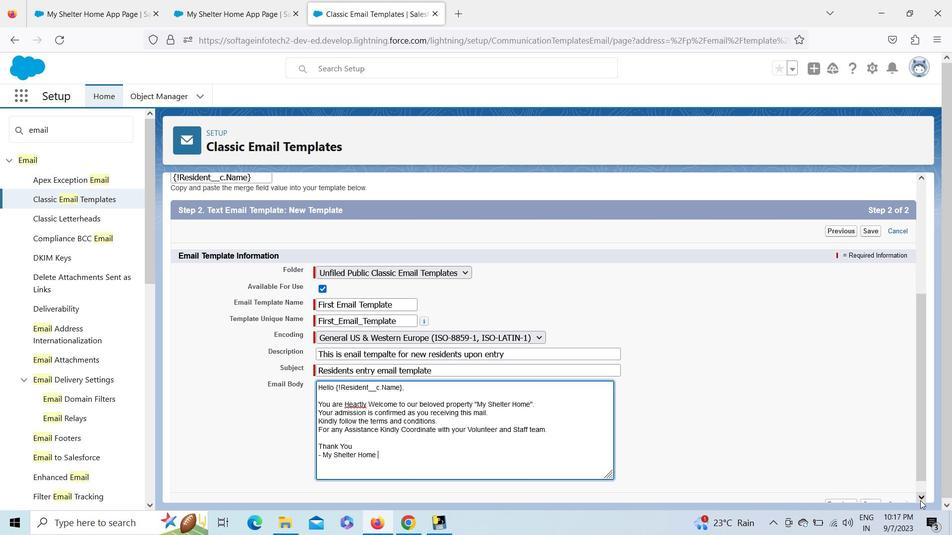 
Action: Mouse pressed left at (920, 501)
Screenshot: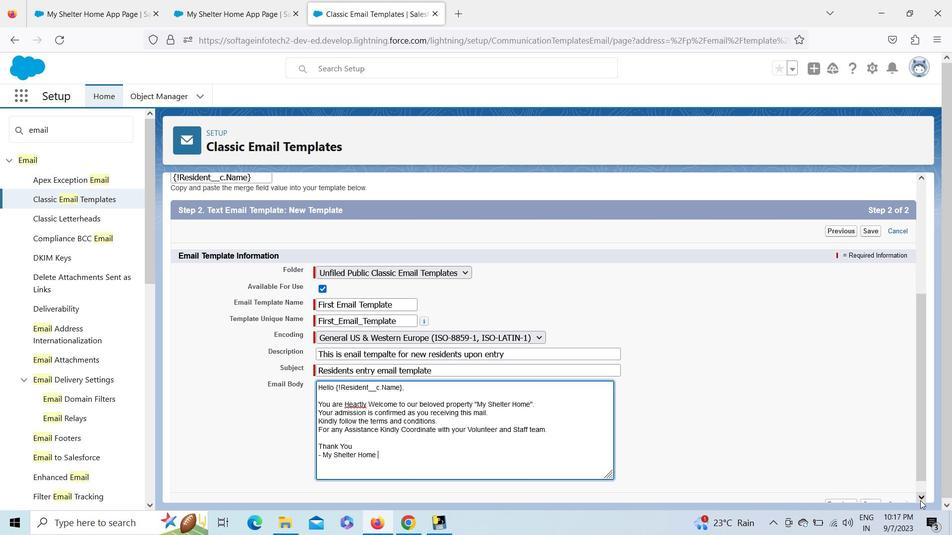 
Action: Mouse pressed left at (920, 501)
Screenshot: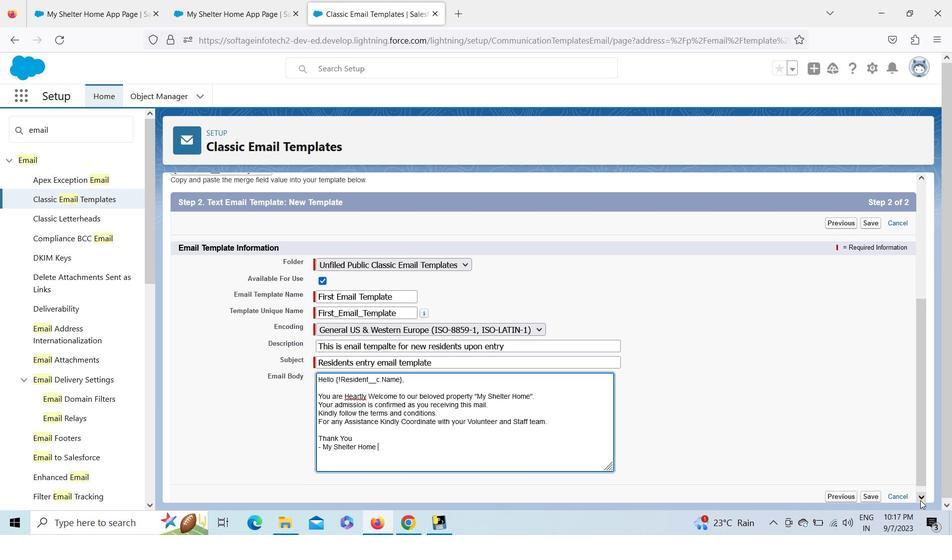 
Action: Mouse pressed left at (920, 501)
Screenshot: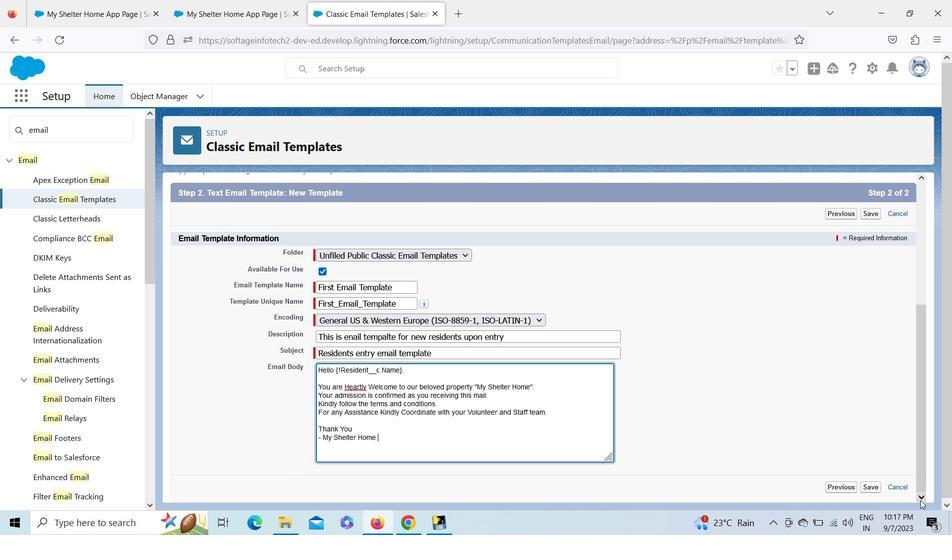 
Action: Mouse pressed left at (920, 501)
Screenshot: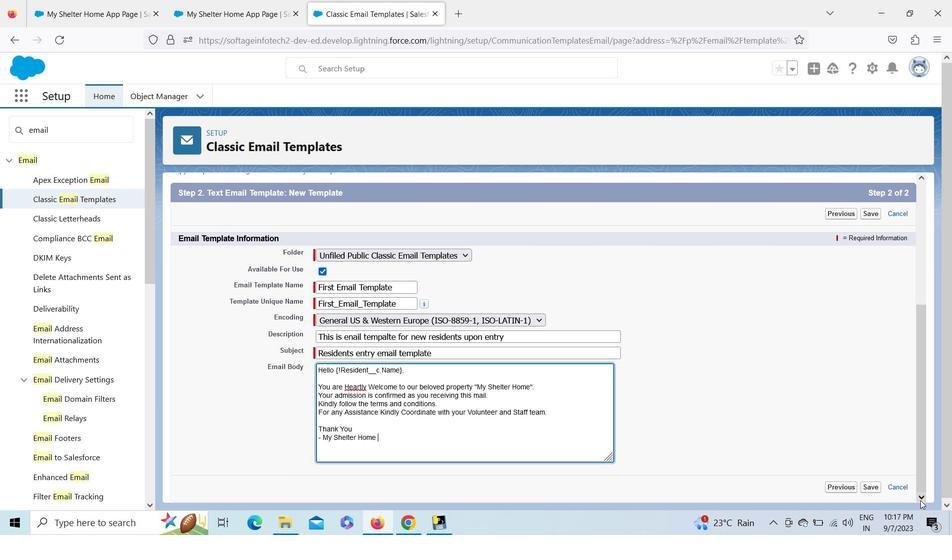 
Action: Mouse pressed left at (920, 501)
Screenshot: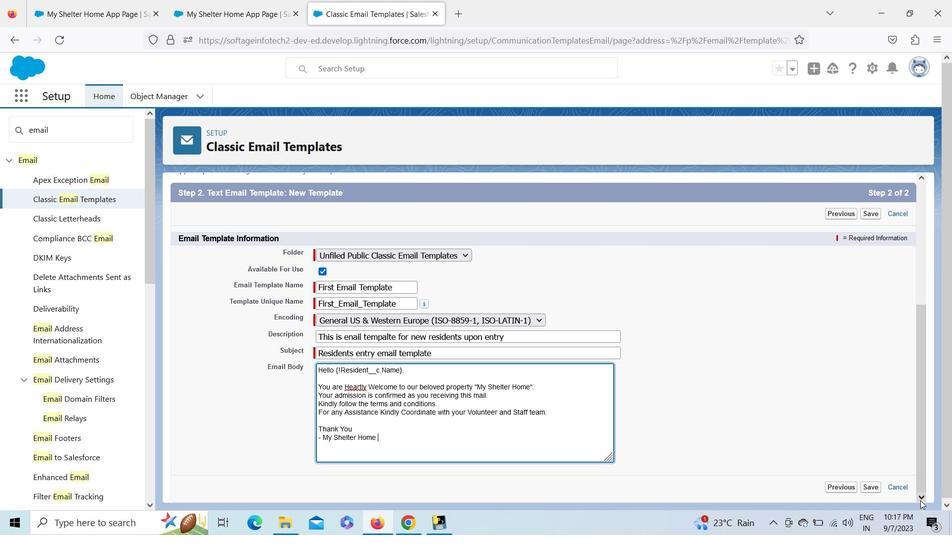 
Action: Mouse pressed left at (920, 501)
Screenshot: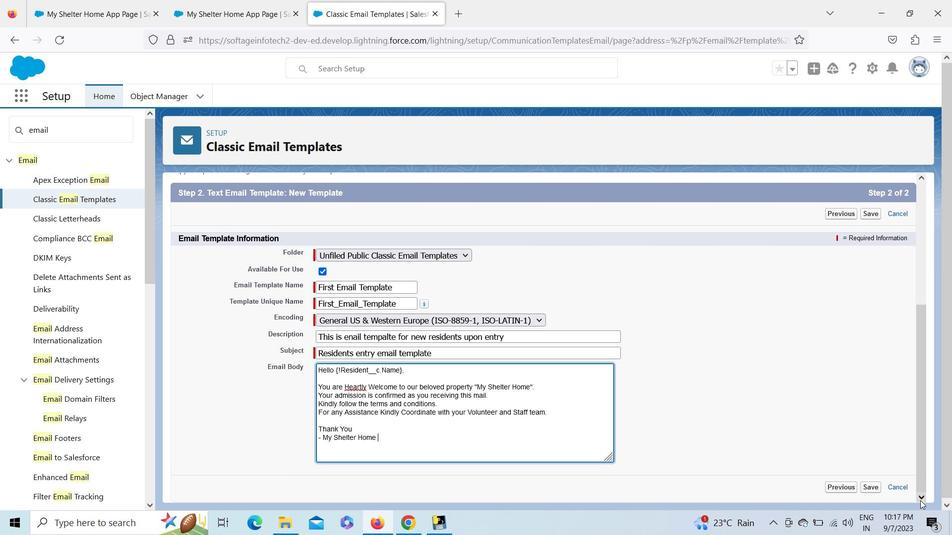 
Action: Mouse moved to (872, 487)
Screenshot: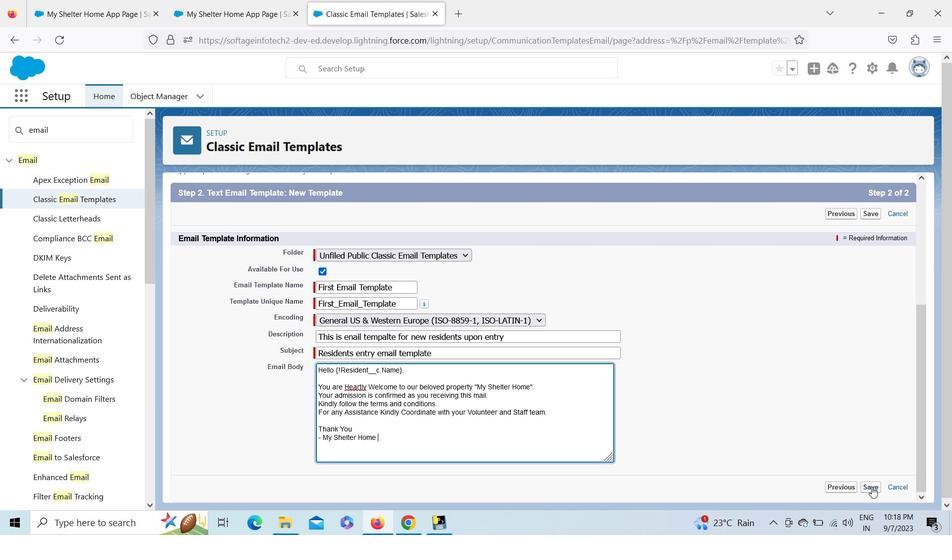 
Action: Mouse pressed left at (872, 487)
Screenshot: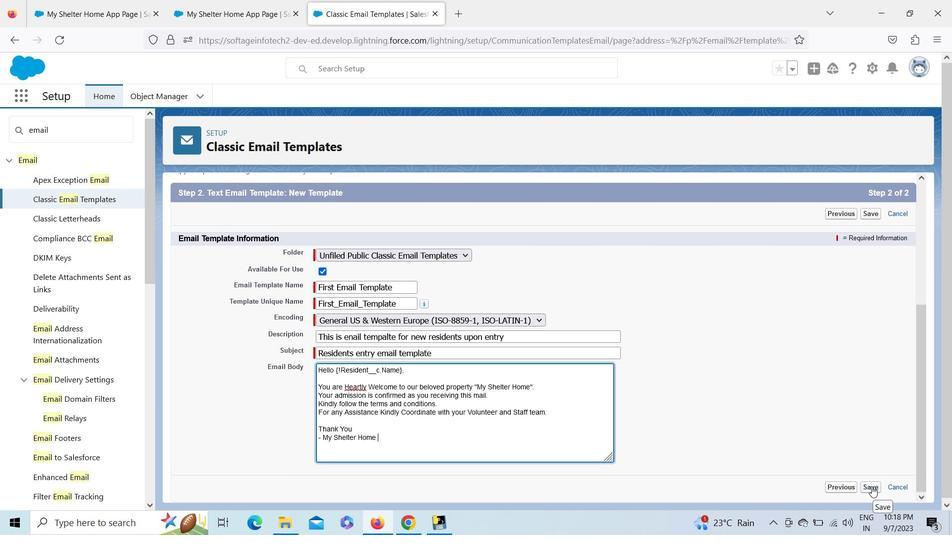 
Action: Mouse moved to (488, 387)
Screenshot: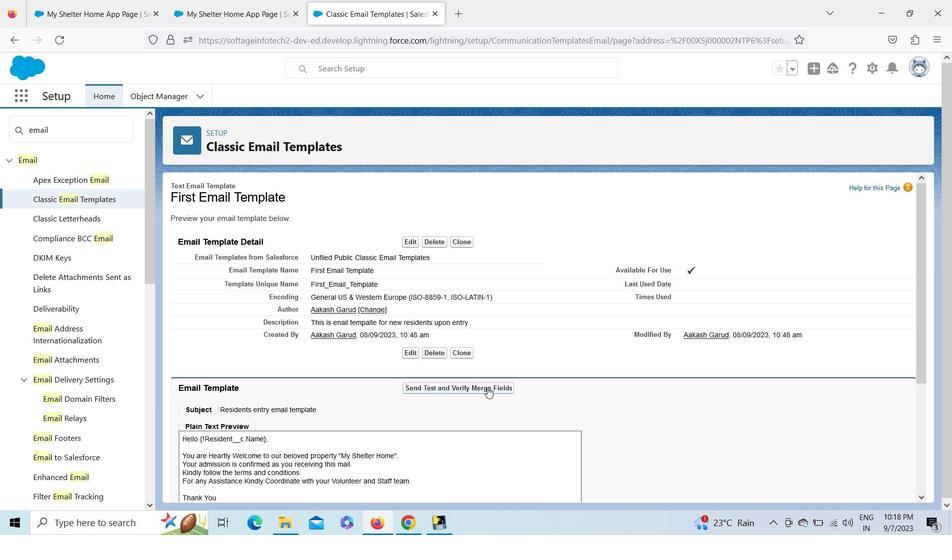 
Action: Mouse pressed left at (488, 387)
Screenshot: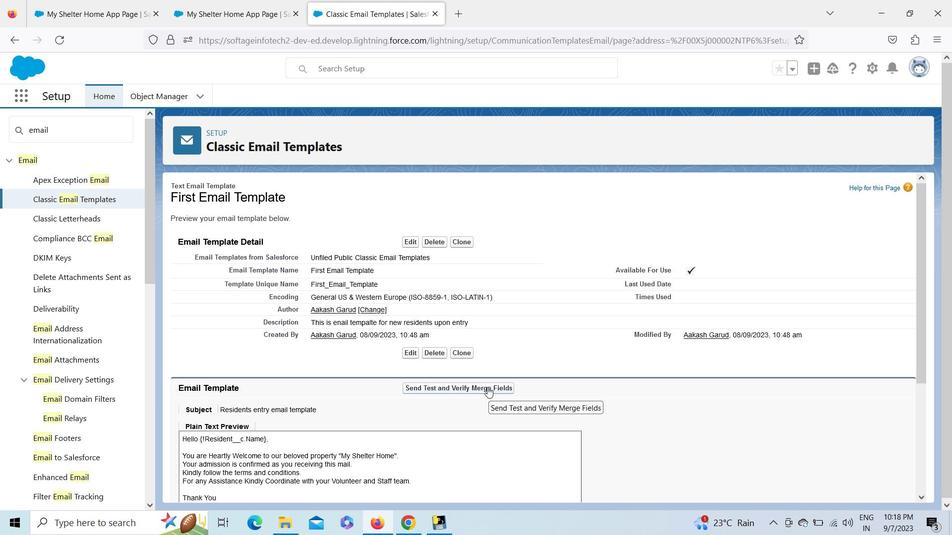 
Action: Mouse moved to (45, 117)
Screenshot: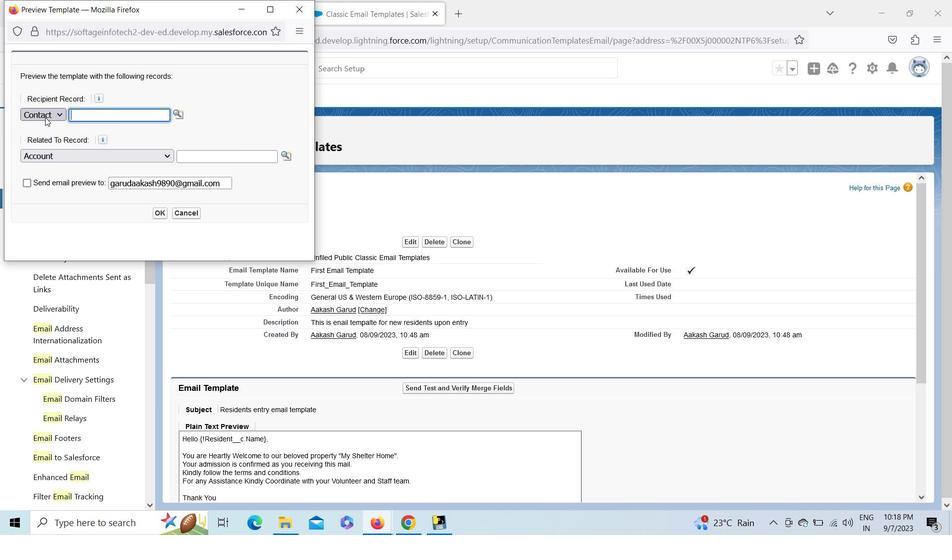 
Action: Mouse pressed left at (45, 117)
Screenshot: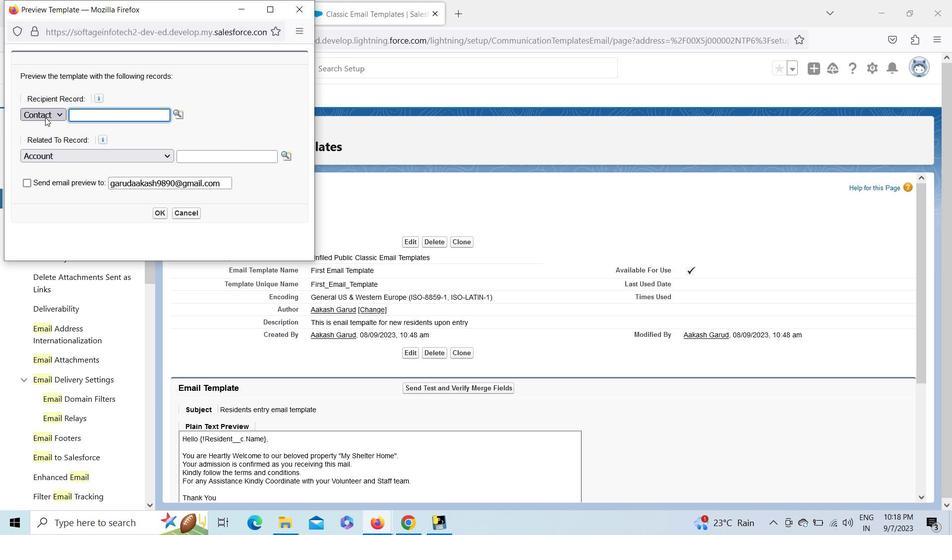 
Action: Mouse moved to (40, 159)
Screenshot: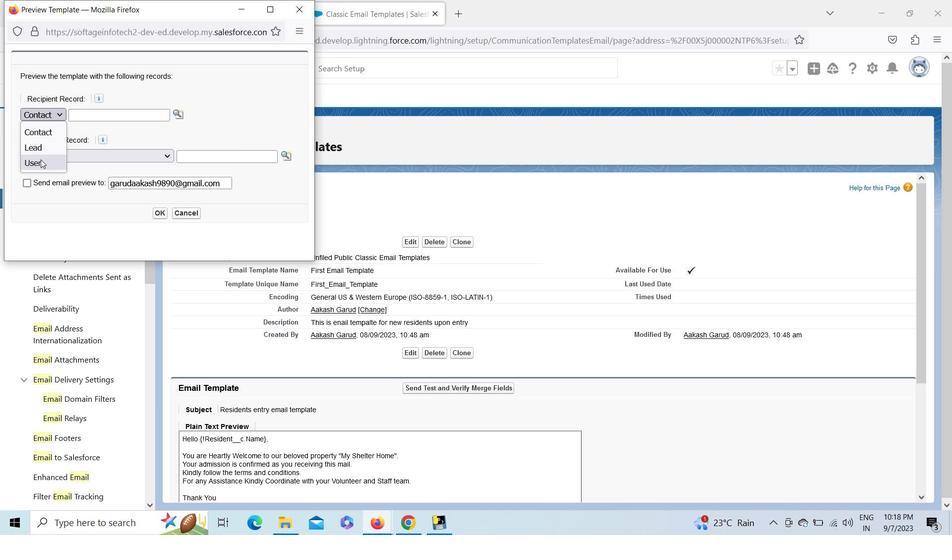 
Action: Mouse pressed left at (40, 159)
Screenshot: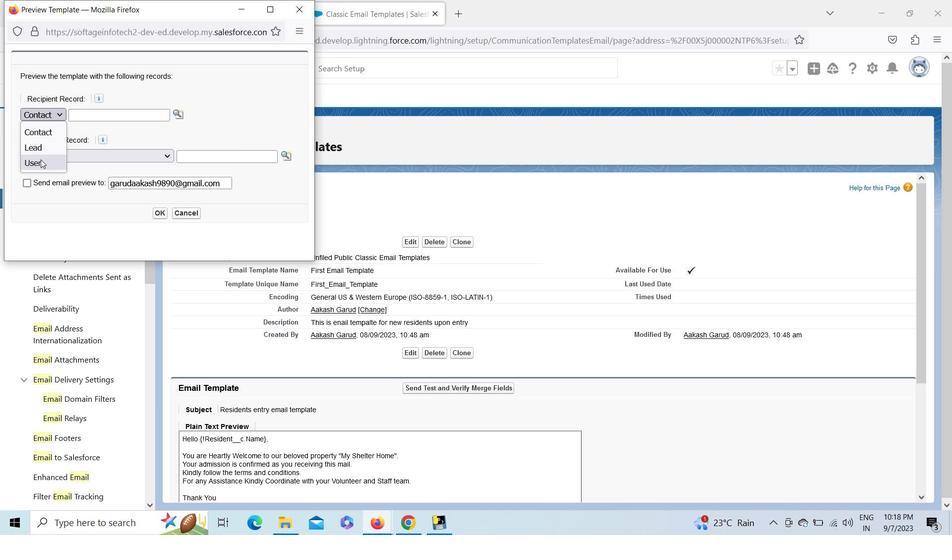 
Action: Mouse moved to (52, 153)
Screenshot: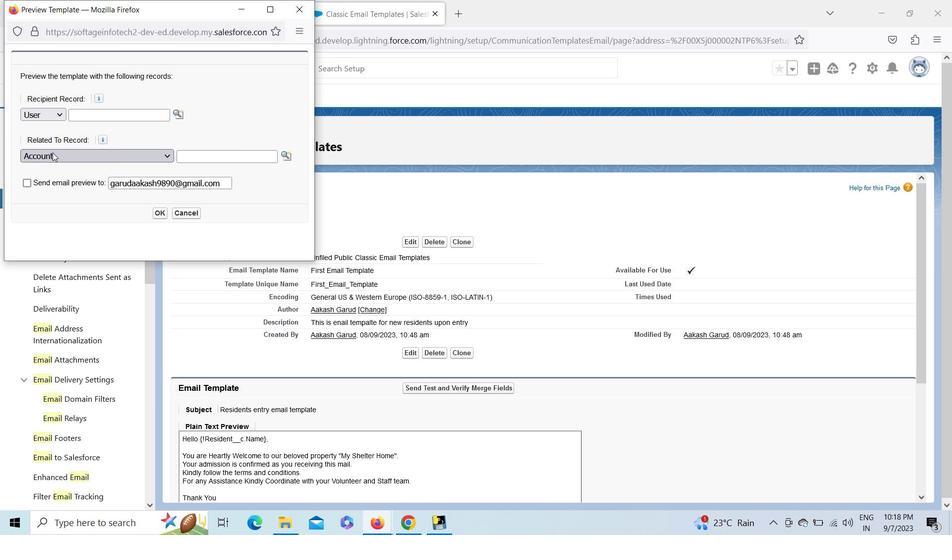 
Action: Mouse pressed left at (52, 153)
Screenshot: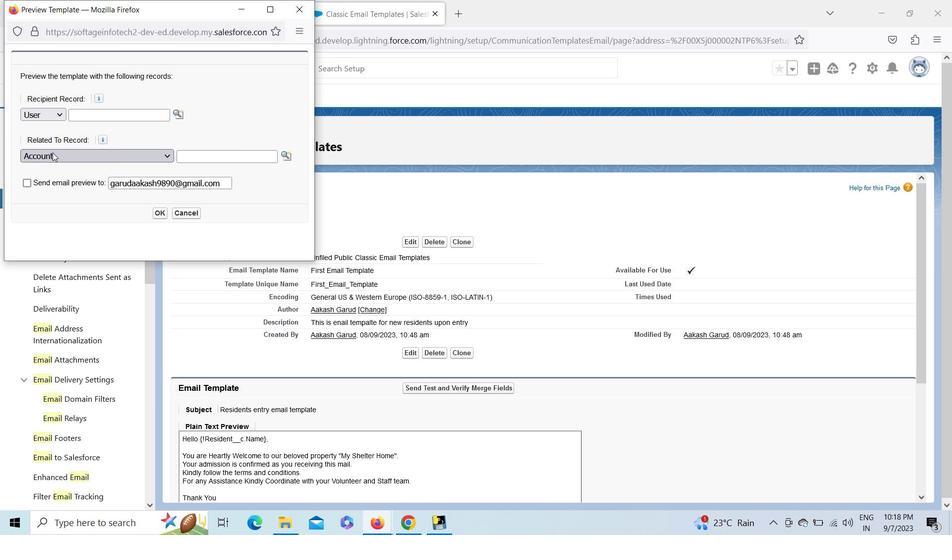 
Action: Mouse moved to (172, 143)
Screenshot: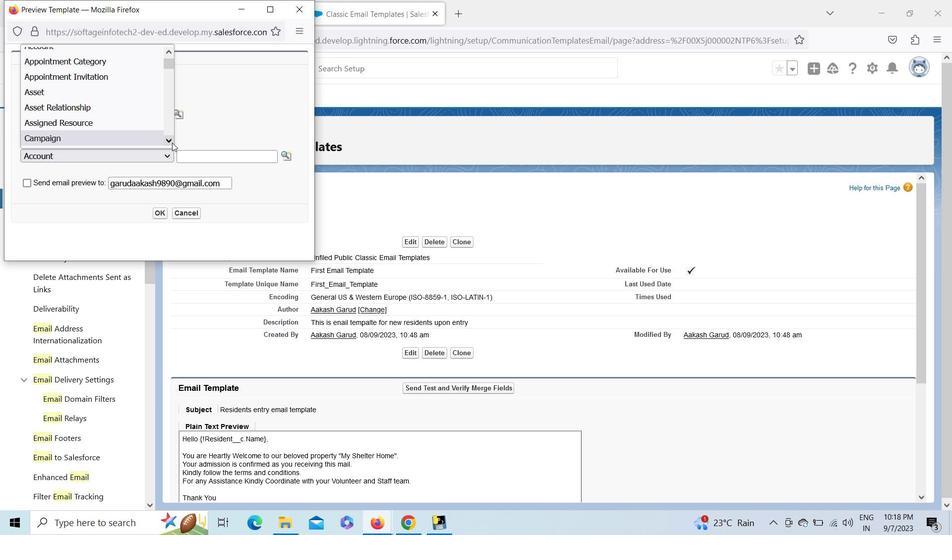 
Action: Mouse pressed left at (172, 143)
Screenshot: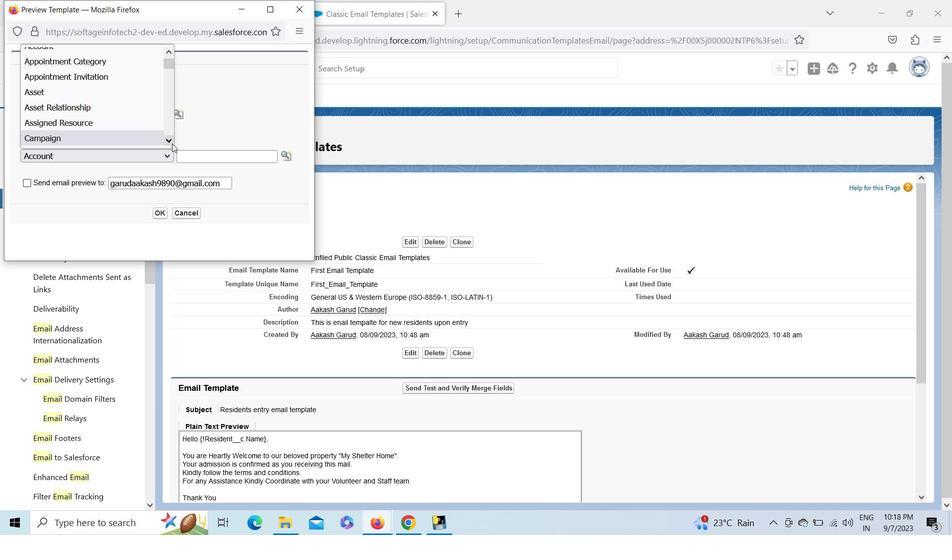 
Action: Mouse pressed left at (172, 143)
Screenshot: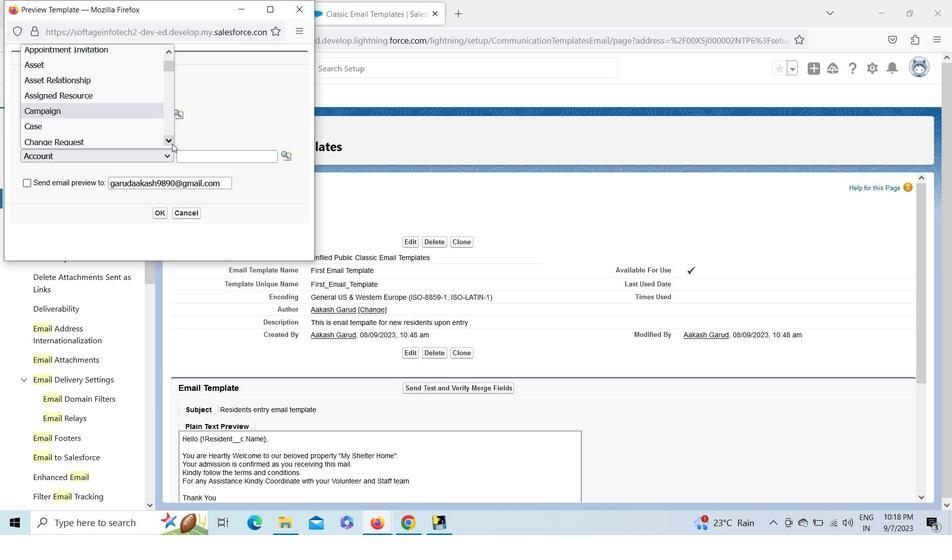 
Action: Mouse pressed left at (172, 143)
Screenshot: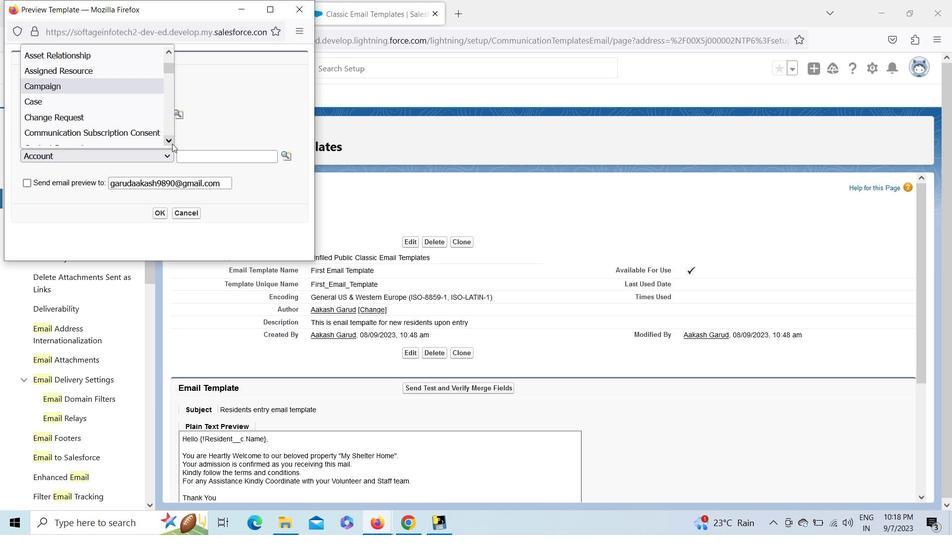 
Action: Mouse pressed left at (172, 143)
Screenshot: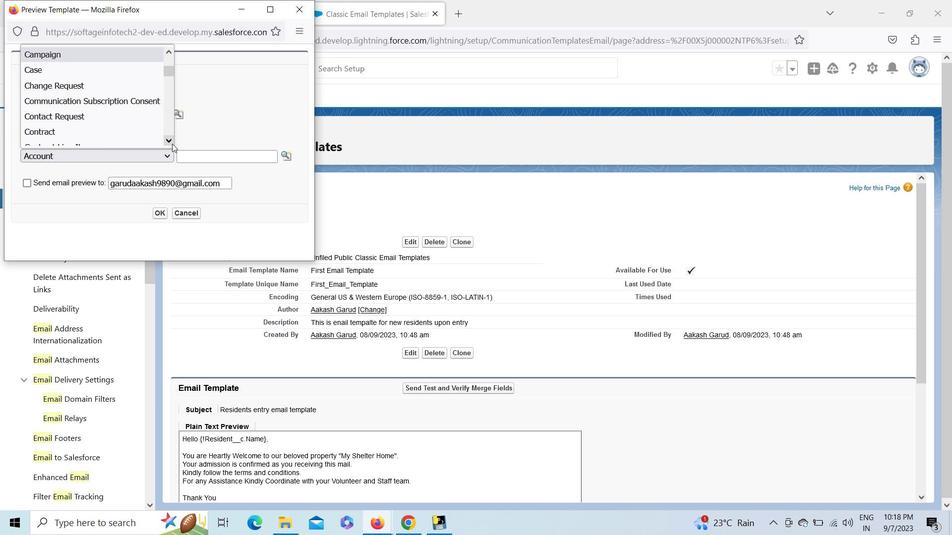 
Action: Mouse pressed left at (172, 143)
Screenshot: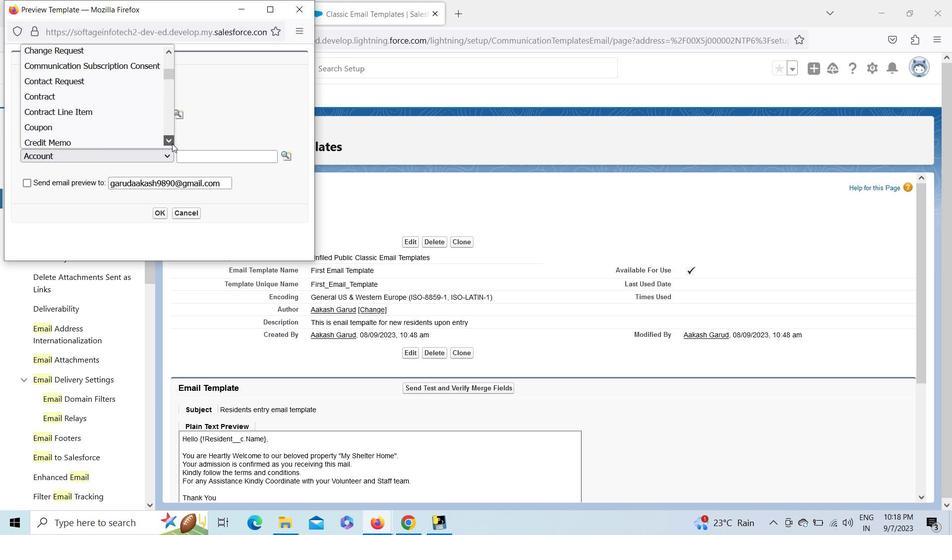 
Action: Mouse pressed left at (172, 143)
Screenshot: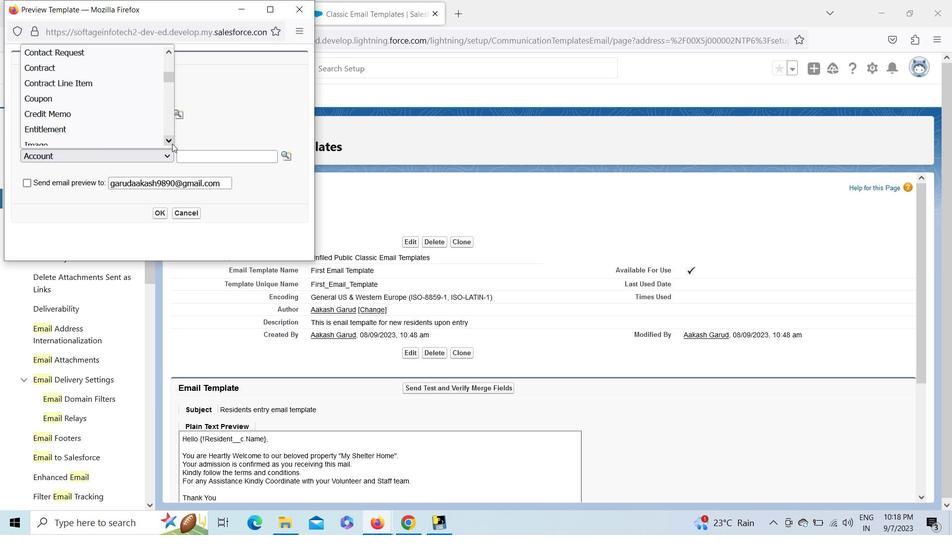 
Action: Mouse pressed left at (172, 143)
Screenshot: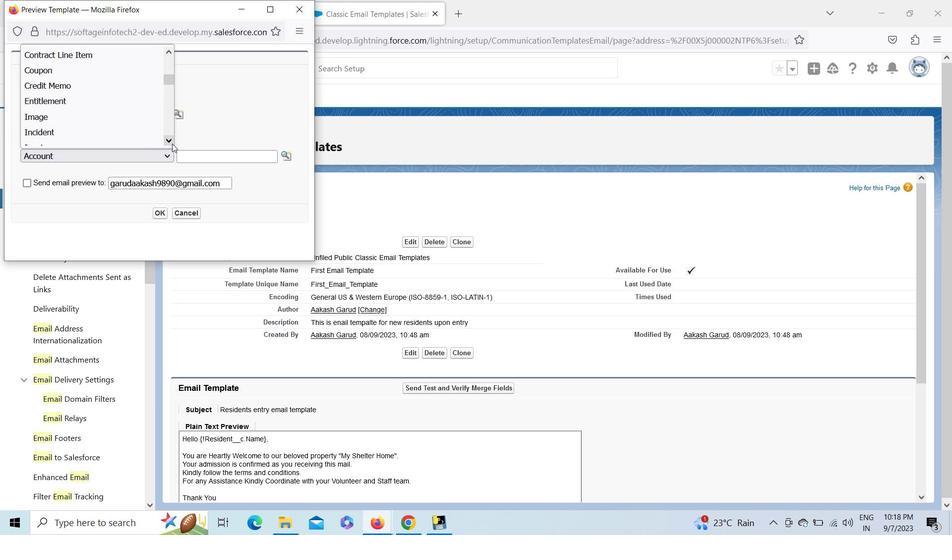 
Action: Mouse pressed left at (172, 143)
Screenshot: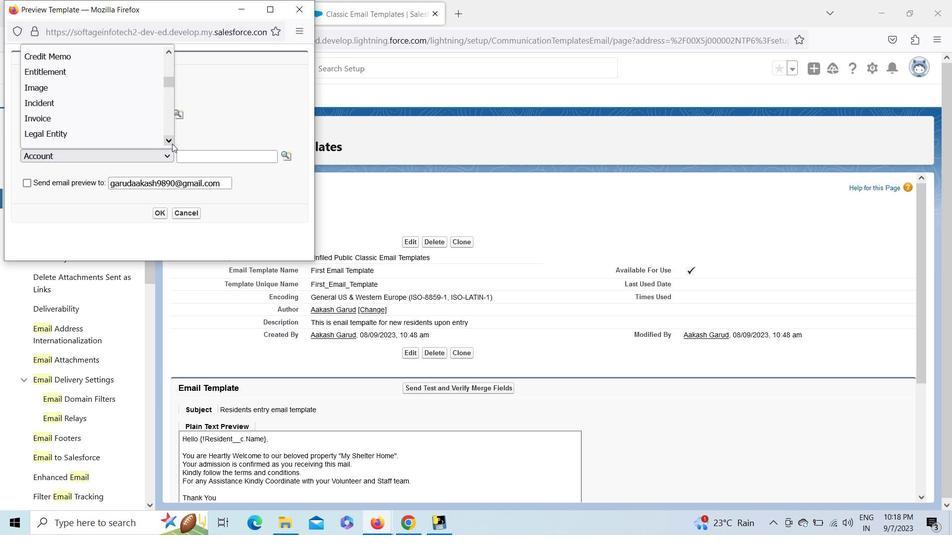 
Action: Mouse pressed left at (172, 143)
Screenshot: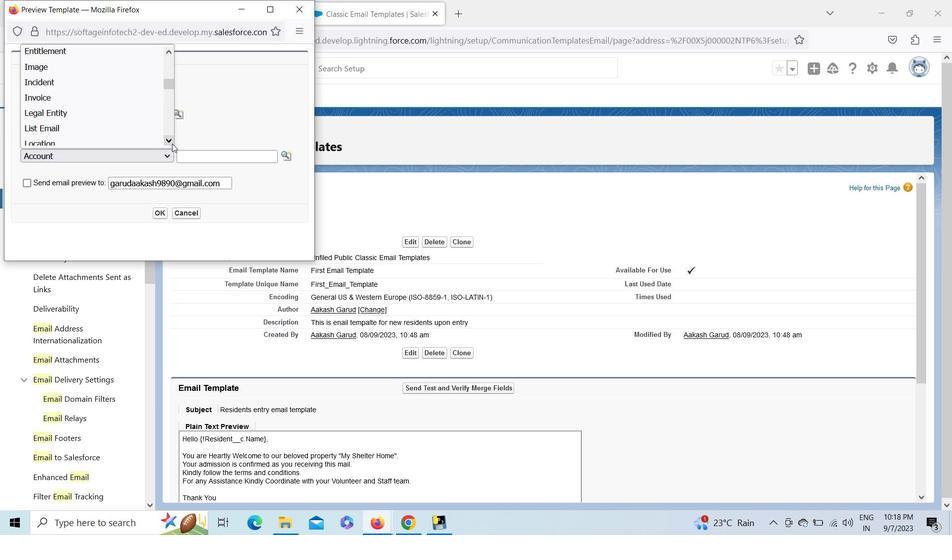 
Action: Mouse pressed left at (172, 143)
Screenshot: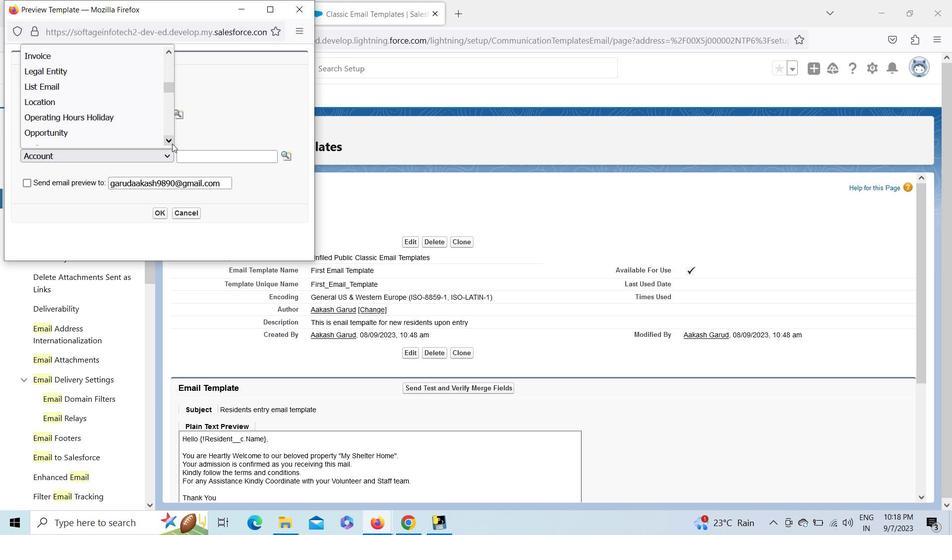 
Action: Mouse pressed left at (172, 143)
Screenshot: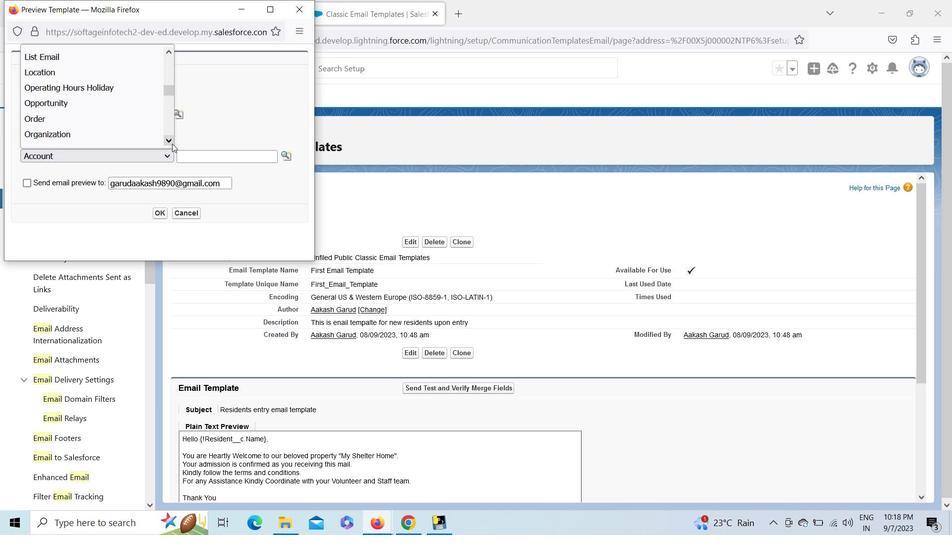 
Action: Mouse pressed left at (172, 143)
Screenshot: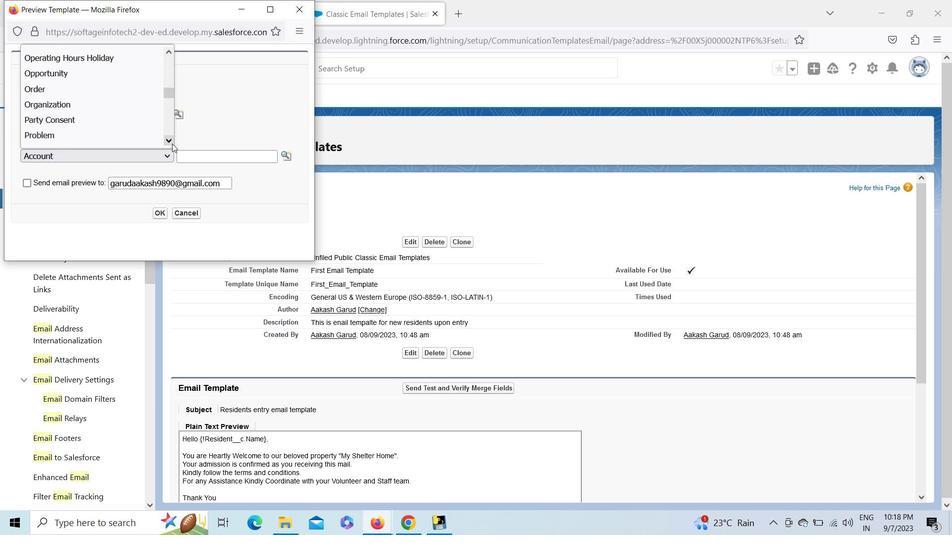 
Action: Mouse pressed left at (172, 143)
Screenshot: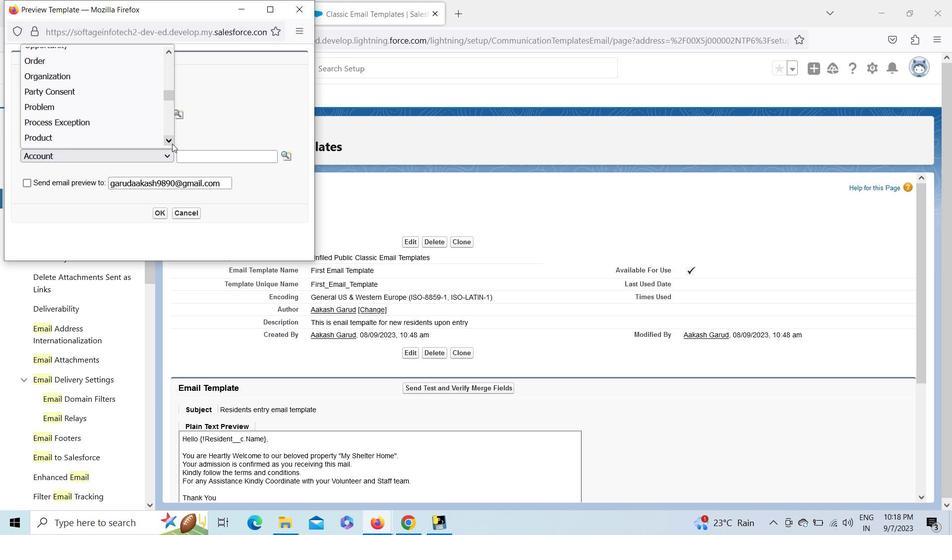 
Action: Mouse pressed left at (172, 143)
Screenshot: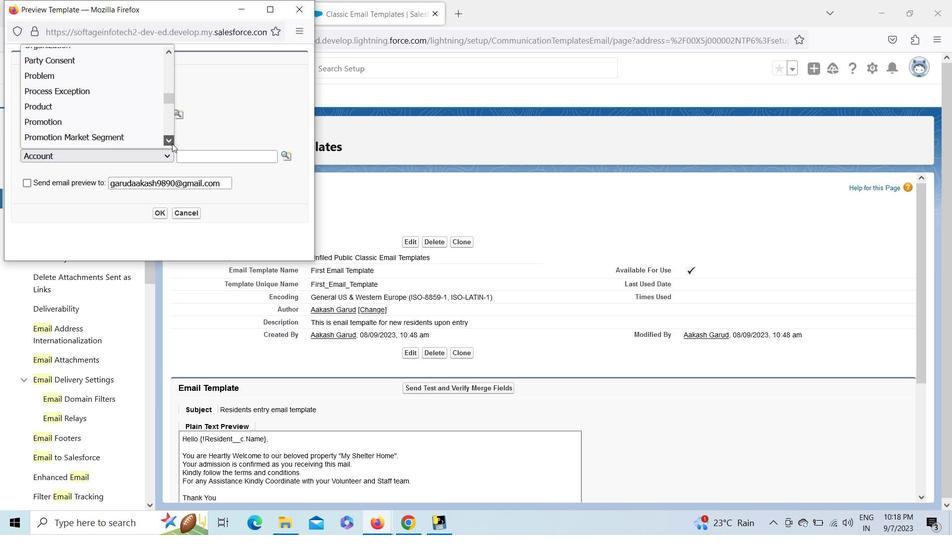 
Action: Mouse pressed left at (172, 143)
Screenshot: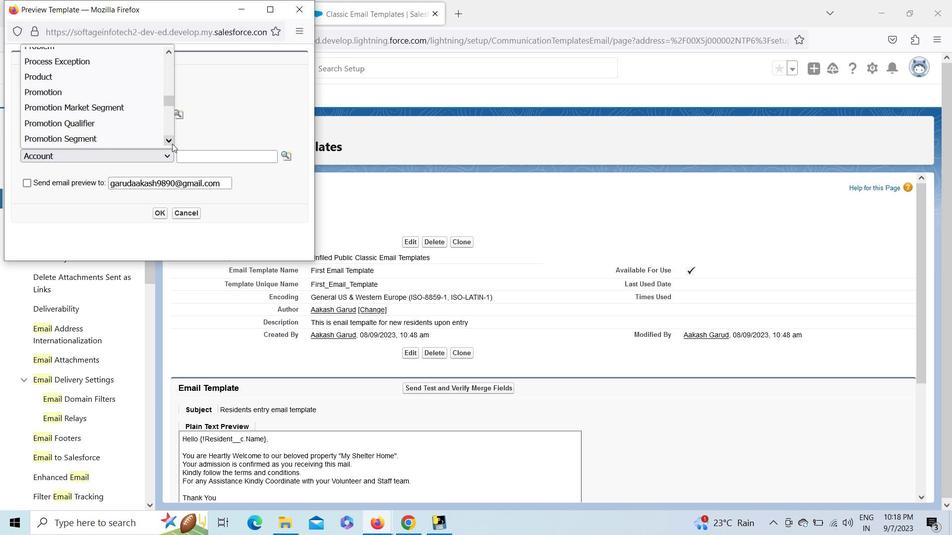 
Action: Mouse pressed left at (172, 143)
Screenshot: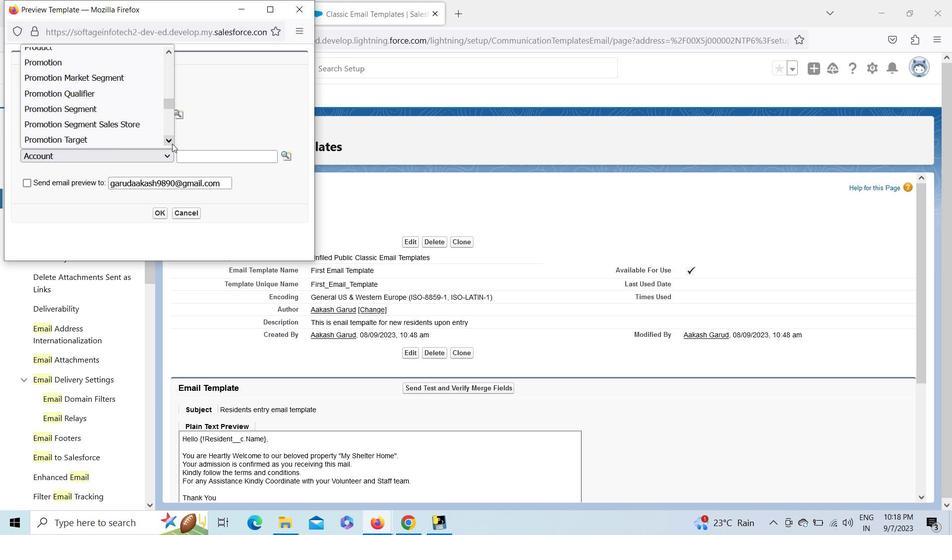 
Action: Mouse pressed left at (172, 143)
Screenshot: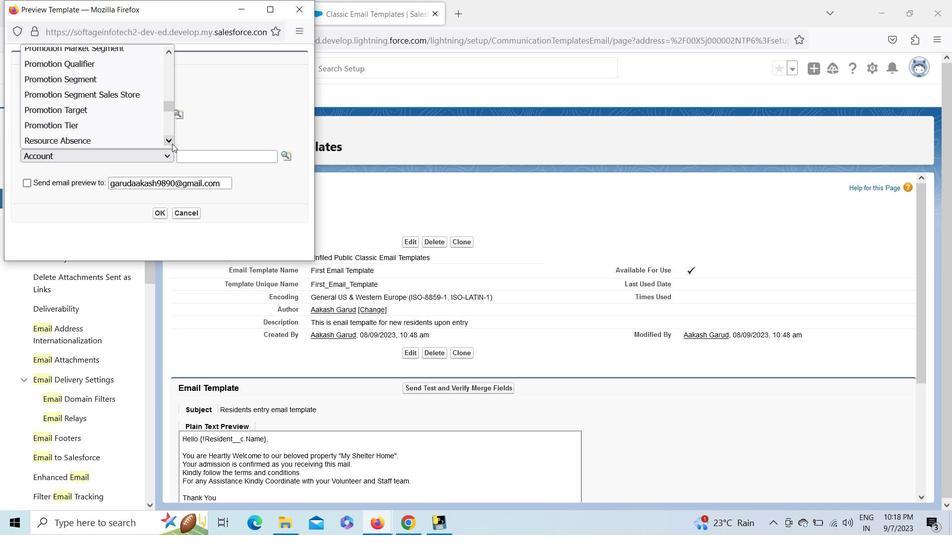 
Action: Mouse pressed left at (172, 143)
Screenshot: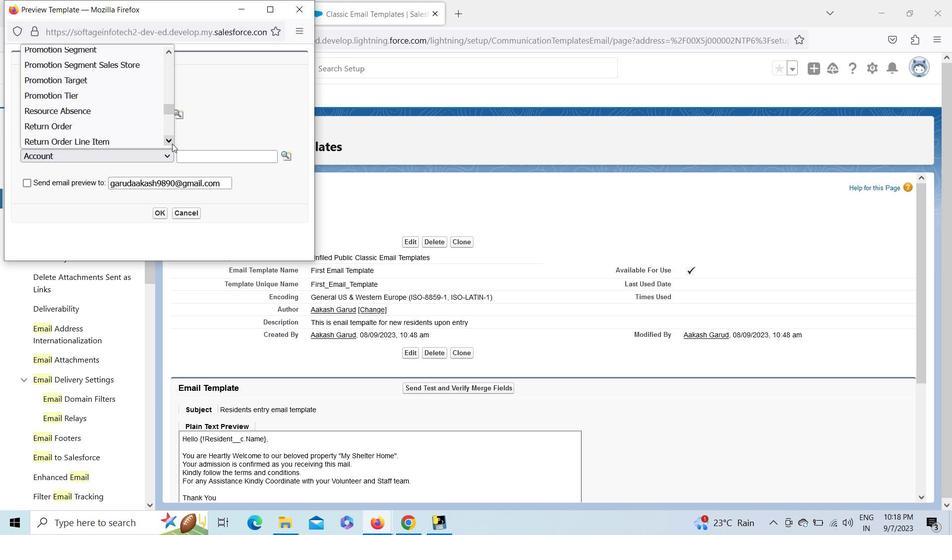 
Action: Mouse pressed left at (172, 143)
Screenshot: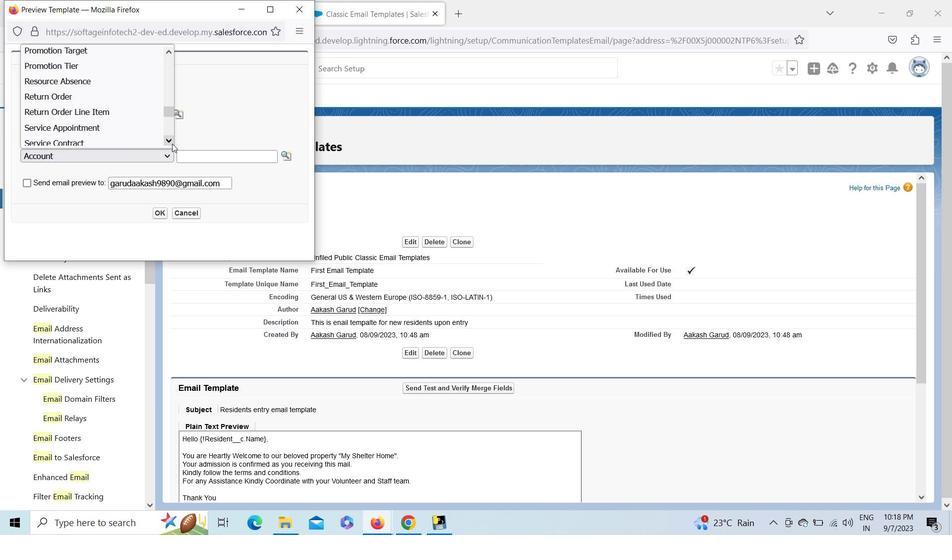 
Action: Mouse pressed left at (172, 143)
Screenshot: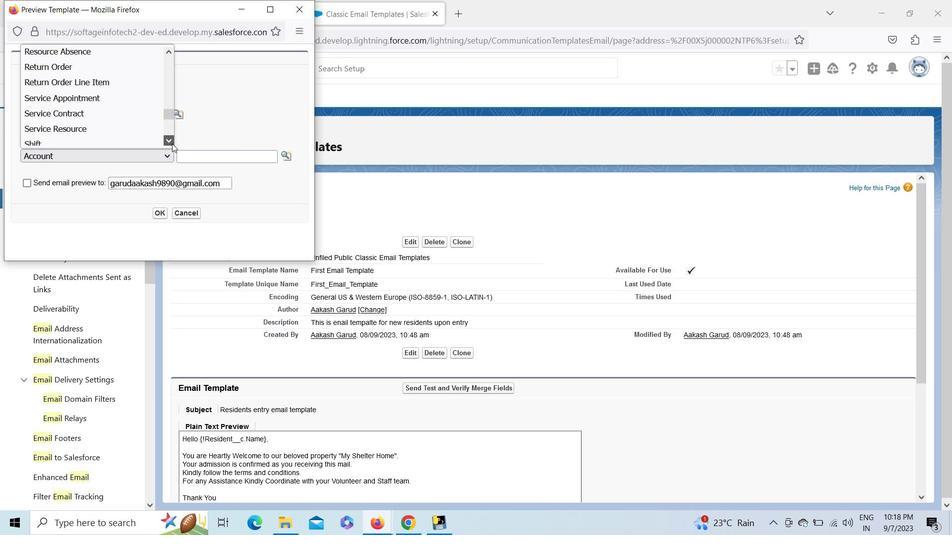 
Action: Mouse pressed left at (172, 143)
Screenshot: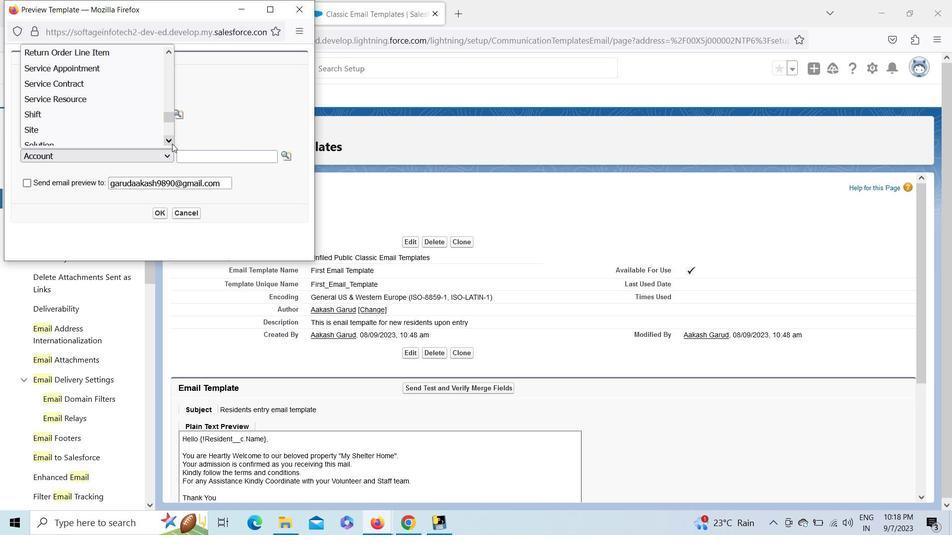 
Action: Mouse pressed left at (172, 143)
Screenshot: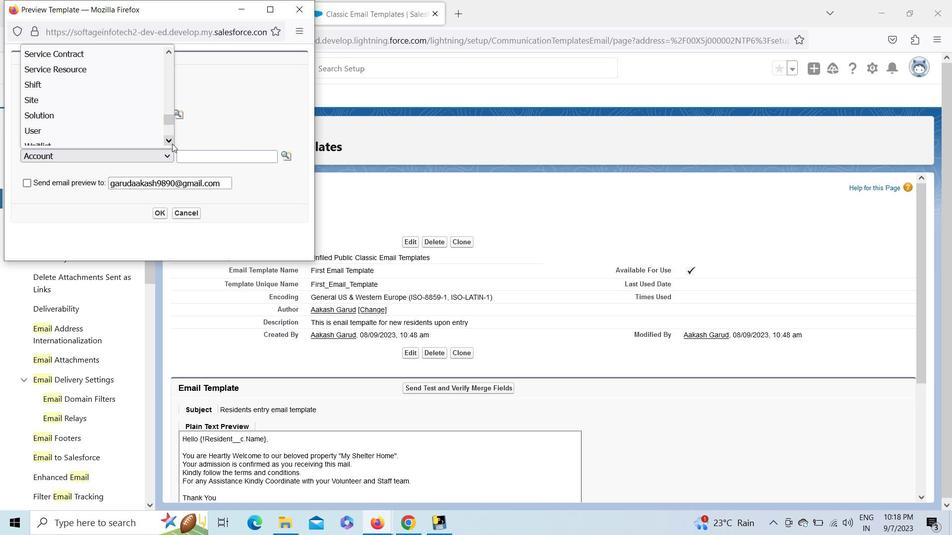 
Action: Mouse pressed left at (172, 143)
Screenshot: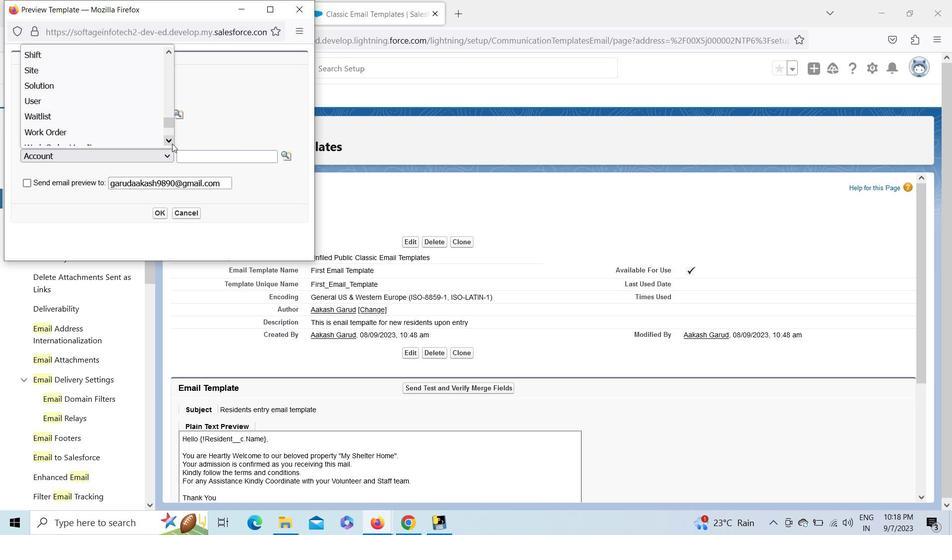 
Action: Mouse pressed left at (172, 143)
Screenshot: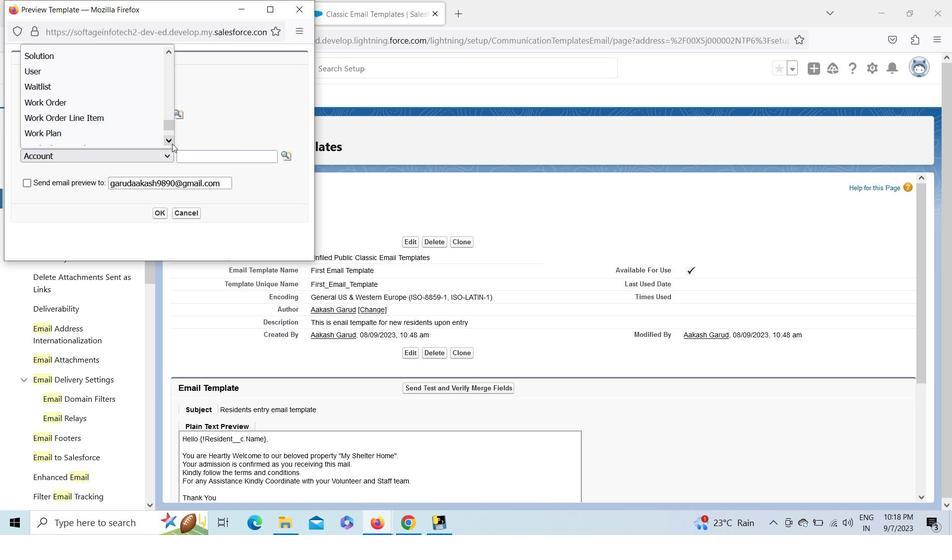 
Action: Mouse pressed left at (172, 143)
Screenshot: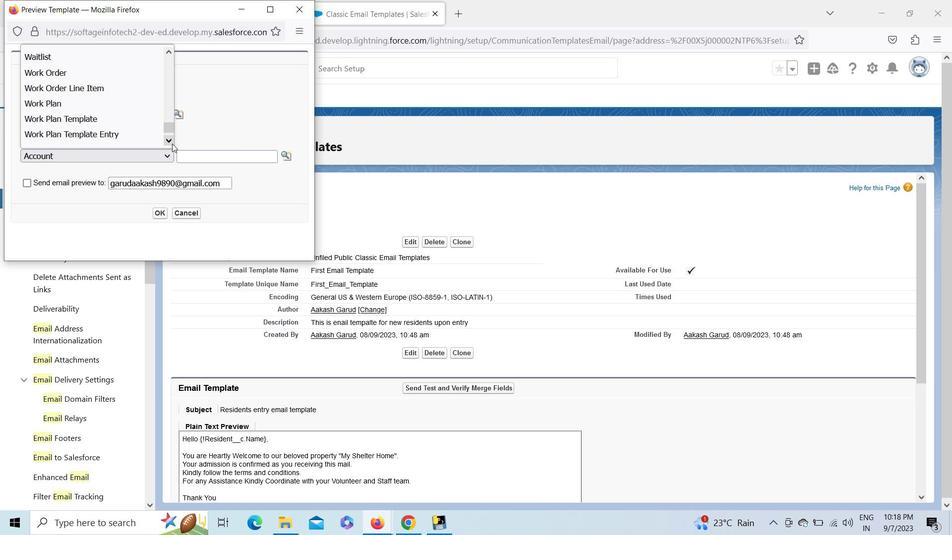 
Action: Mouse pressed left at (172, 143)
Screenshot: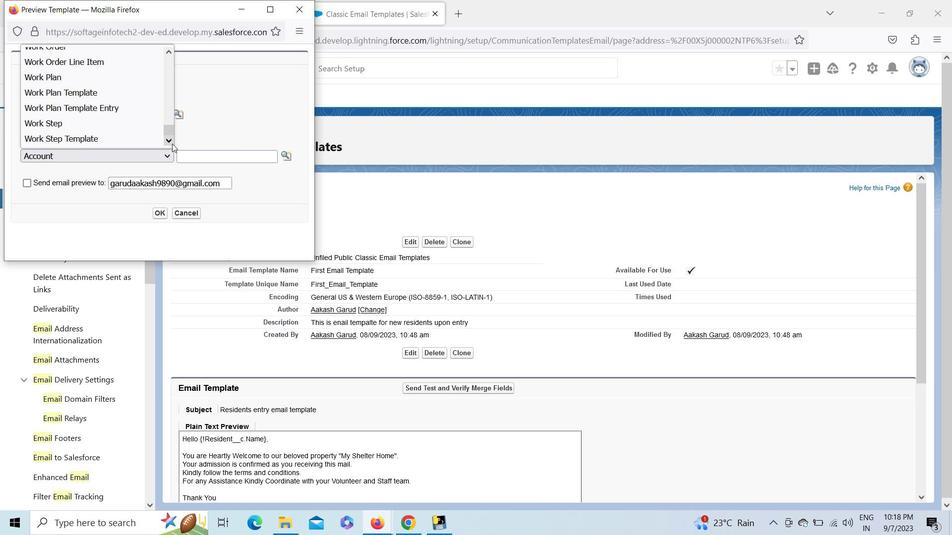 
Action: Mouse pressed left at (172, 143)
Screenshot: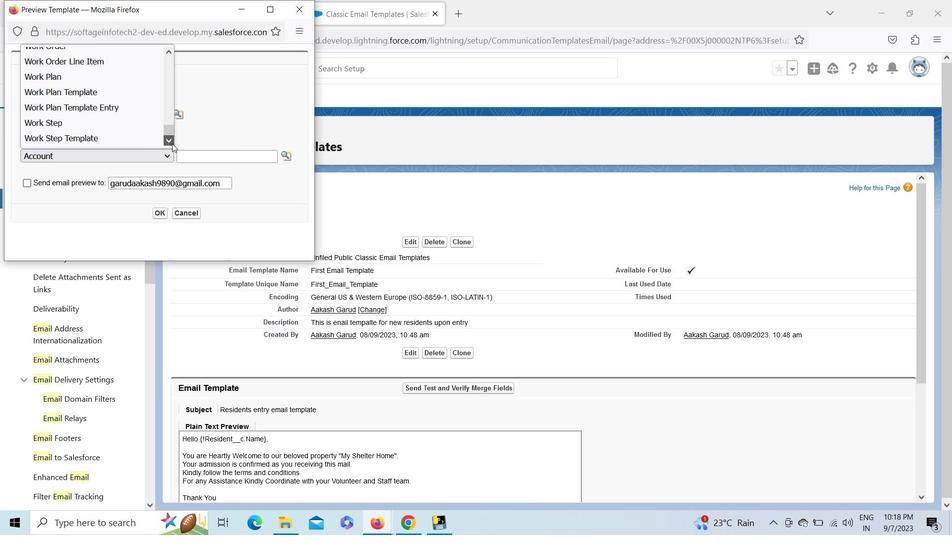 
Action: Mouse pressed left at (172, 143)
Screenshot: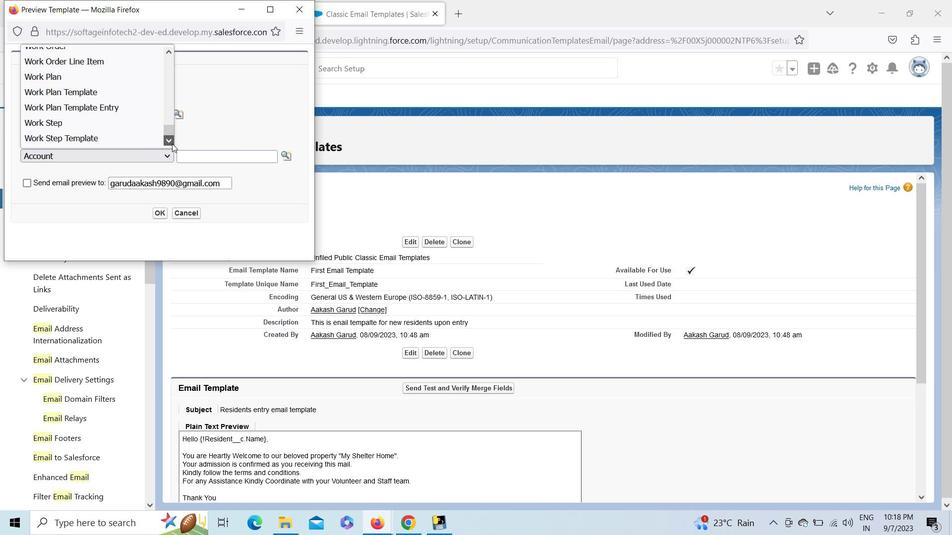 
Action: Mouse pressed left at (172, 143)
Screenshot: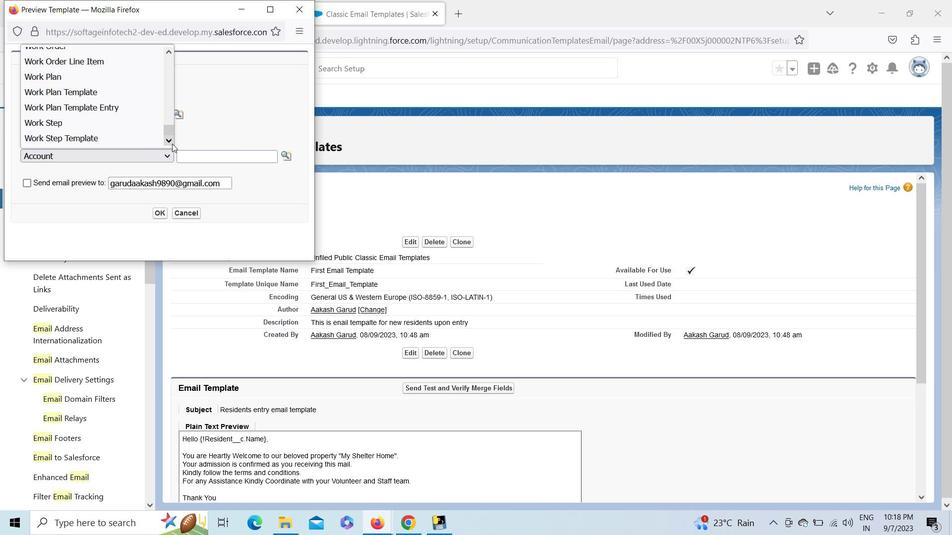 
Action: Mouse moved to (55, 213)
Screenshot: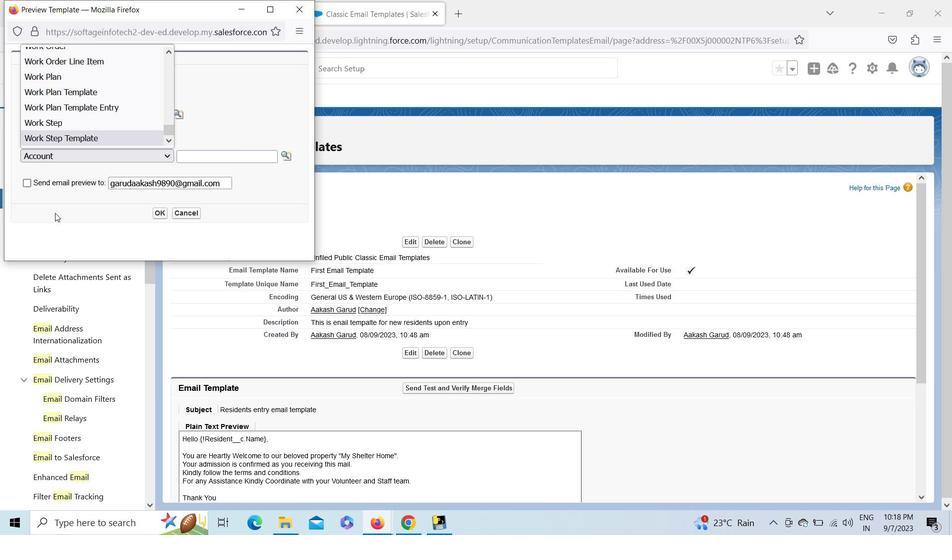 
Action: Mouse pressed left at (55, 213)
Screenshot: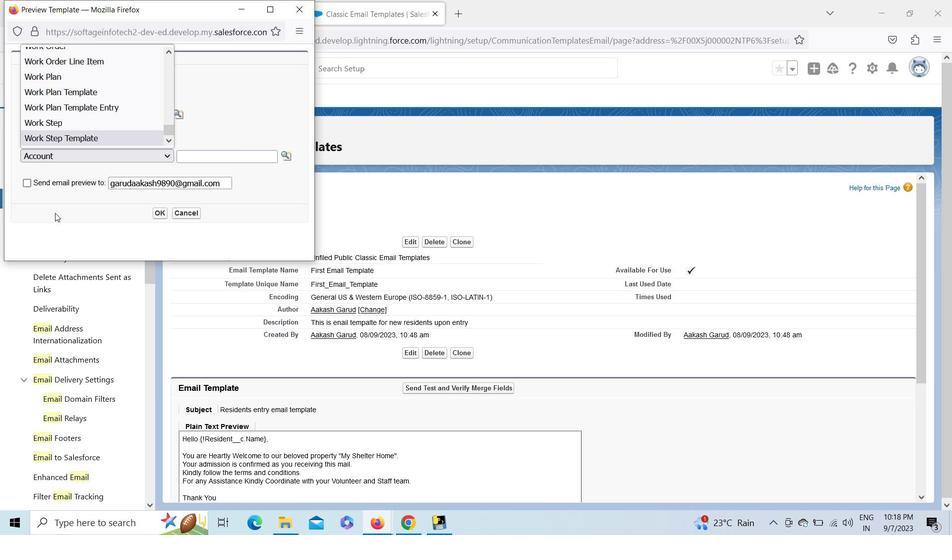 
Action: Mouse moved to (65, 181)
Screenshot: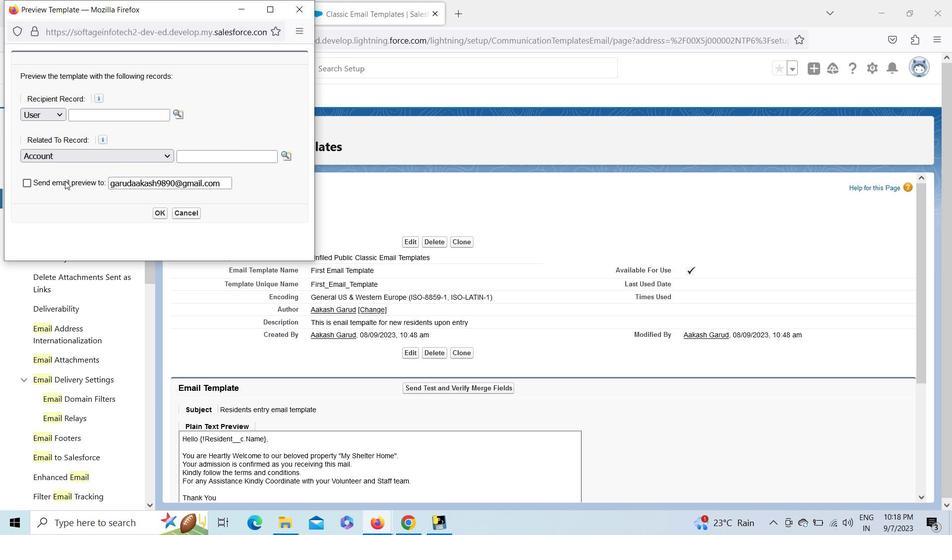 
Action: Mouse pressed left at (65, 181)
Screenshot: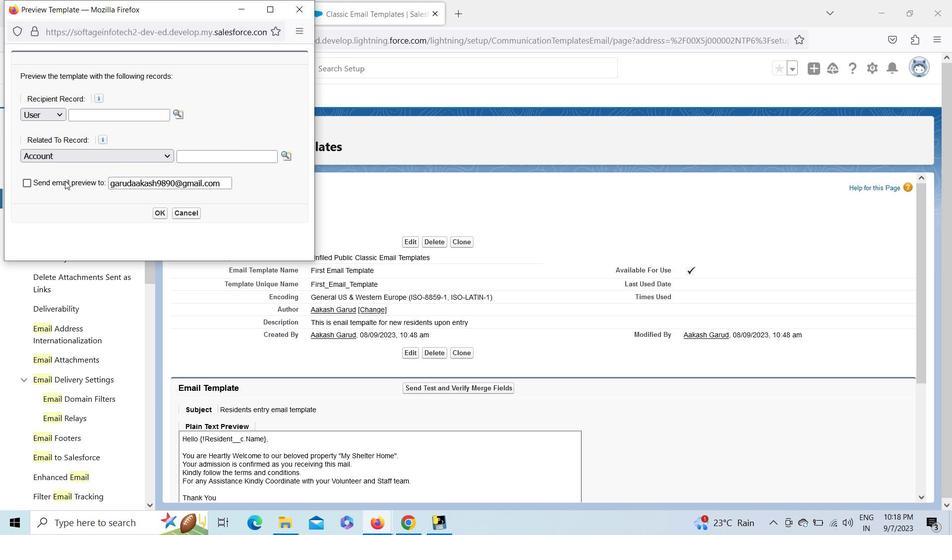 
Action: Mouse moved to (147, 114)
Screenshot: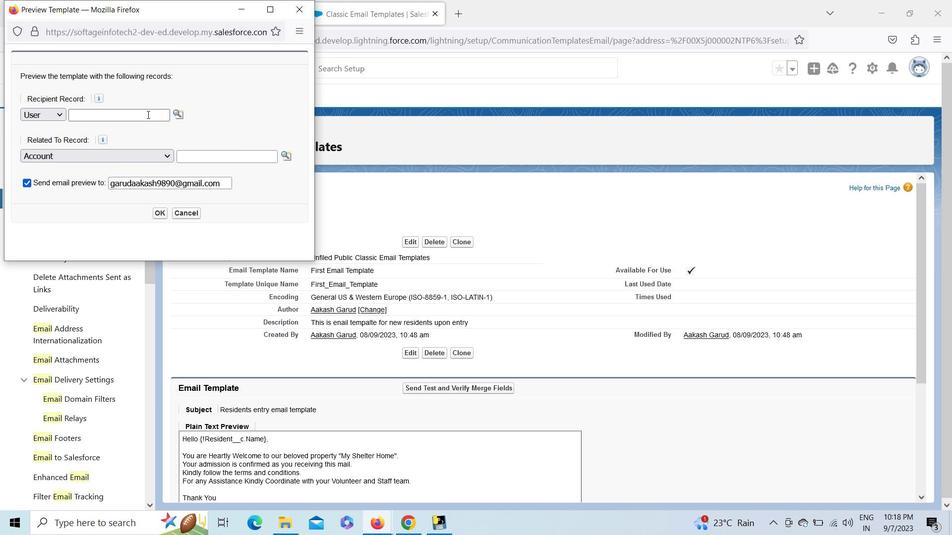 
Action: Mouse pressed left at (147, 114)
Screenshot: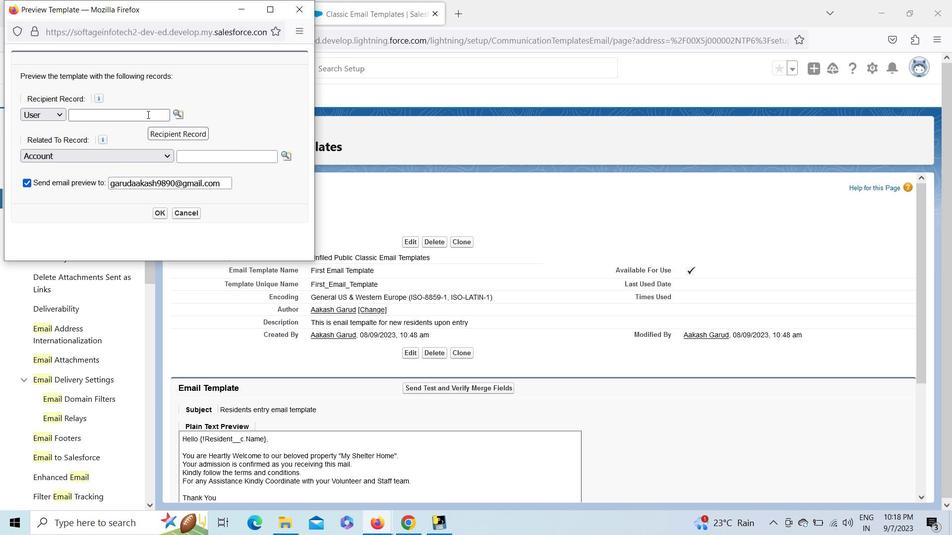 
Action: Mouse moved to (161, 209)
Screenshot: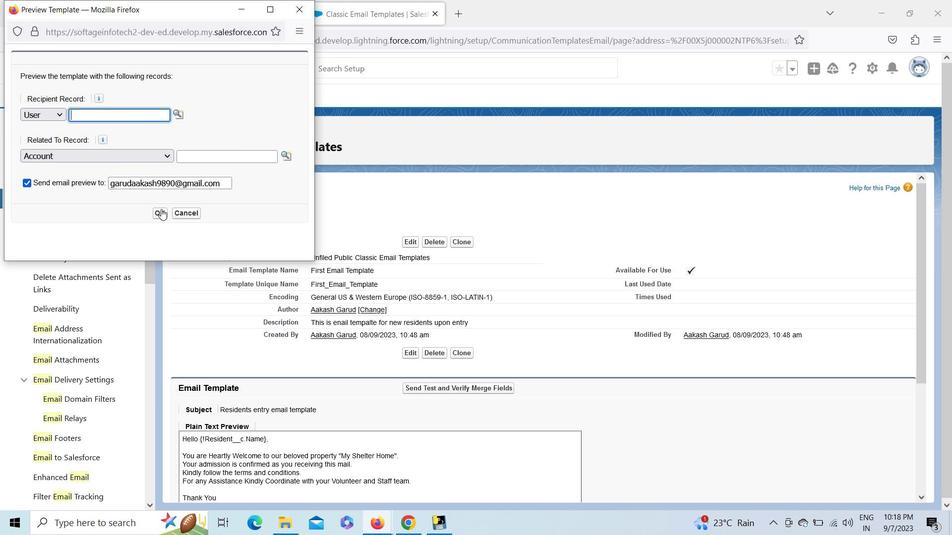 
Action: Mouse pressed left at (161, 209)
Screenshot: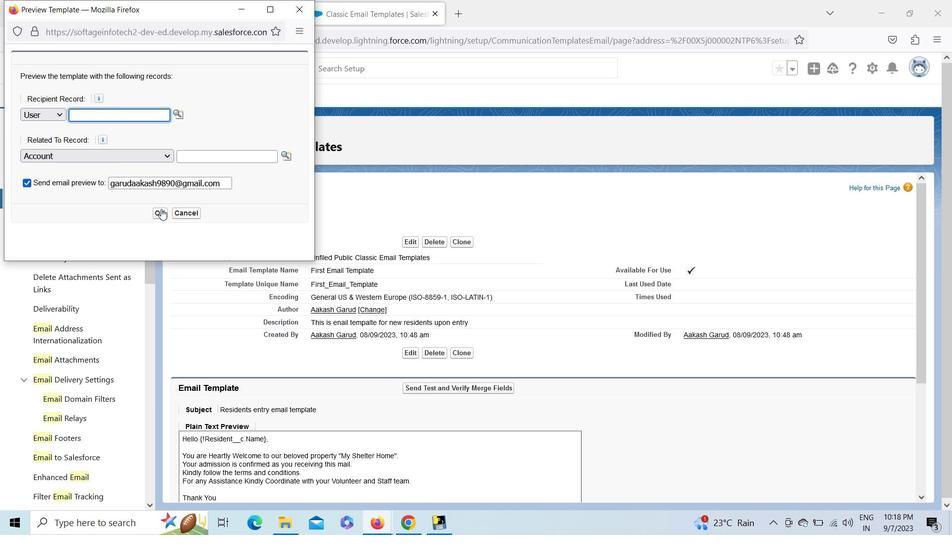 
Action: Mouse moved to (79, 136)
Screenshot: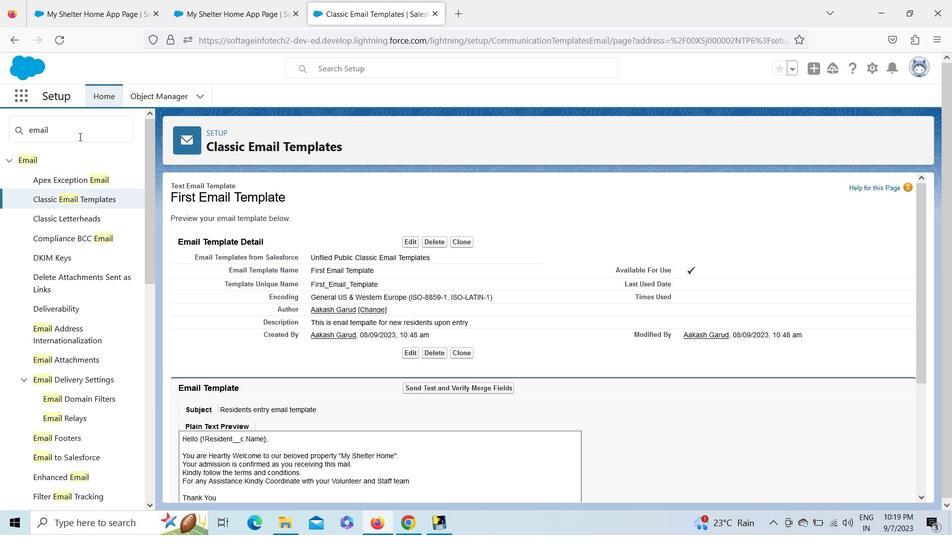 
Action: Mouse pressed left at (79, 136)
Screenshot: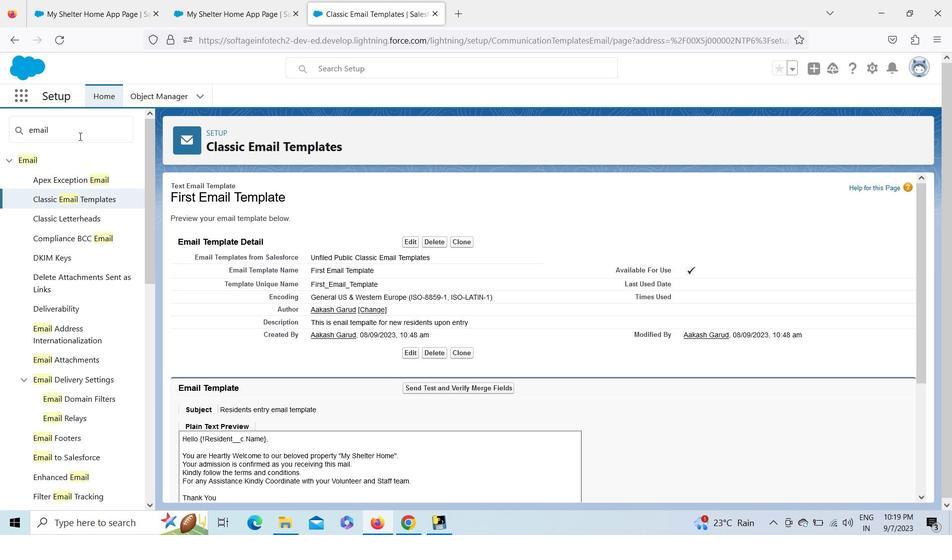 
Action: Key pressed <Key.space>l<Key.backspace>a
Screenshot: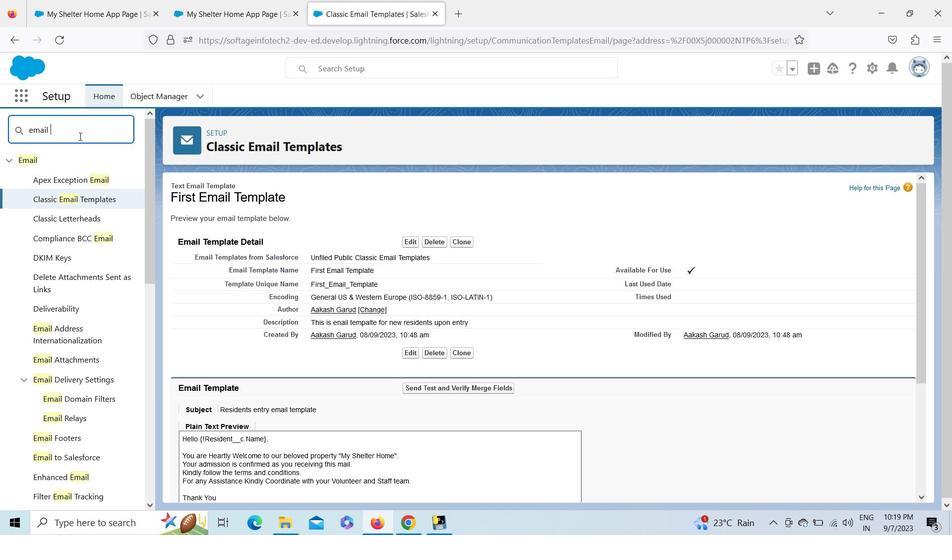 
Action: Mouse moved to (60, 252)
Screenshot: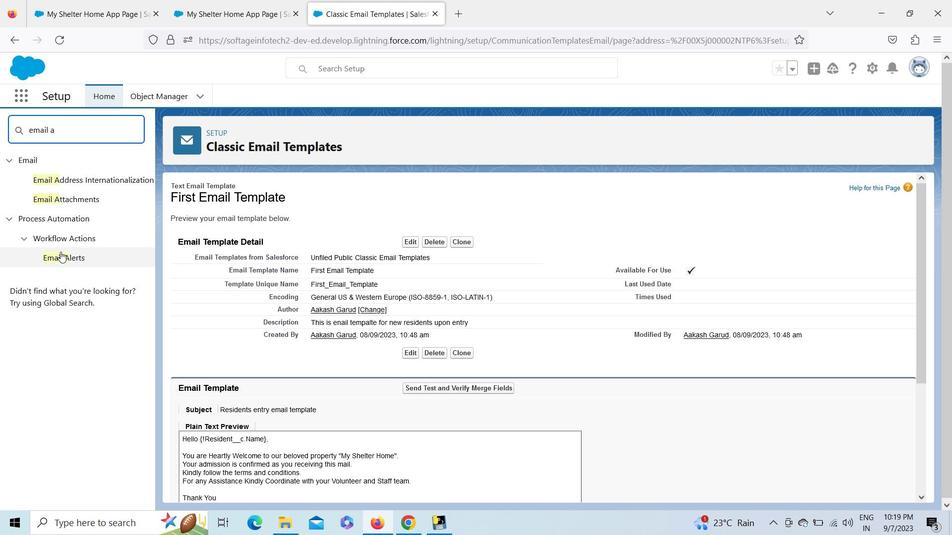 
Action: Mouse pressed left at (60, 252)
Screenshot: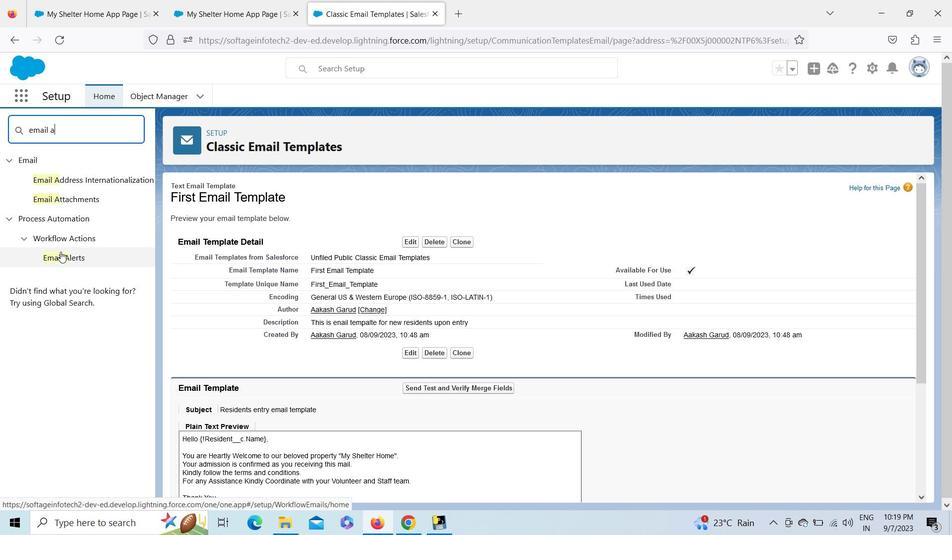 
Action: Mouse moved to (919, 273)
Screenshot: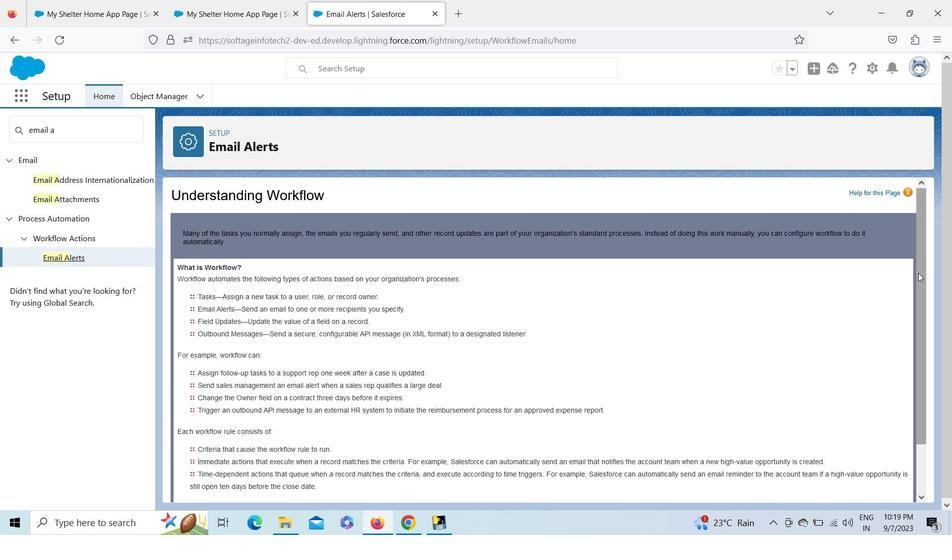 
Action: Mouse pressed left at (919, 273)
Screenshot: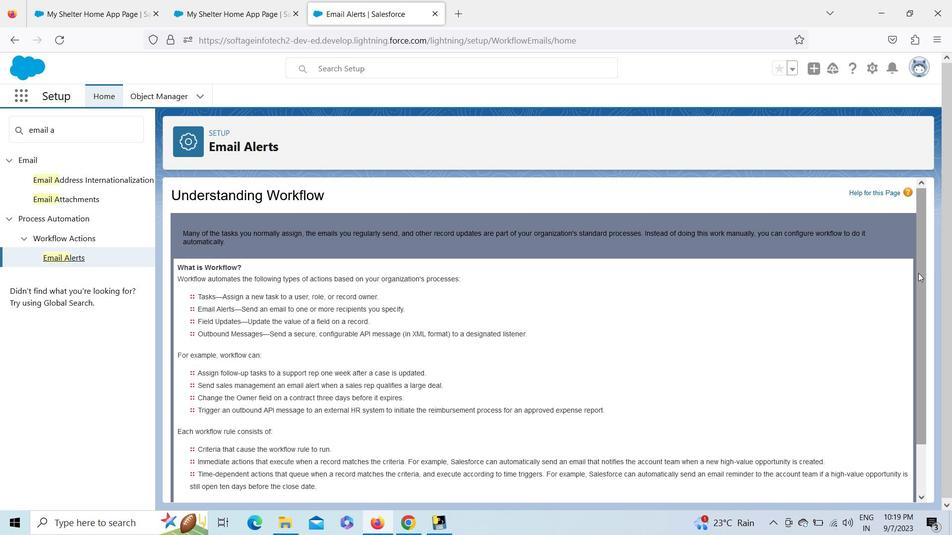 
Action: Mouse moved to (187, 474)
Screenshot: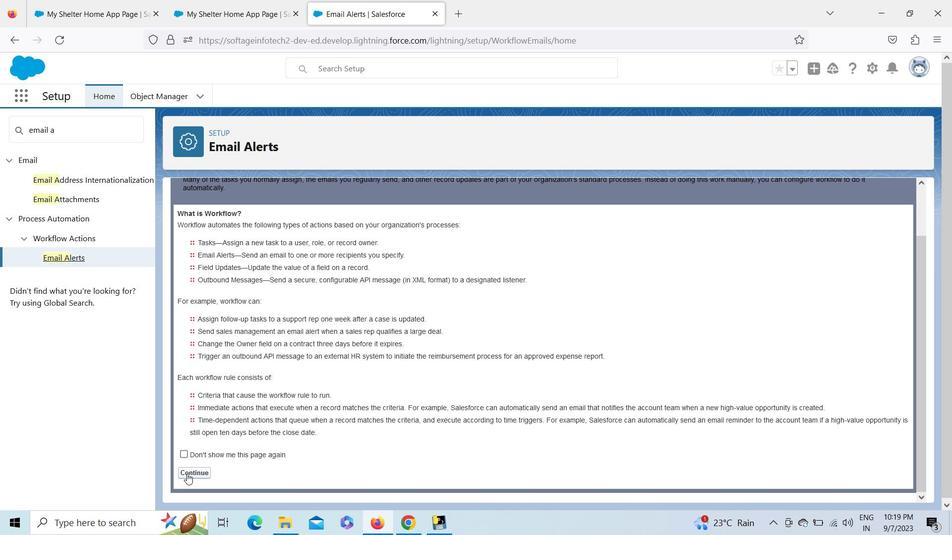 
Action: Mouse pressed left at (187, 474)
Screenshot: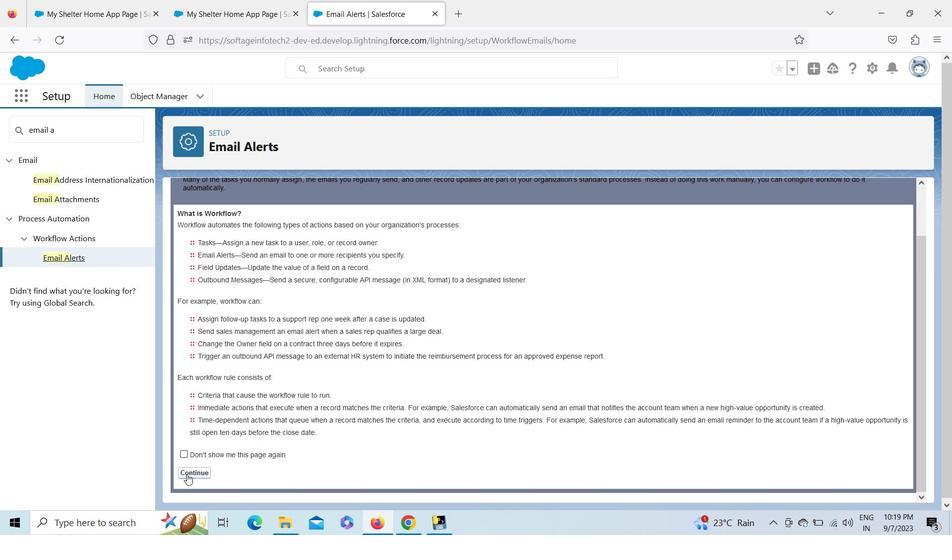
Action: Mouse moved to (920, 401)
Screenshot: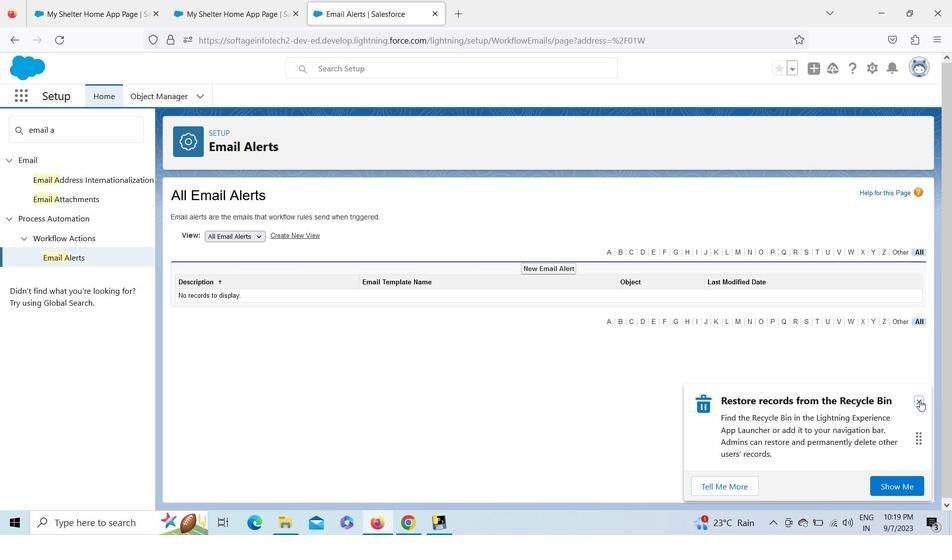 
Action: Mouse pressed left at (920, 401)
Screenshot: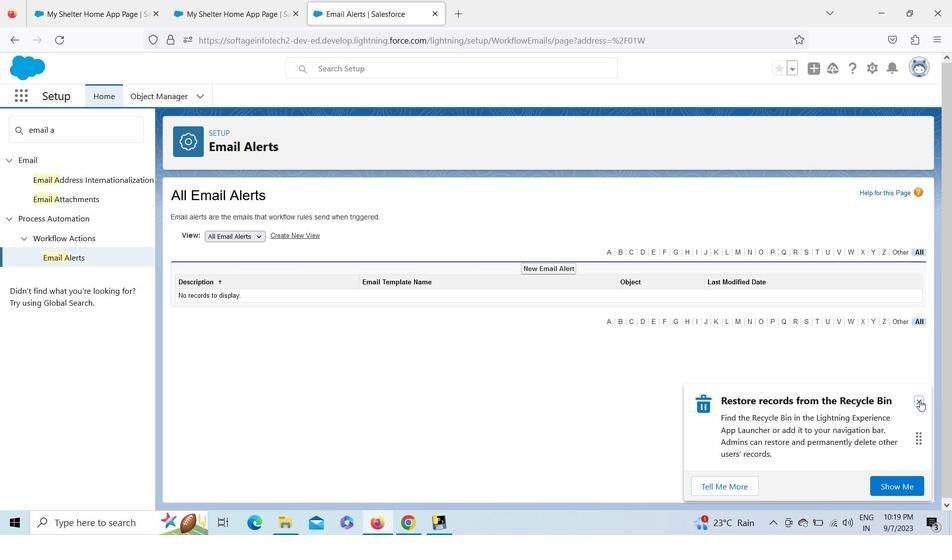 
Action: Mouse moved to (556, 272)
Screenshot: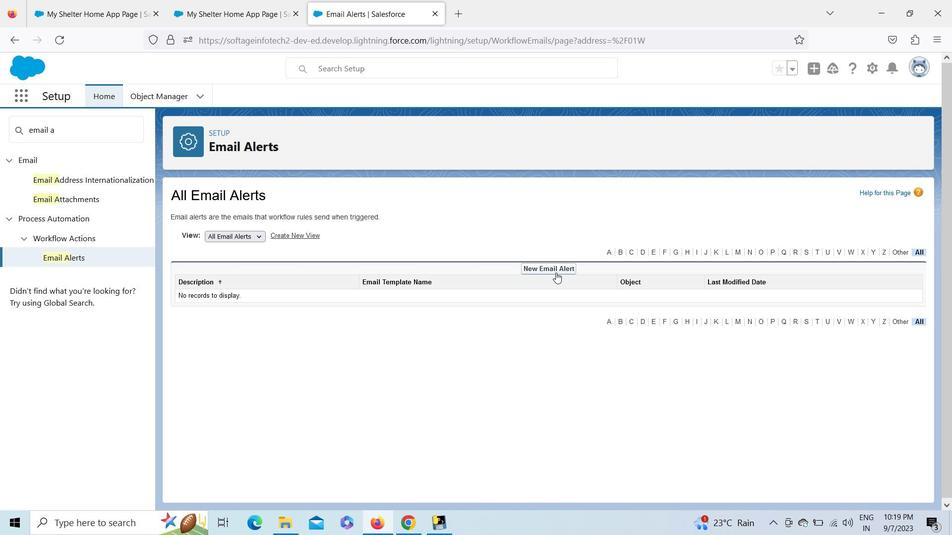 
Action: Mouse pressed left at (556, 272)
Screenshot: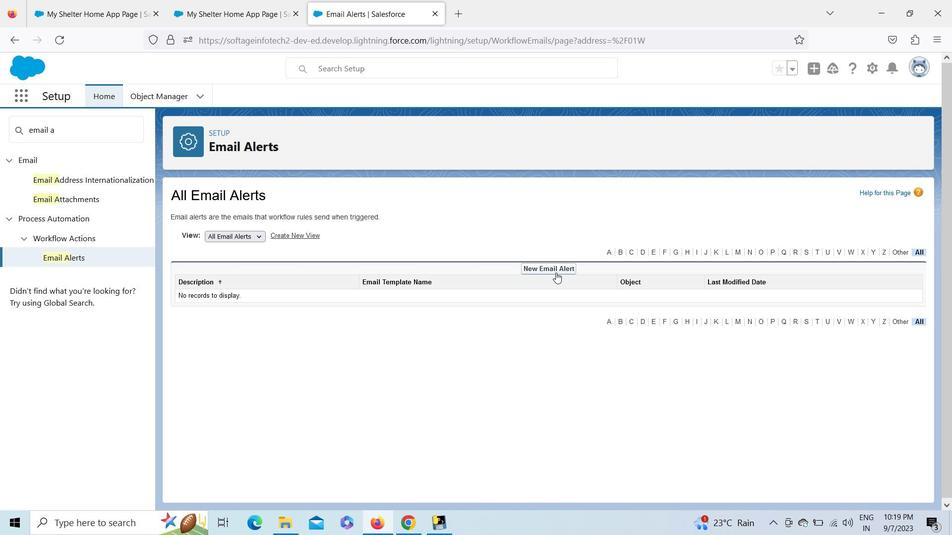 
Action: Key pressed <Key.shift><Key.shift><Key.shift><Key.shift><Key.shift><Key.shift><Key.shift><Key.shift><Key.shift><Key.shift><Key.shift><Key.shift>Residents<Key.space><Key.shift>Entry<Key.space><Key.shift>Welcome<Key.space><Key.shift>W<Key.backspace><Key.shift>Email
Screenshot: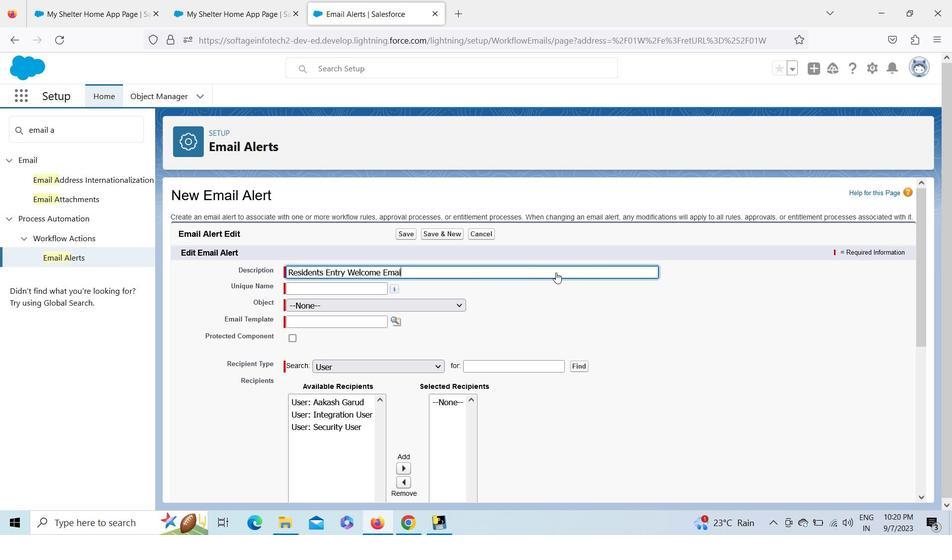 
Action: Mouse moved to (364, 308)
Screenshot: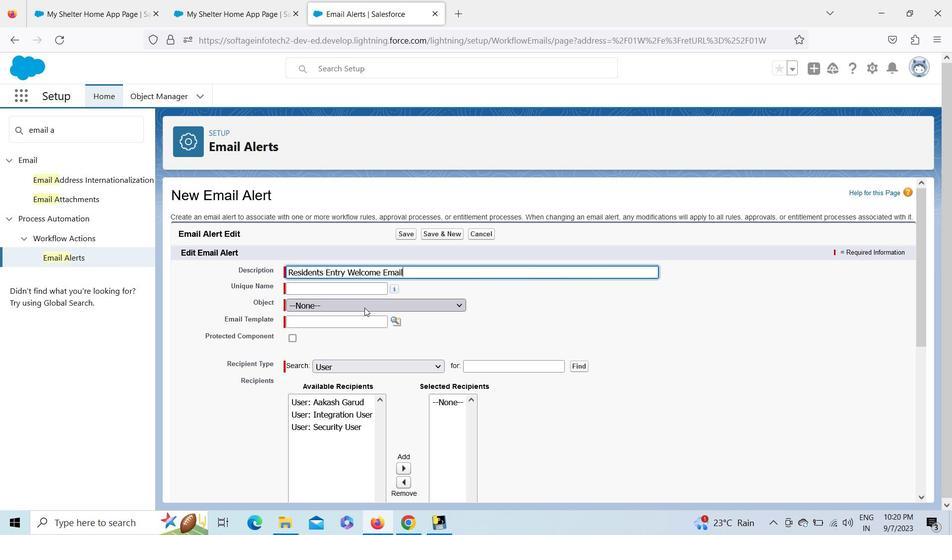 
Action: Mouse pressed left at (364, 308)
Screenshot: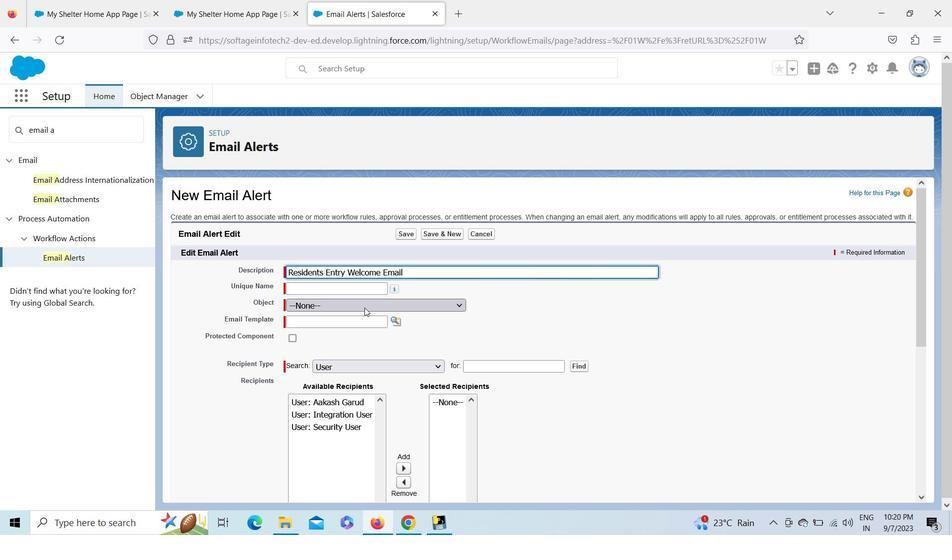 
Action: Key pressed res<Key.enter>
Screenshot: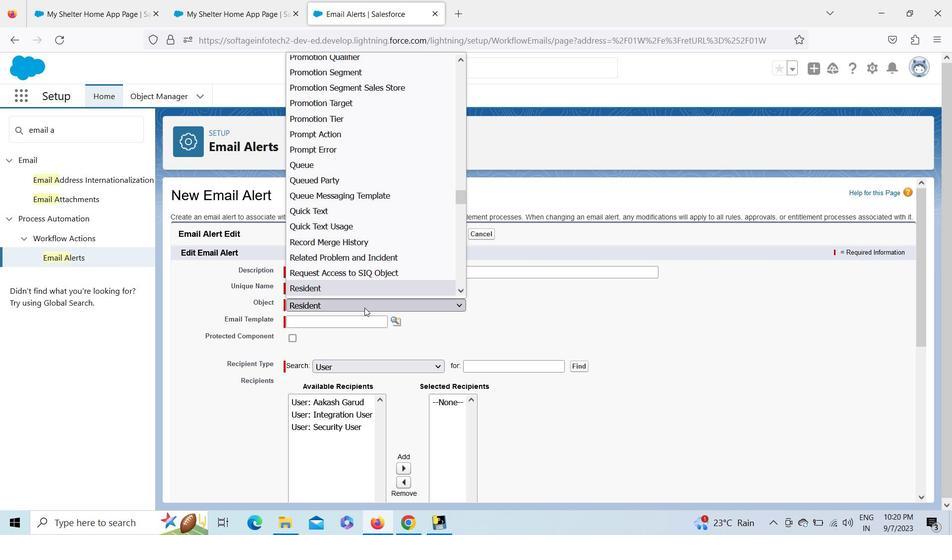 
Action: Mouse moved to (357, 330)
Screenshot: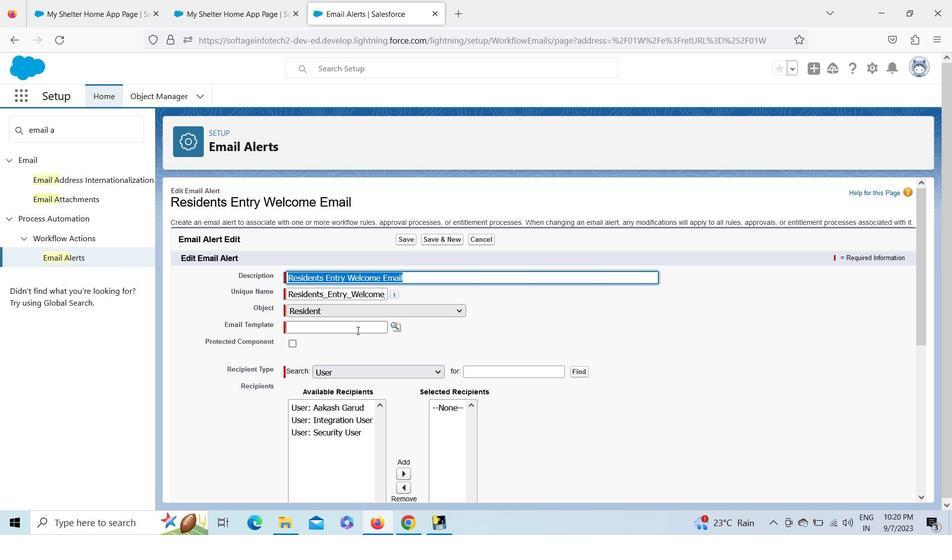 
Action: Mouse pressed left at (357, 330)
Screenshot: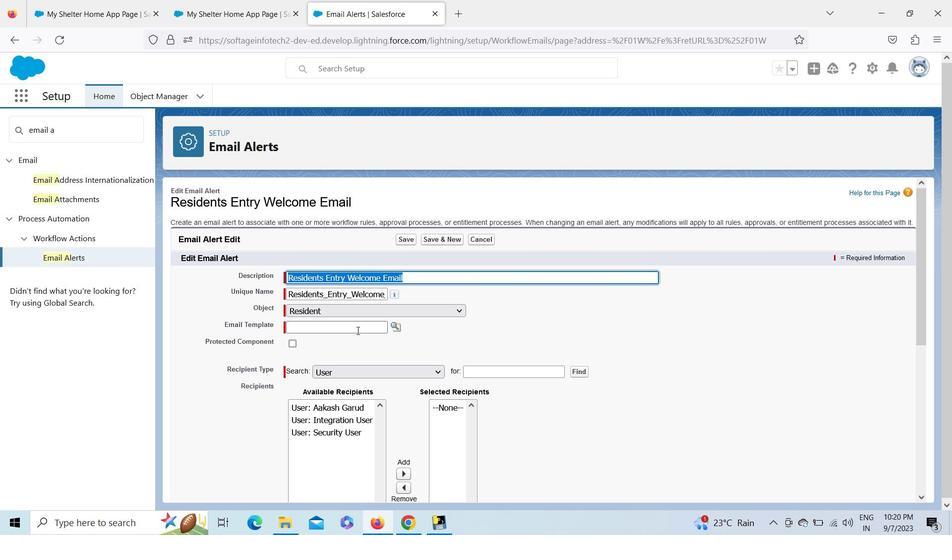 
Action: Mouse moved to (395, 328)
Screenshot: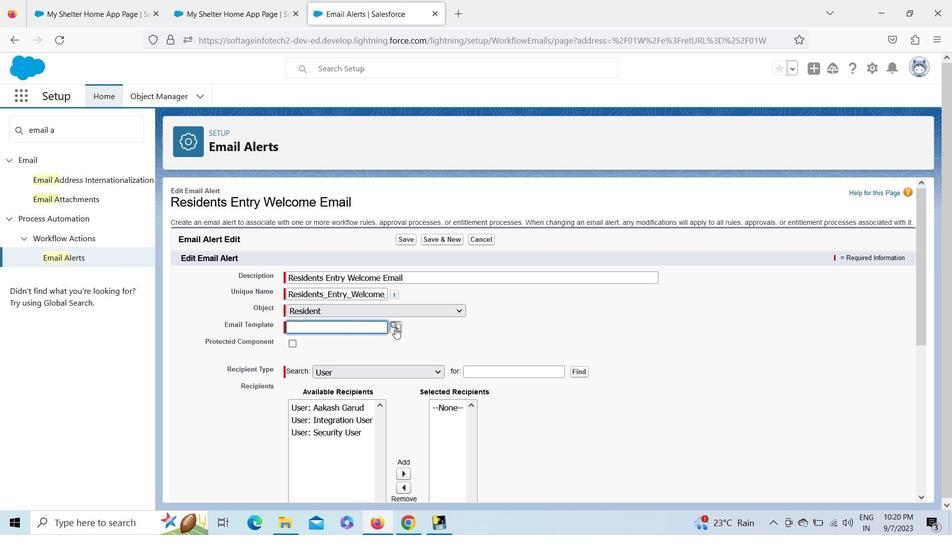 
Action: Mouse pressed left at (395, 328)
Screenshot: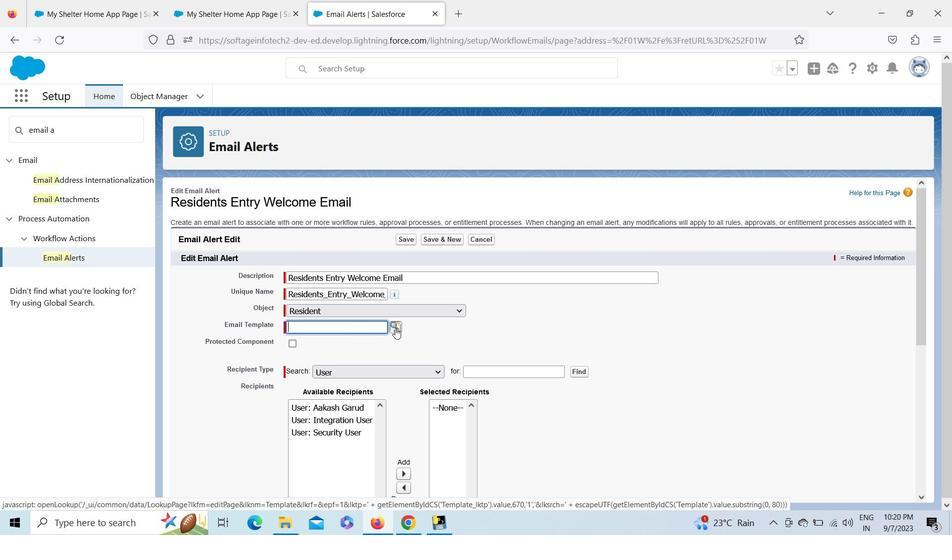 
Action: Mouse moved to (232, 428)
Screenshot: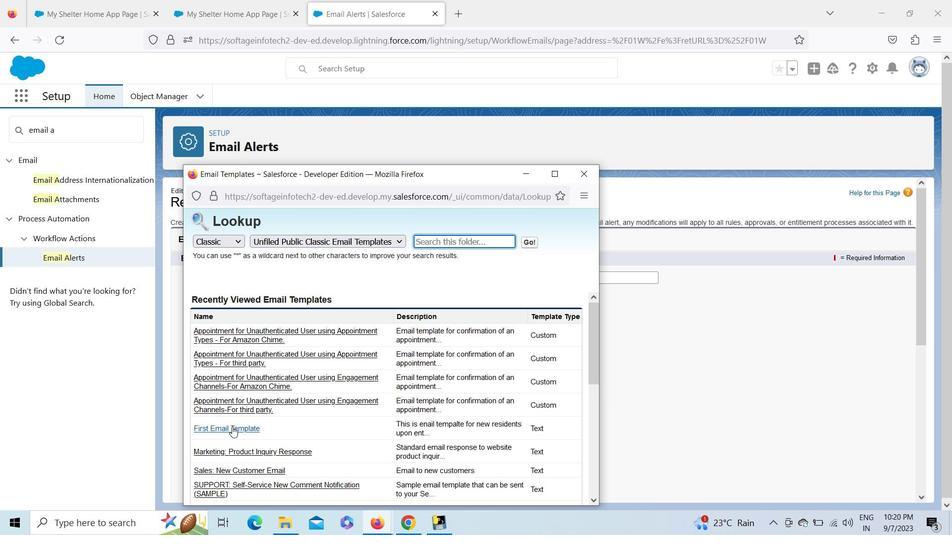 
Action: Mouse pressed left at (232, 428)
Screenshot: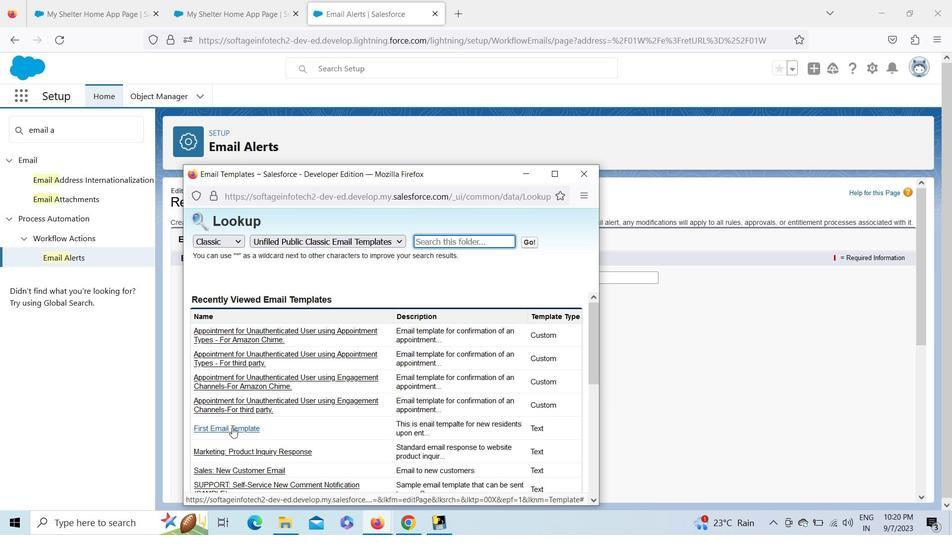 
Action: Mouse moved to (356, 371)
Screenshot: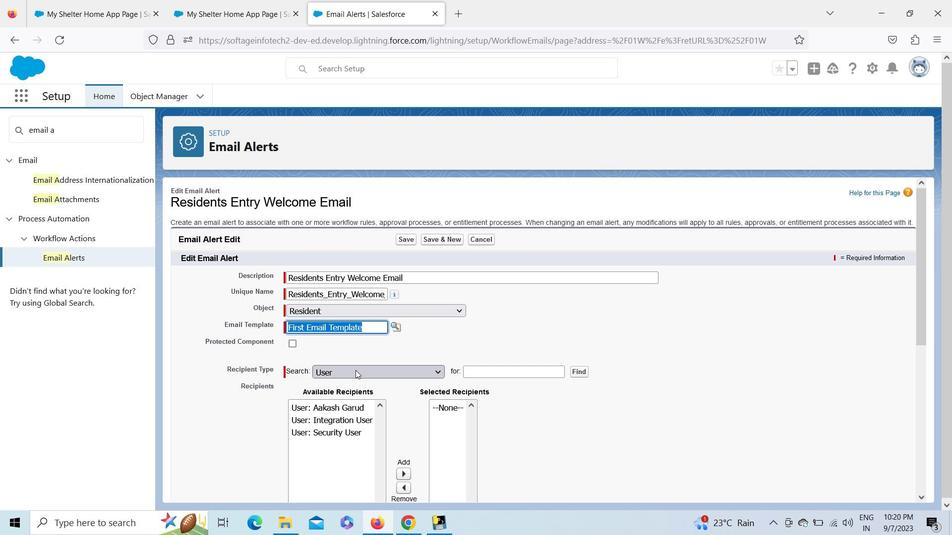 
Action: Mouse pressed left at (356, 371)
Screenshot: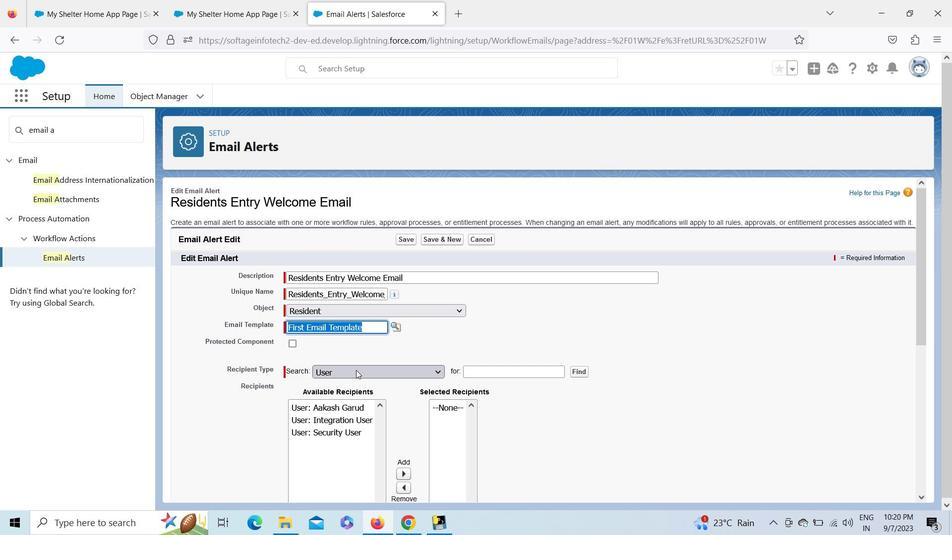 
Action: Key pressed <Key.down><Key.up><Key.up><Key.up><Key.up><Key.up><Key.up><Key.up><Key.up><Key.enter>
Screenshot: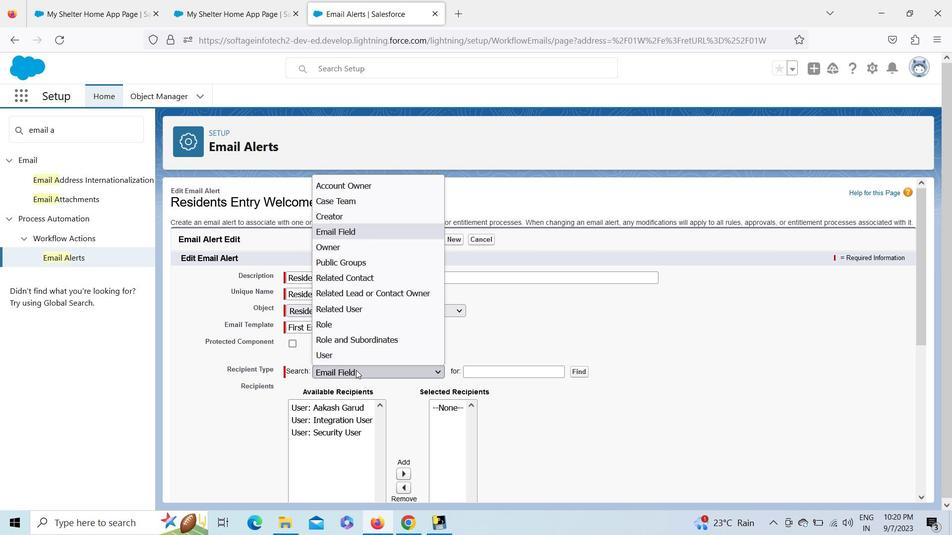 
Action: Mouse moved to (334, 409)
Screenshot: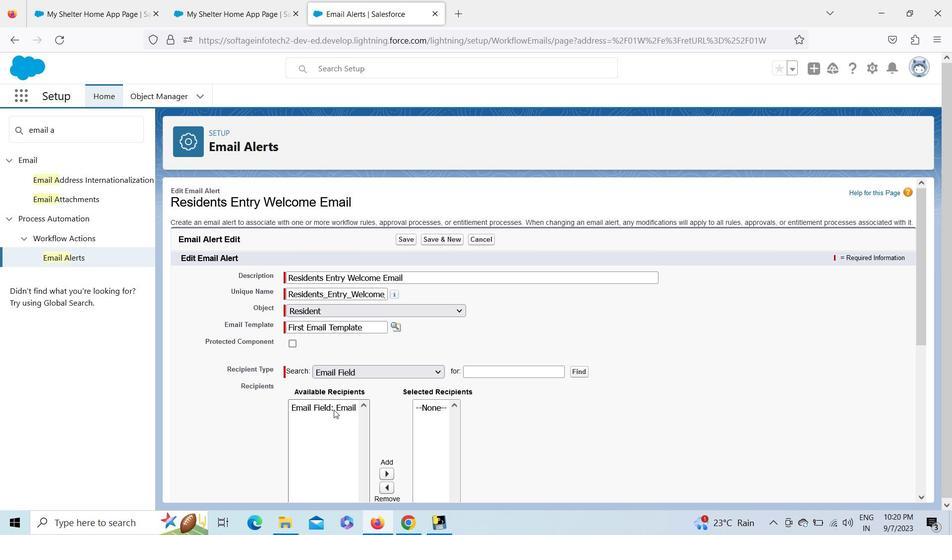 
Action: Mouse pressed left at (334, 409)
Screenshot: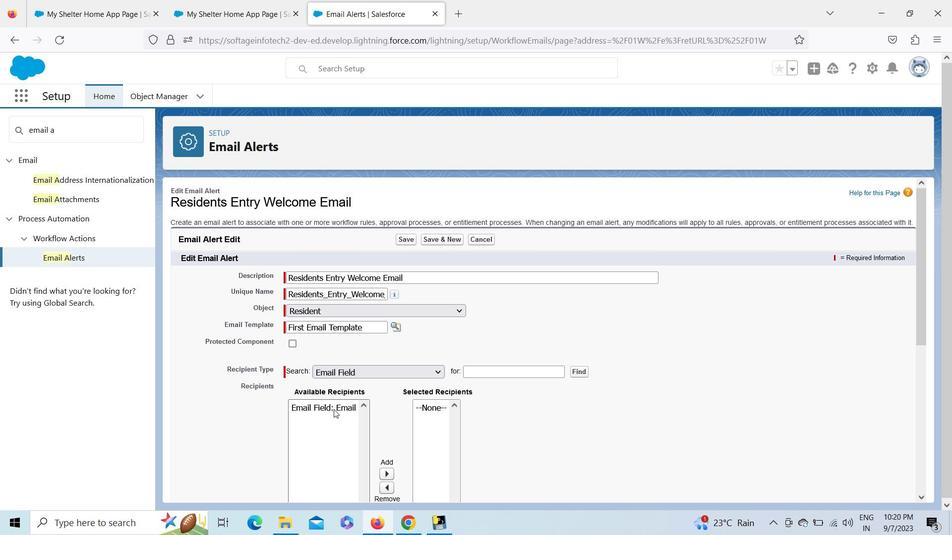 
Action: Mouse moved to (385, 477)
Screenshot: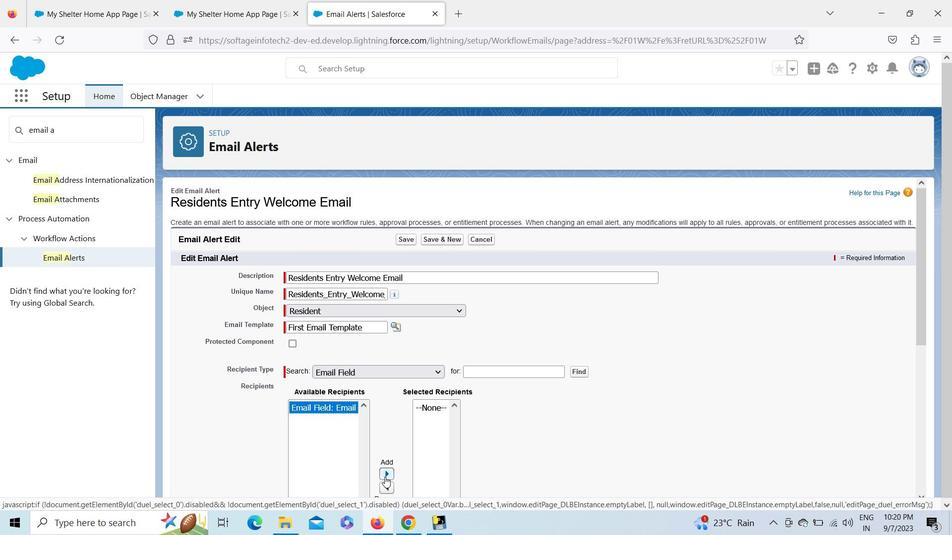 
Action: Mouse pressed left at (385, 477)
Screenshot: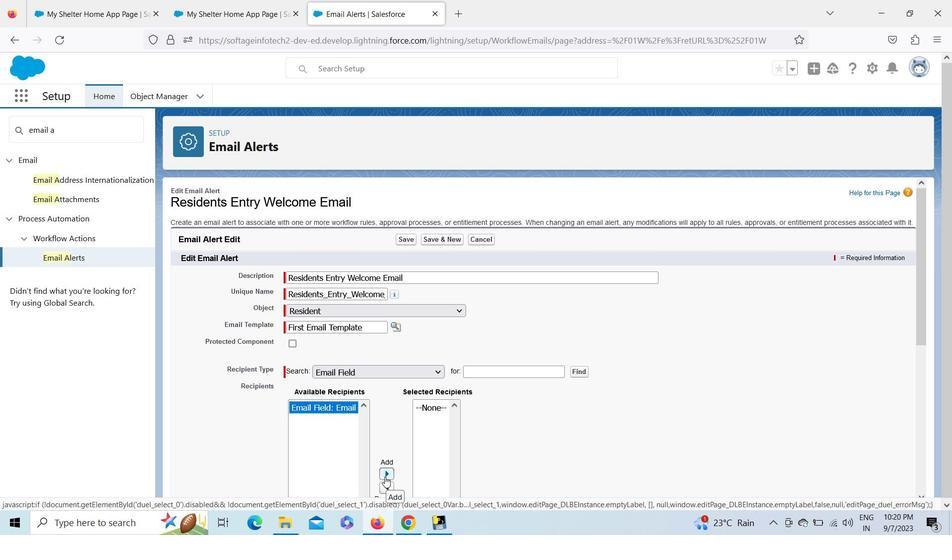 
Action: Mouse moved to (927, 391)
Screenshot: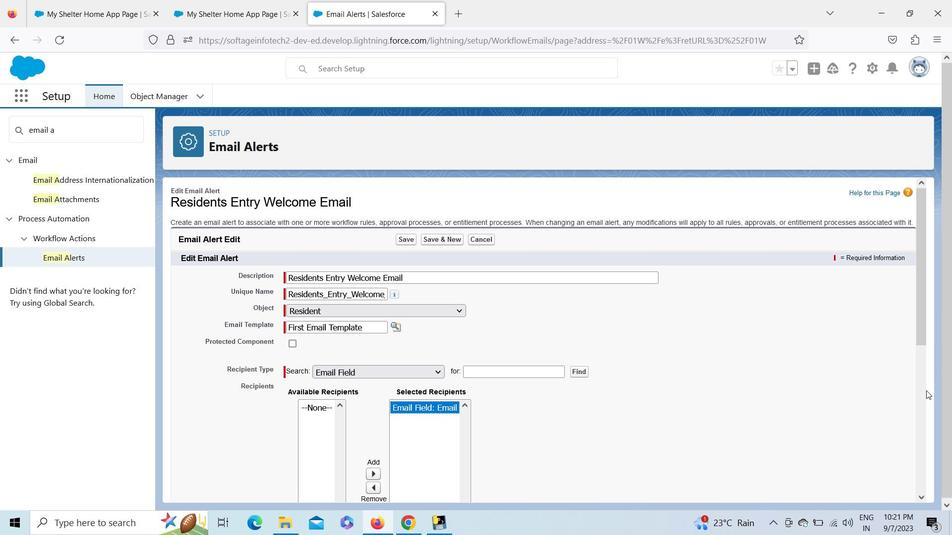 
Action: Mouse pressed left at (927, 391)
Screenshot: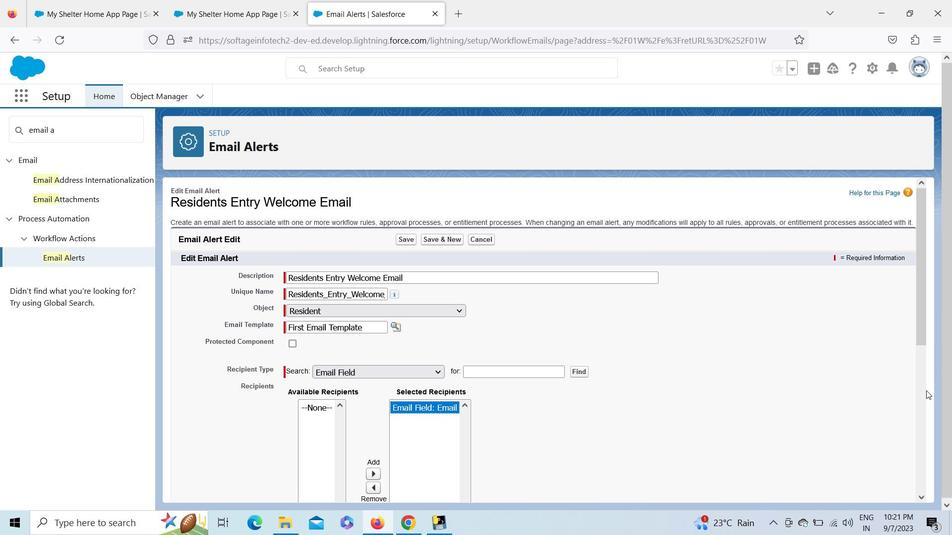 
Action: Mouse moved to (924, 405)
Screenshot: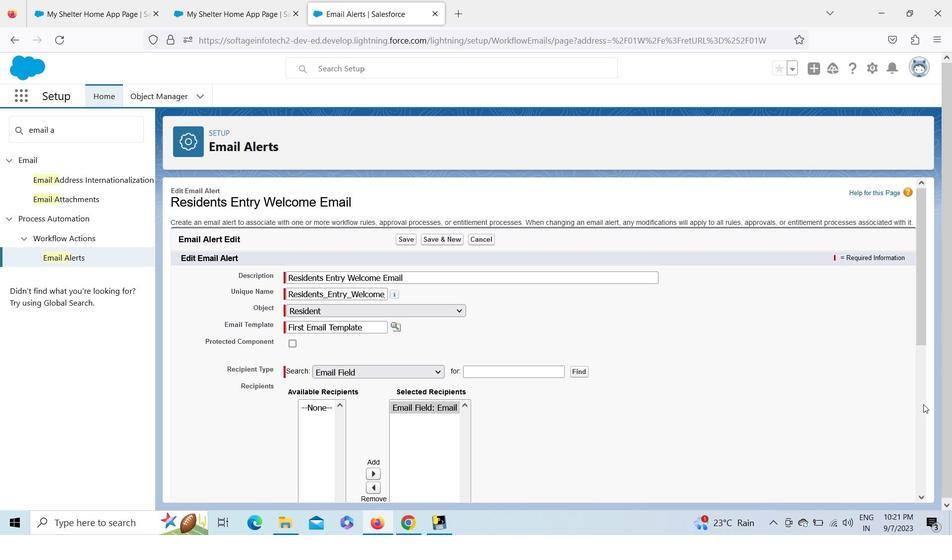 
Action: Mouse pressed left at (924, 405)
Screenshot: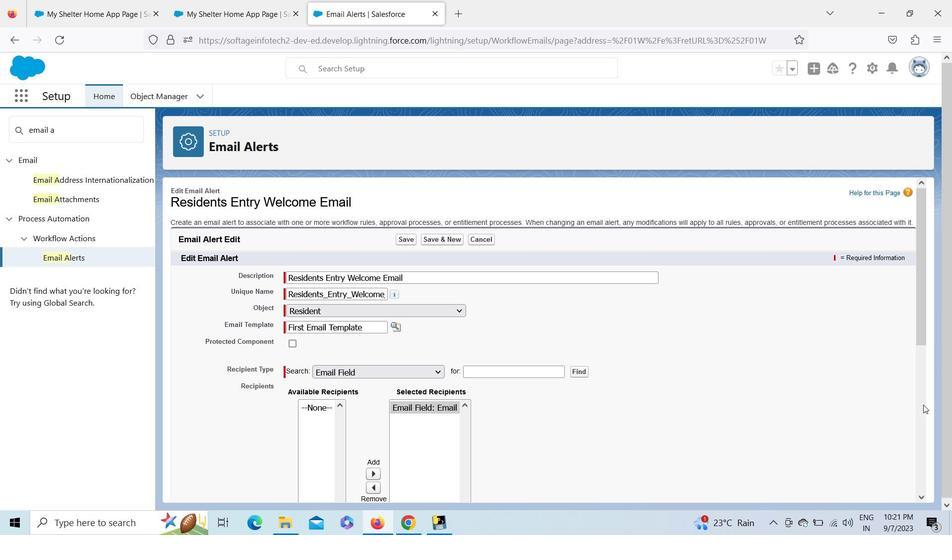 
Action: Mouse moved to (409, 487)
Screenshot: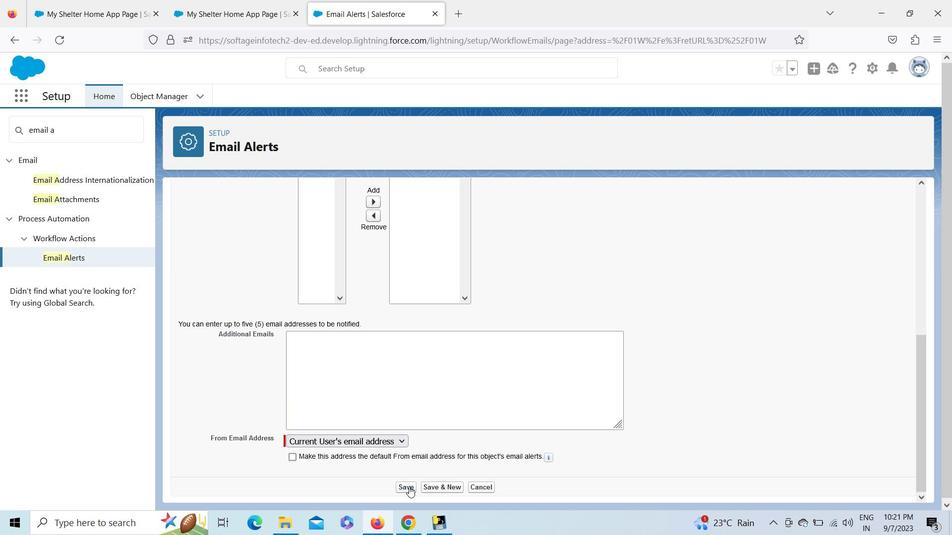 
Action: Mouse pressed left at (409, 487)
Screenshot: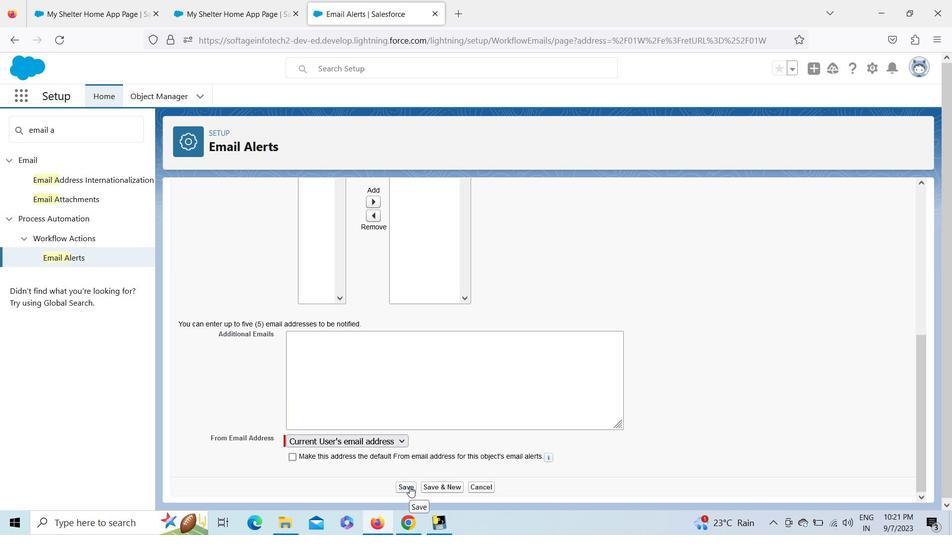 
Action: Mouse moved to (925, 291)
Screenshot: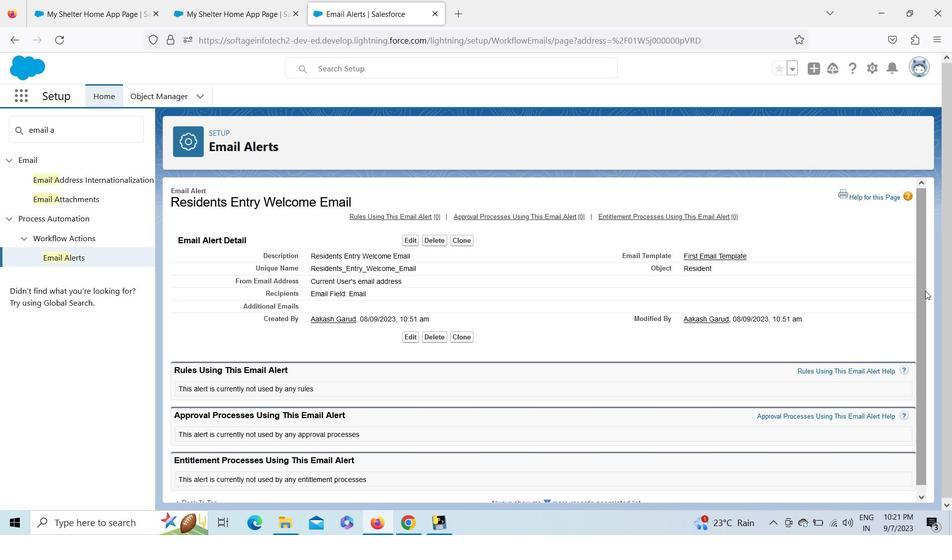 
Action: Mouse pressed left at (925, 291)
Screenshot: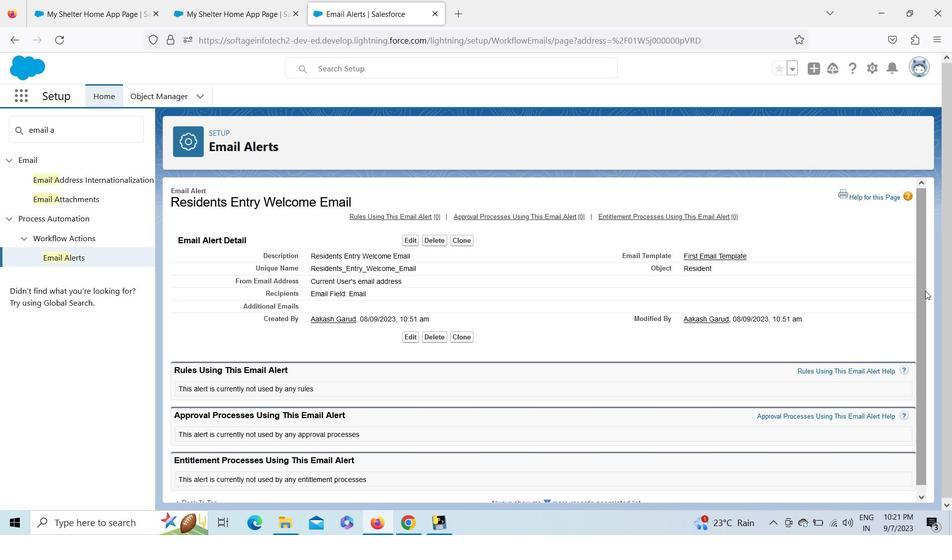 
Action: Mouse moved to (74, 127)
Screenshot: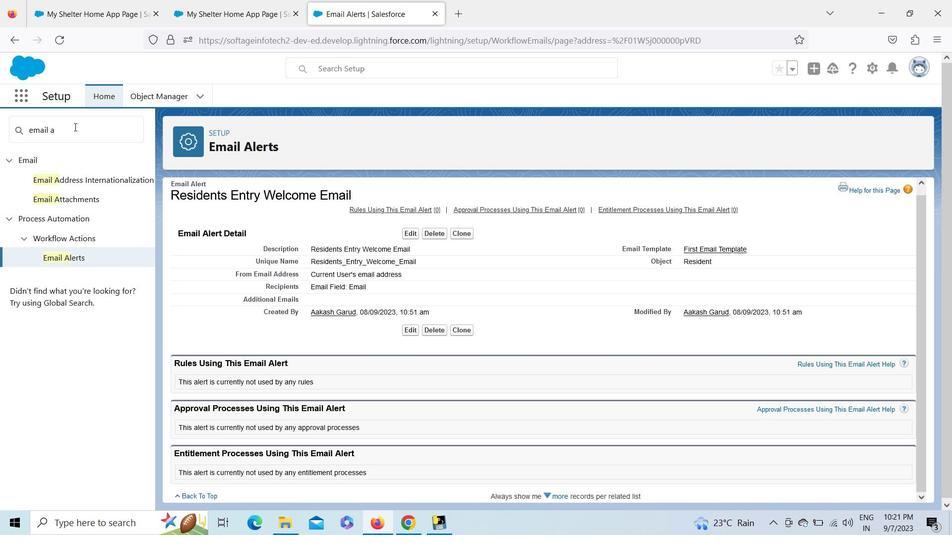 
Action: Mouse pressed left at (74, 127)
Screenshot: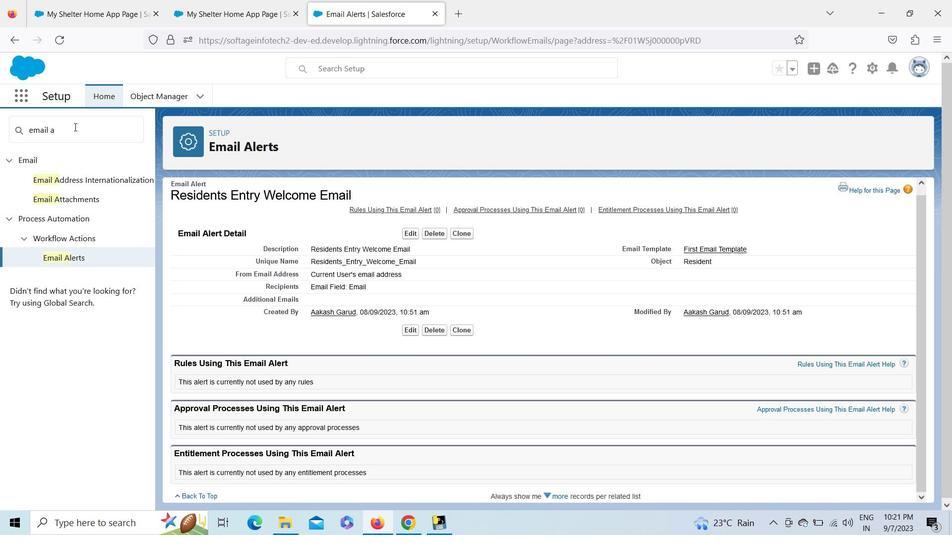 
Action: Mouse pressed left at (74, 127)
Screenshot: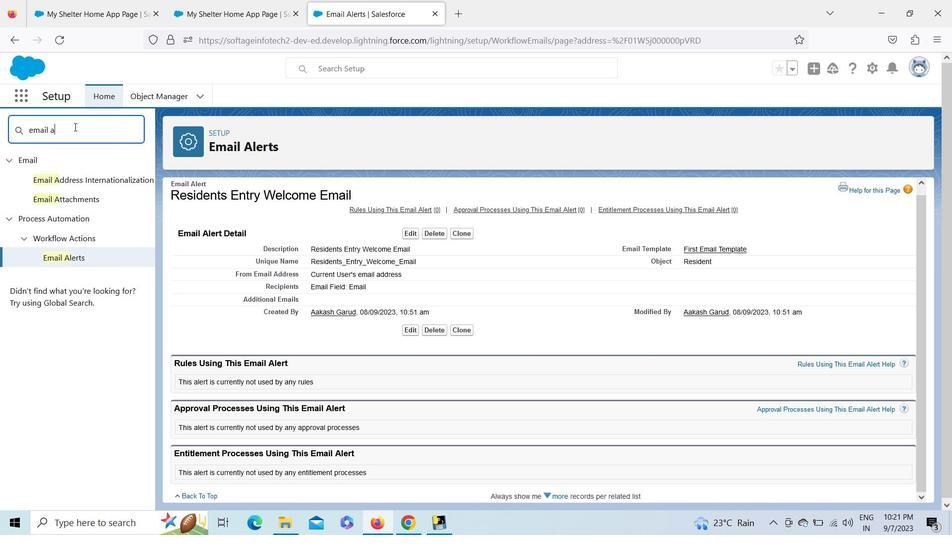 
Action: Mouse pressed left at (74, 127)
Screenshot: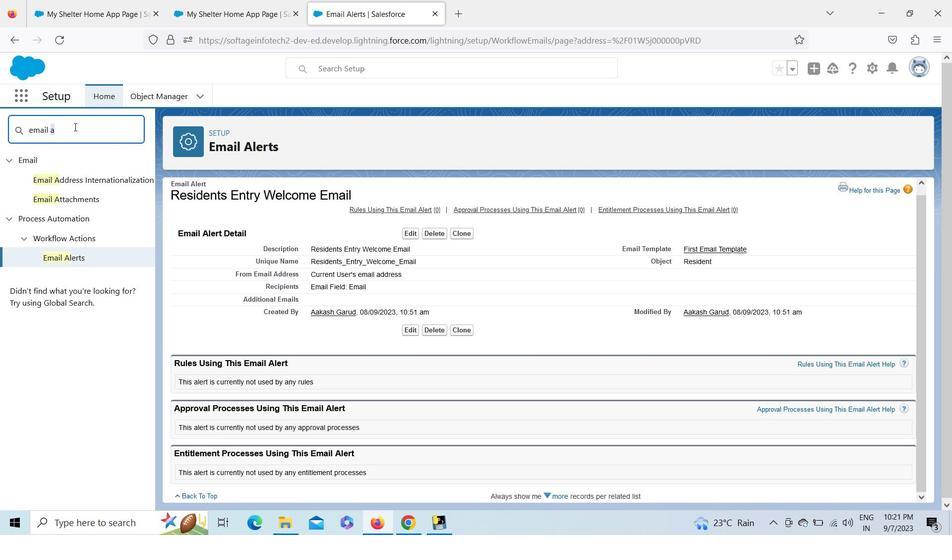 
Action: Key pressed <Key.shift>Work
Screenshot: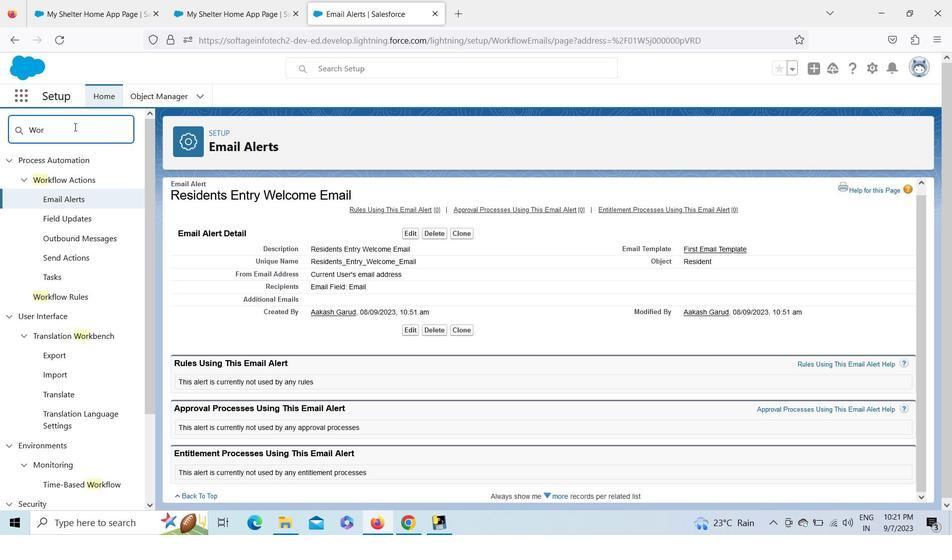
Action: Mouse moved to (74, 294)
Screenshot: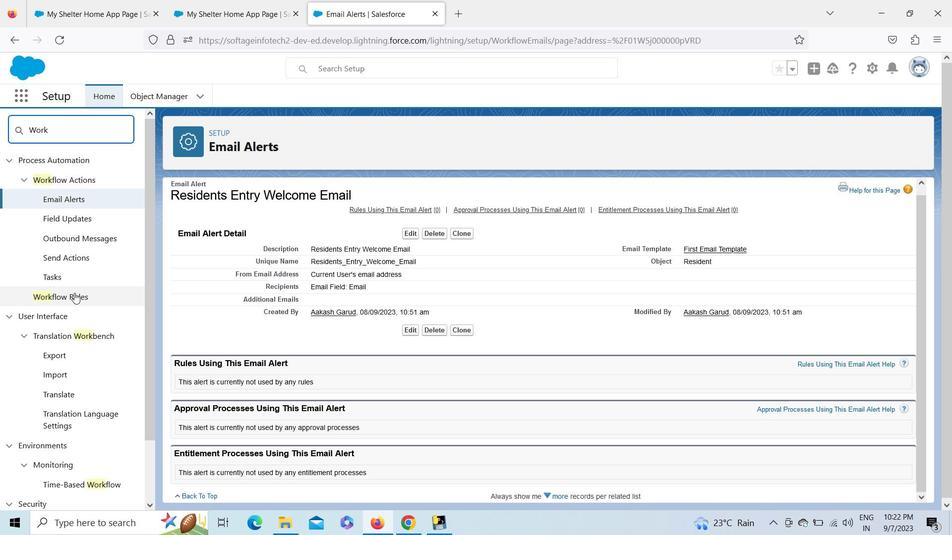 
Action: Mouse pressed left at (74, 294)
Screenshot: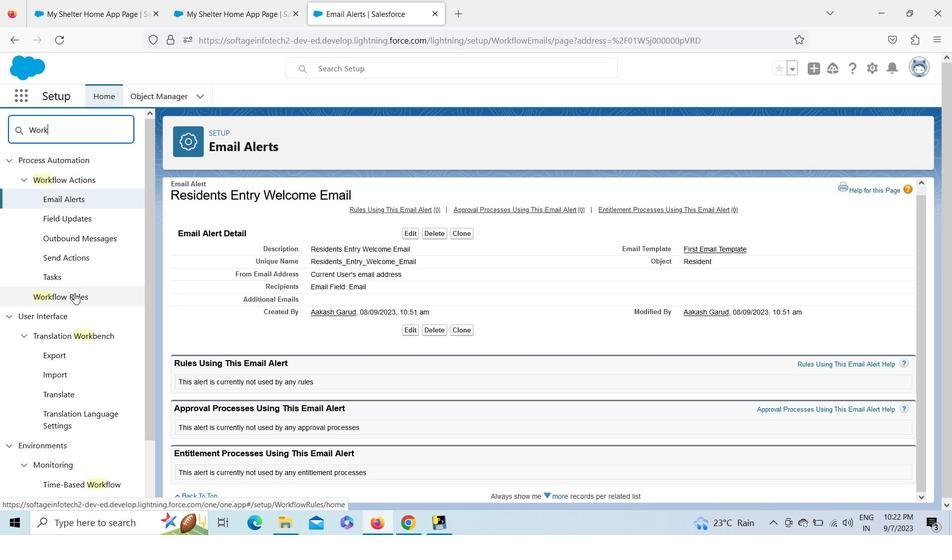 
Action: Mouse moved to (922, 471)
Screenshot: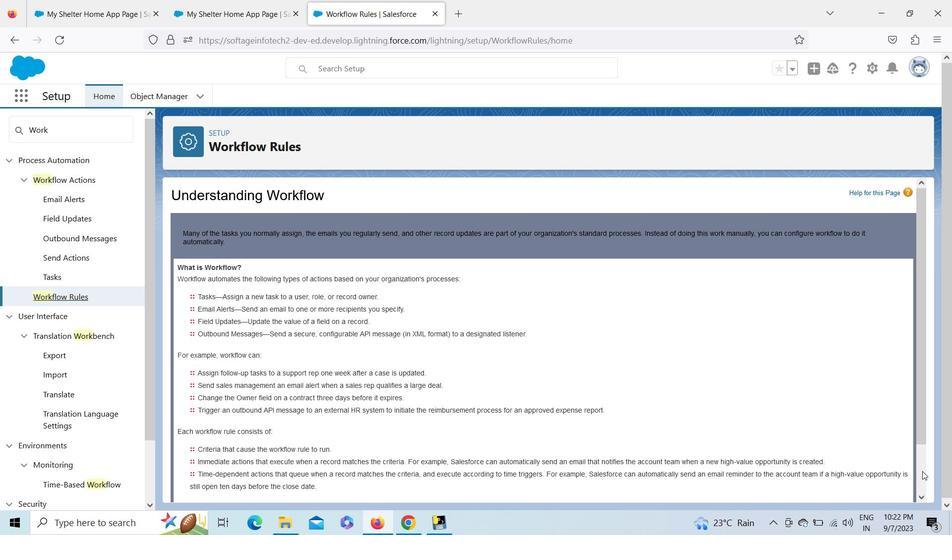 
Action: Mouse pressed left at (922, 471)
Screenshot: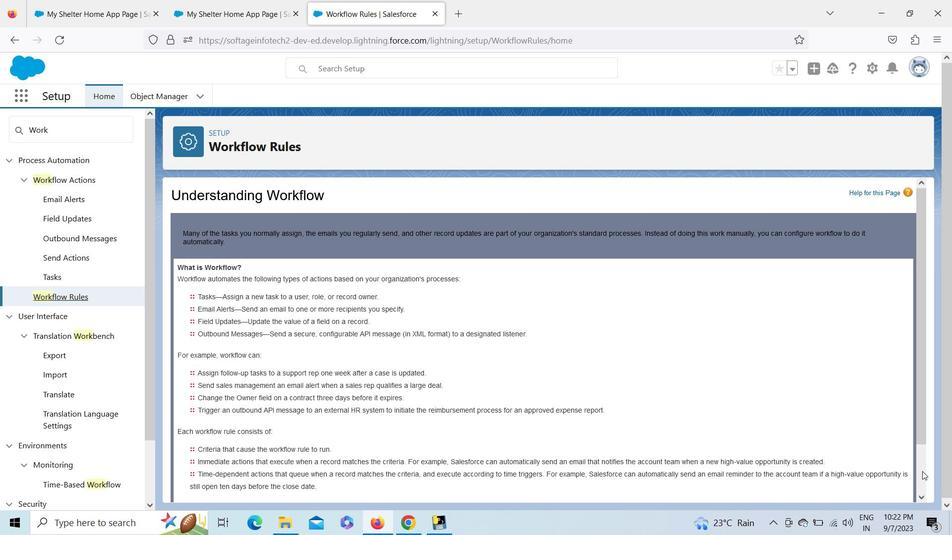 
Action: Mouse moved to (198, 472)
Screenshot: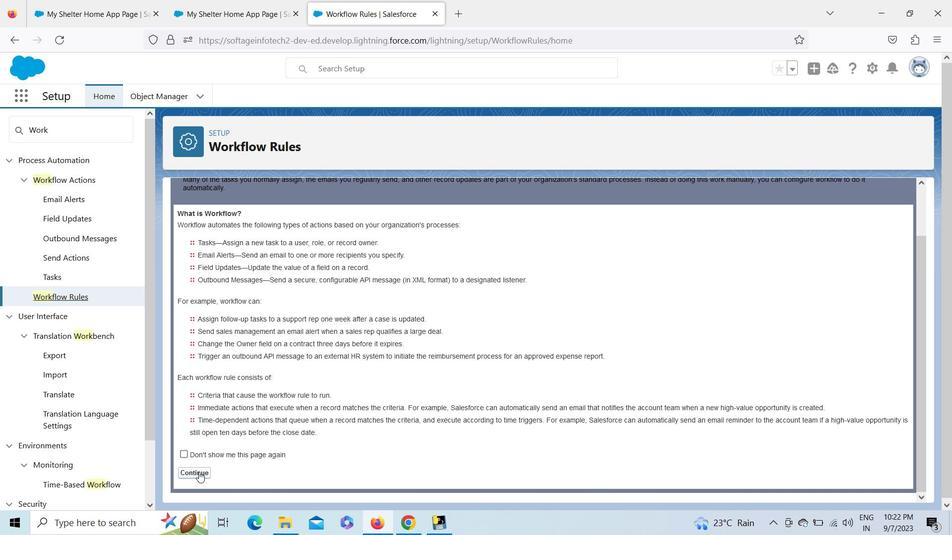 
Action: Mouse pressed left at (198, 472)
Screenshot: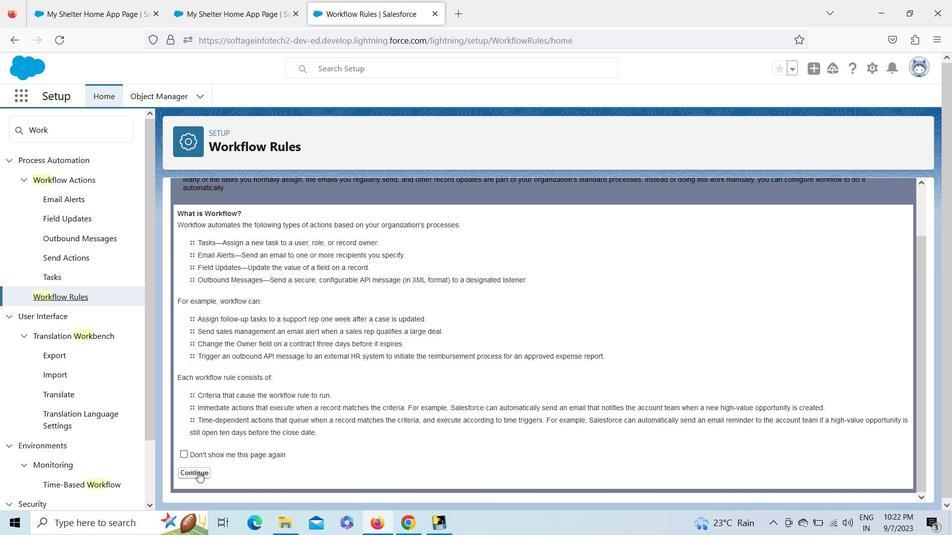 
Action: Mouse moved to (549, 352)
Screenshot: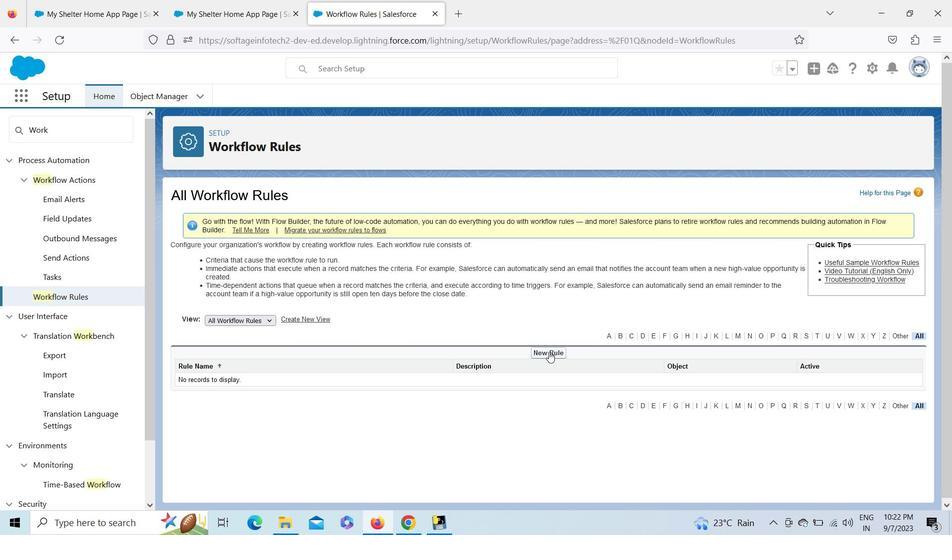 
Action: Mouse pressed left at (549, 352)
Screenshot: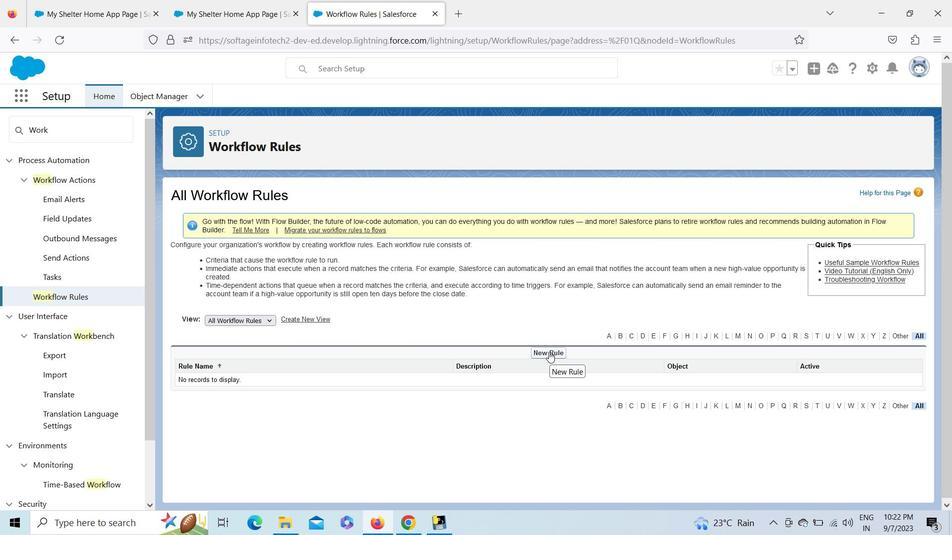 
Action: Mouse moved to (541, 358)
Screenshot: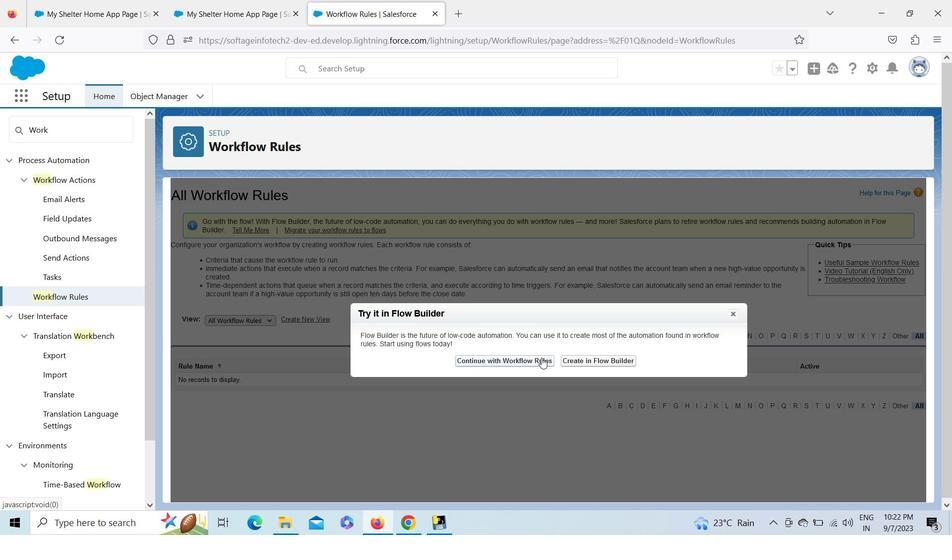
Action: Mouse pressed left at (541, 358)
Screenshot: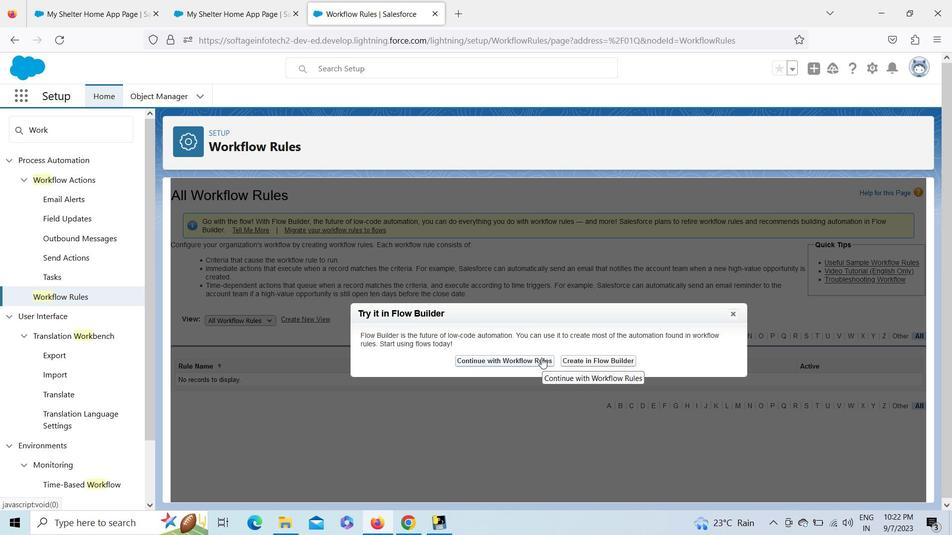 
Action: Mouse moved to (386, 311)
Screenshot: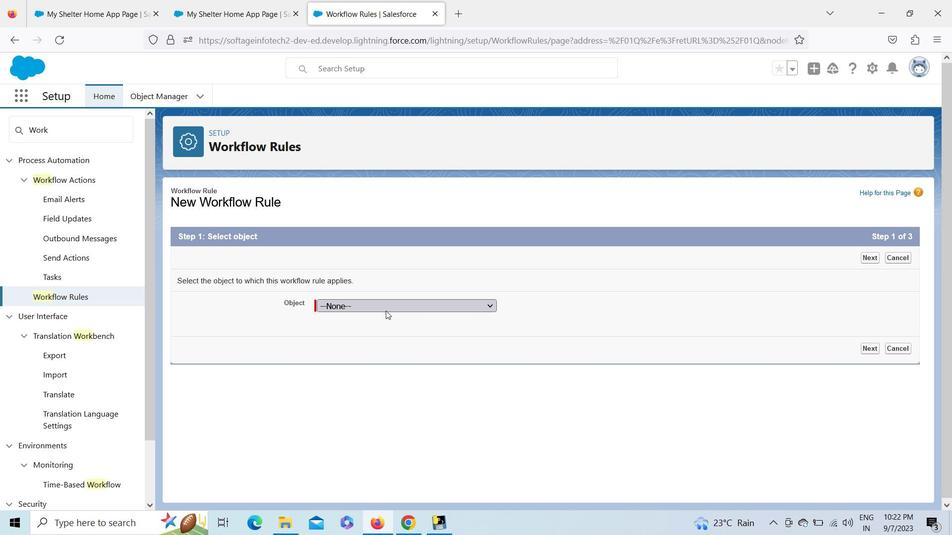 
Action: Mouse pressed left at (386, 311)
Screenshot: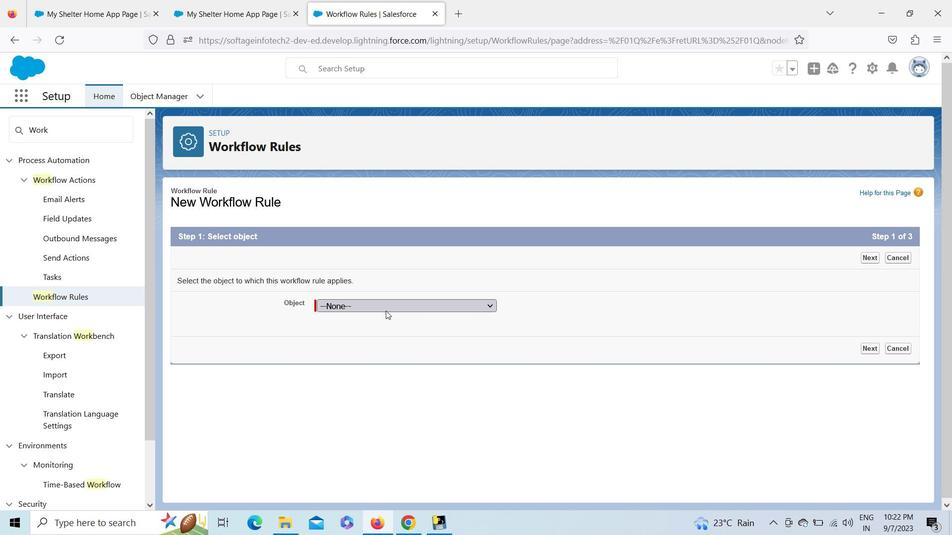
Action: Key pressed rerrrr<Key.up><Key.enter>
Screenshot: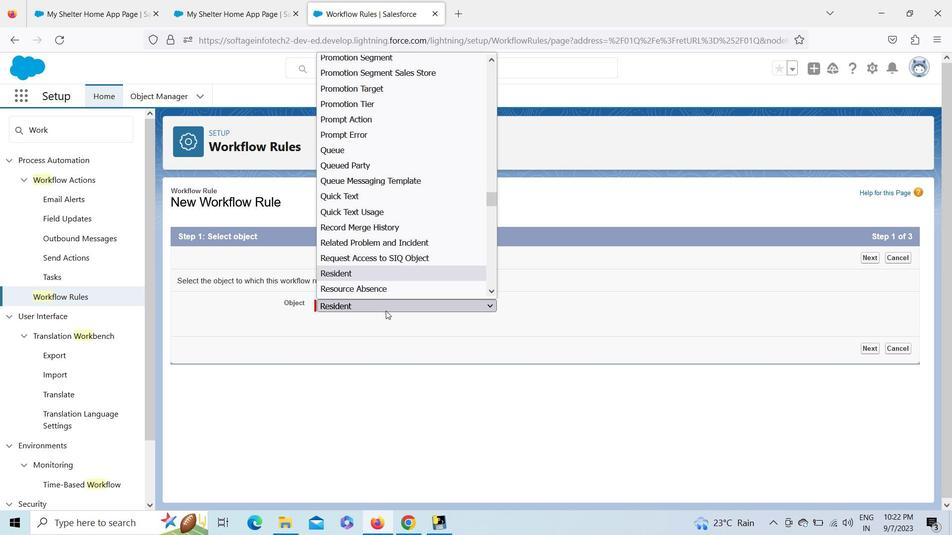 
Action: Mouse moved to (867, 350)
Screenshot: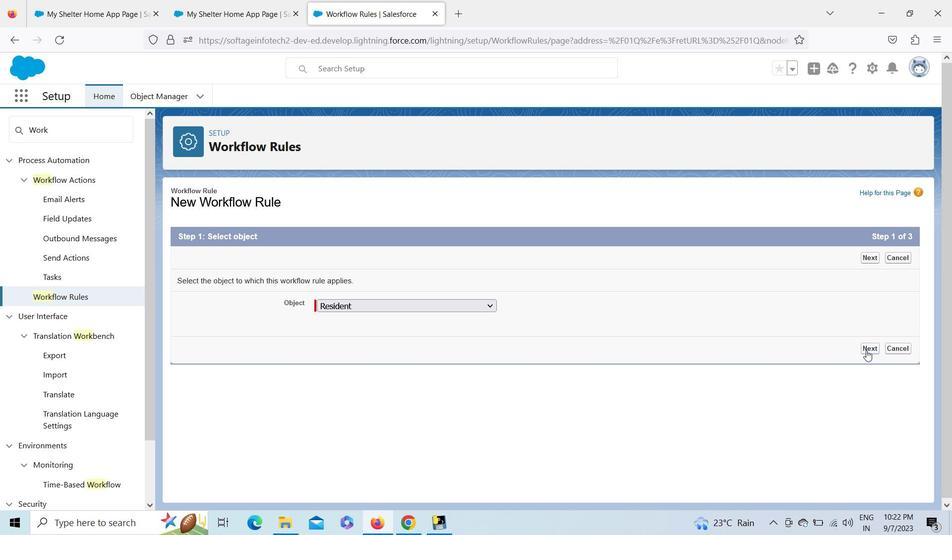 
Action: Mouse pressed left at (867, 350)
Screenshot: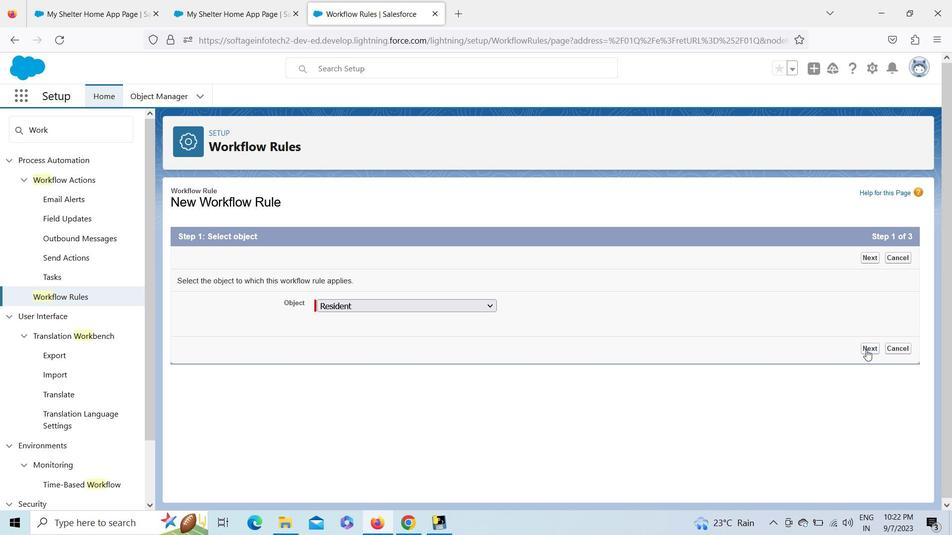 
Action: Mouse moved to (383, 327)
Screenshot: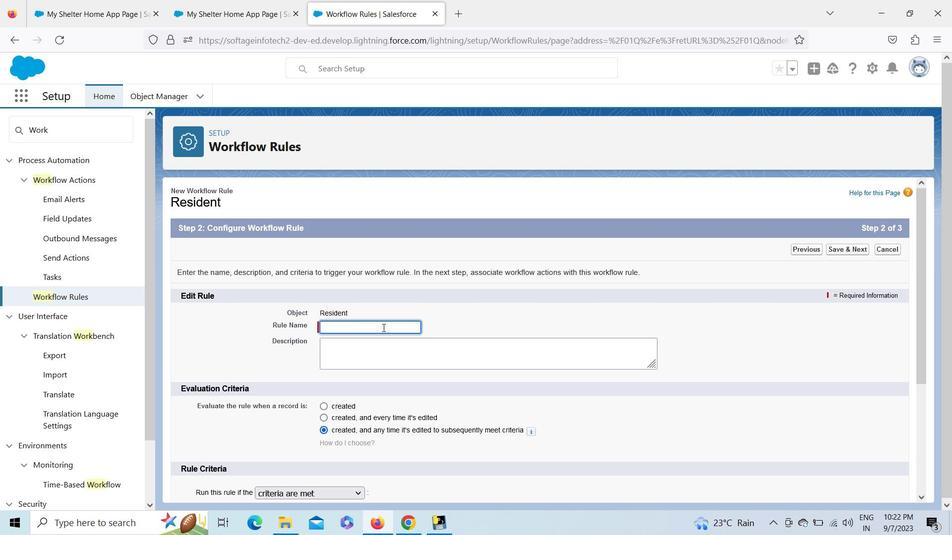 
Action: Mouse pressed left at (383, 327)
Screenshot: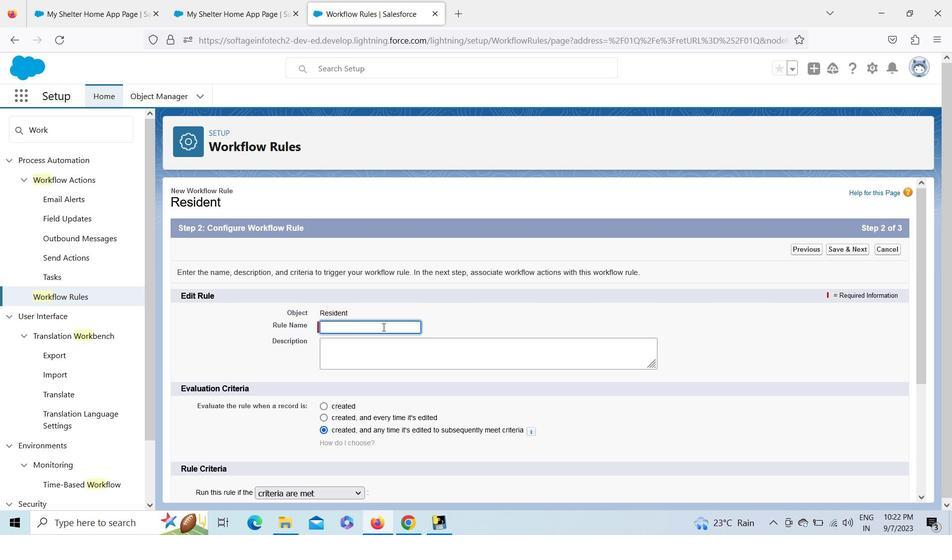 
Action: Key pressed <Key.shift><Key.shift><Key.shift><Key.shift><Key.shift><Key.shift><Key.shift><Key.shift><Key.shift><Key.shift><Key.shift><Key.shift><Key.shift><Key.shift><Key.shift><Key.shift><Key.shift><Key.shift><Key.shift><Key.shift><Key.shift><Key.shift><Key.shift><Key.shift><Key.shift><Key.shift><Key.shift><Key.shift><Key.shift><Key.shift><Key.shift><Key.shift><Key.shift><Key.shift><Key.shift><Key.shift><Key.shift><Key.shift><Key.shift><Key.shift><Key.shift><Key.shift><Key.shift><Key.shift><Key.shift><Key.shift><Key.shift><Key.shift><Key.shift><Key.shift><Key.shift><Key.shift><Key.shift><Key.shift><Key.shift><Key.shift><Key.shift><Key.shift><Key.shift><Key.shift><Key.shift><Key.shift><Key.shift><Key.shift><Key.shift><Key.shift><Key.shift><Key.shift>Welcome<Key.space><Key.shift>Email<Key.space>to<Key.space><Key.shift>Residem<Key.backspace>nts
Screenshot: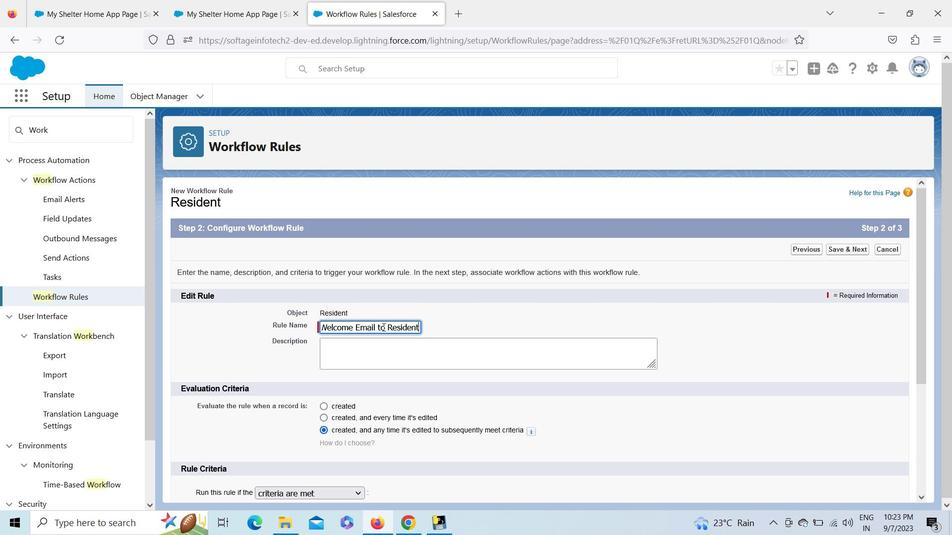 
Action: Mouse moved to (335, 407)
Screenshot: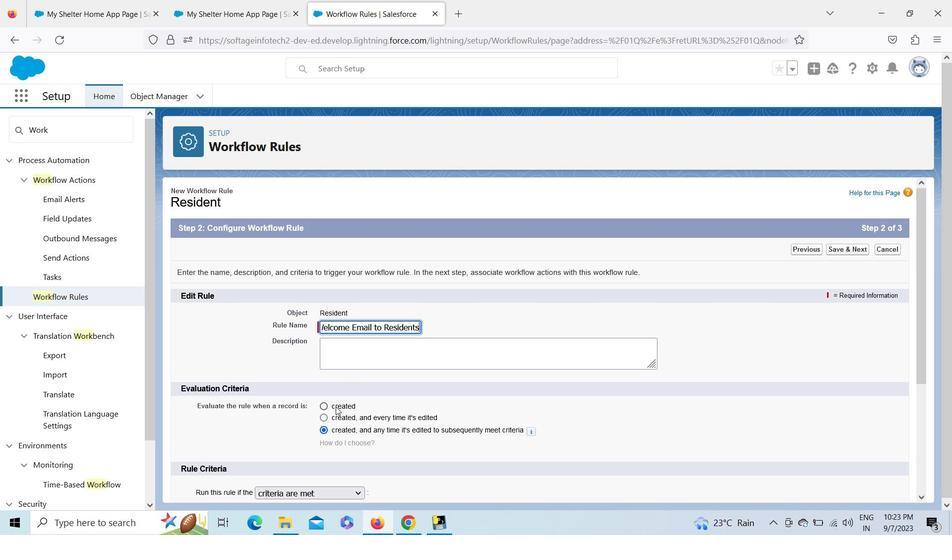 
Action: Mouse pressed left at (335, 407)
Screenshot: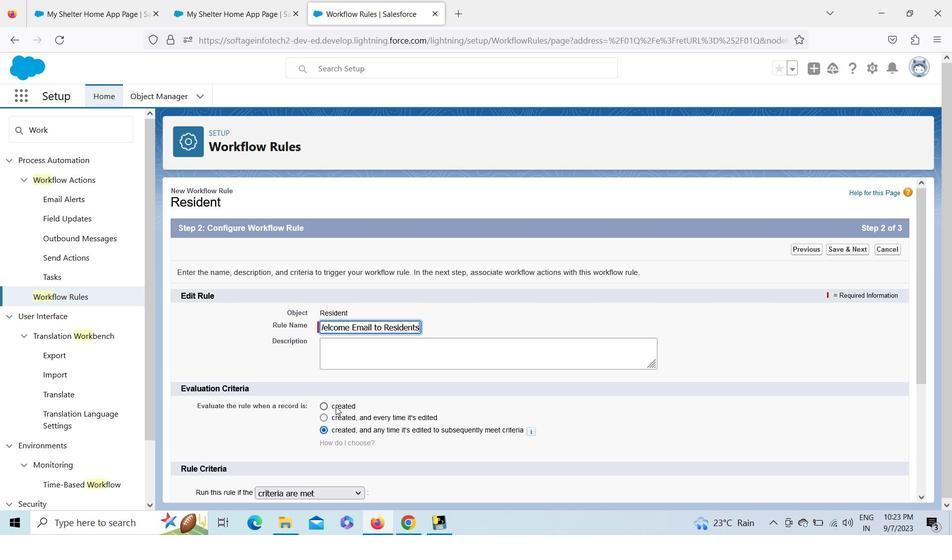 
Action: Mouse moved to (921, 331)
Screenshot: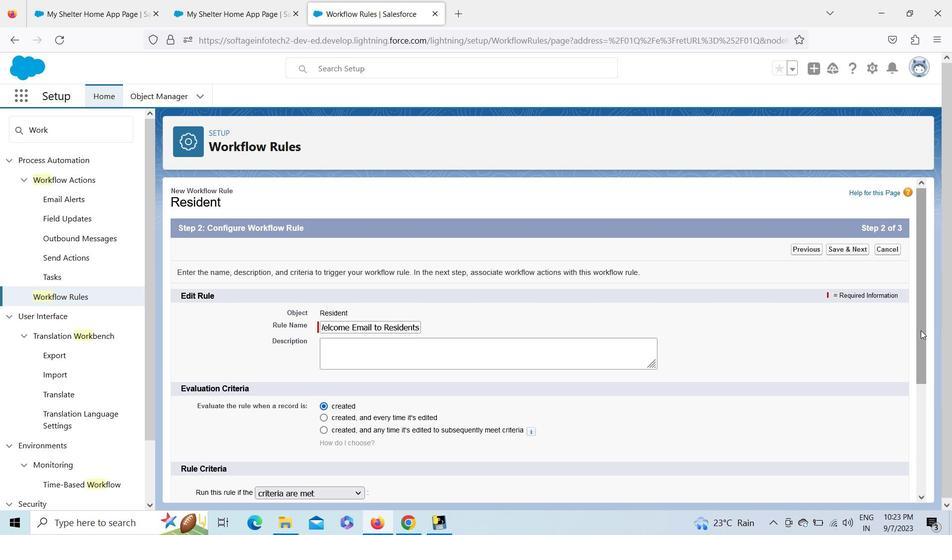 
Action: Mouse pressed left at (921, 331)
Screenshot: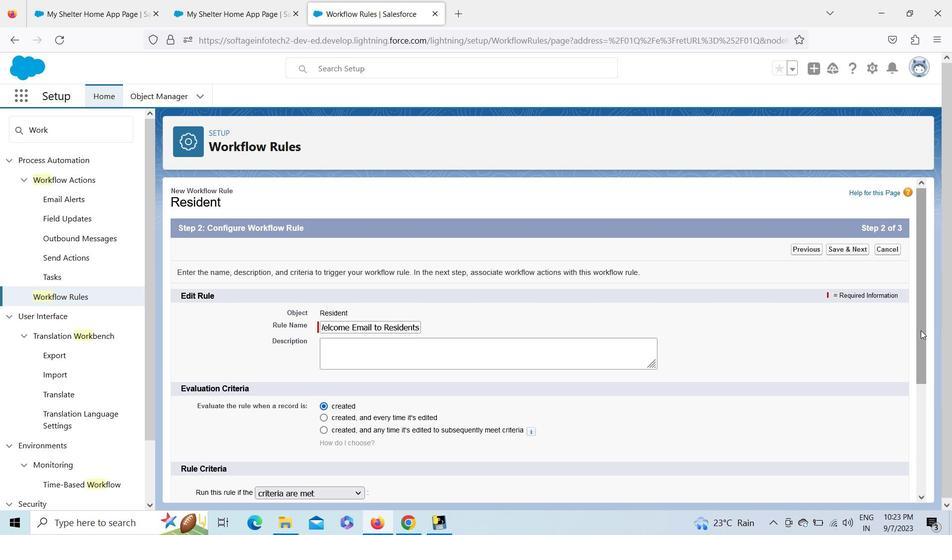 
Action: Mouse moved to (323, 378)
Screenshot: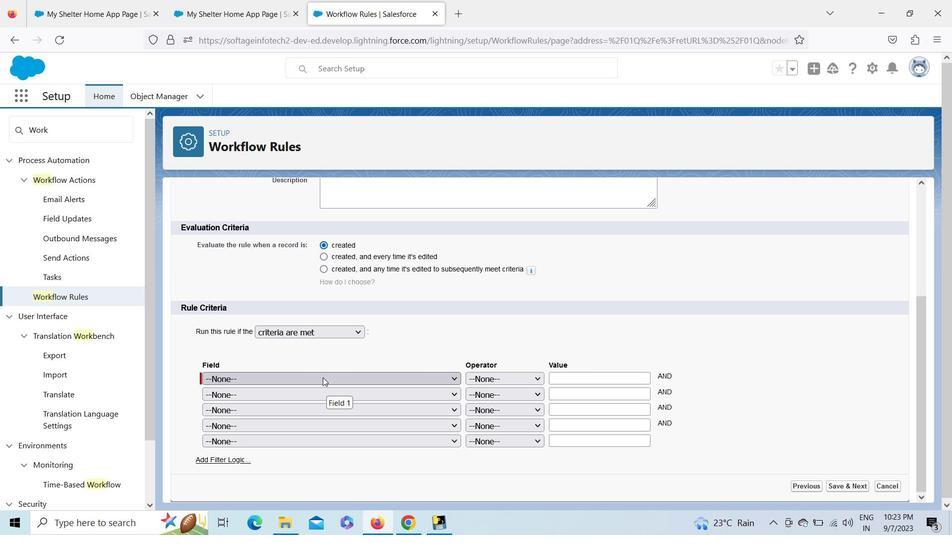 
Action: Mouse pressed left at (323, 378)
Screenshot: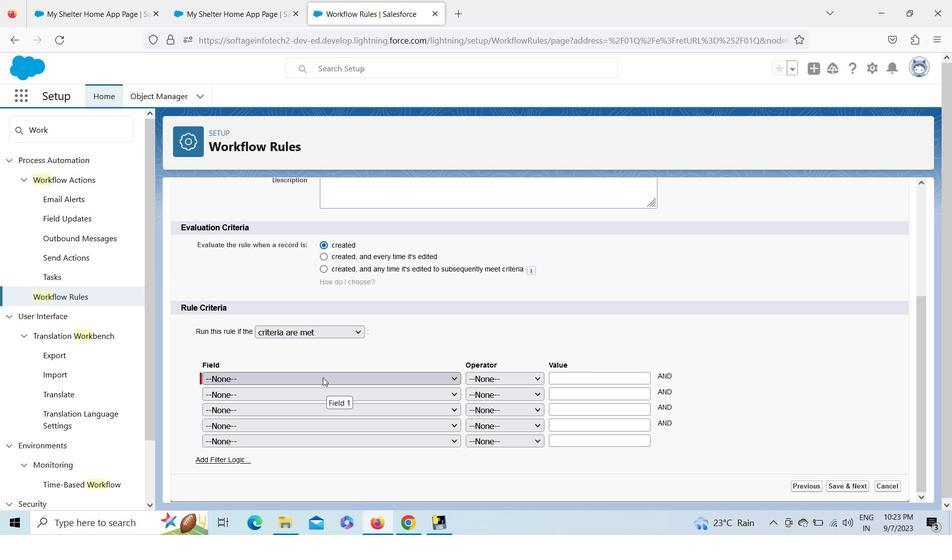 
Action: Mouse moved to (320, 203)
Screenshot: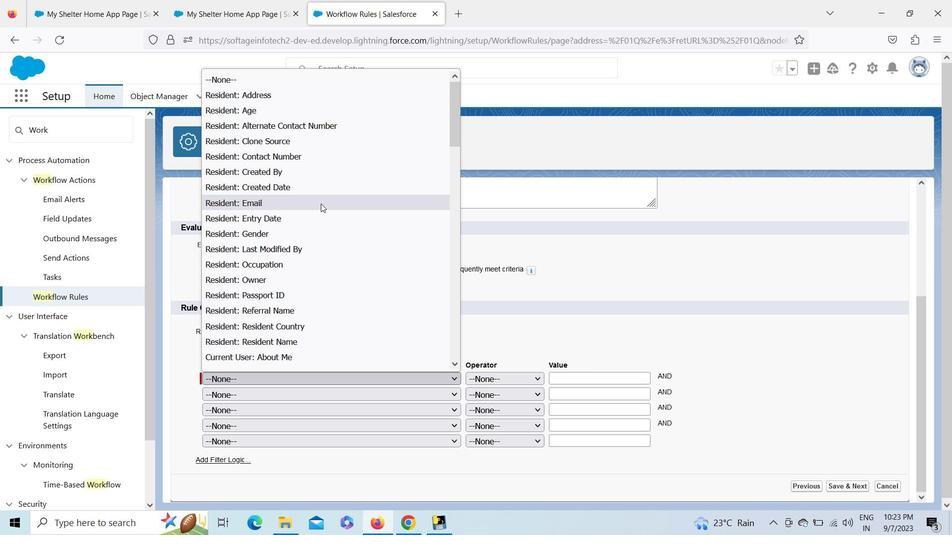 
Action: Mouse pressed left at (320, 203)
Screenshot: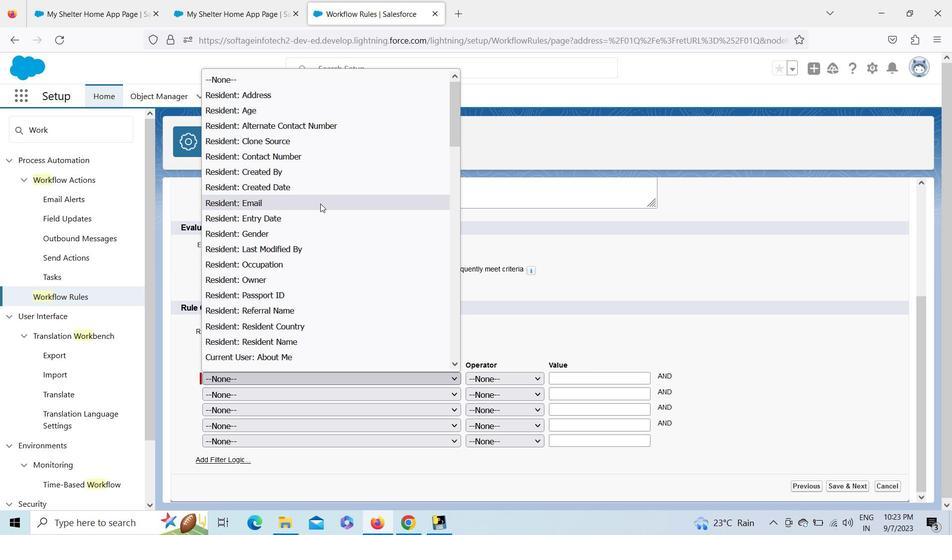 
Action: Mouse moved to (531, 375)
Screenshot: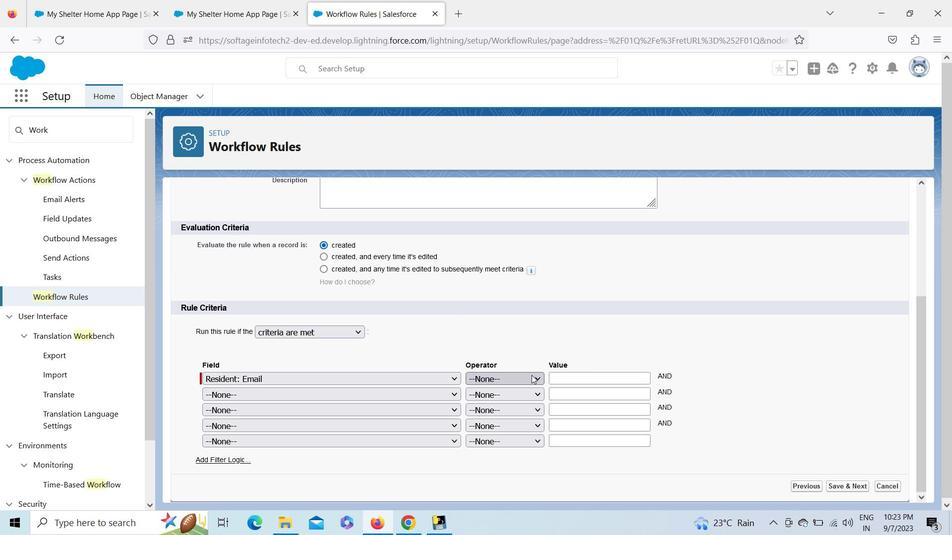 
Action: Mouse pressed left at (531, 375)
Screenshot: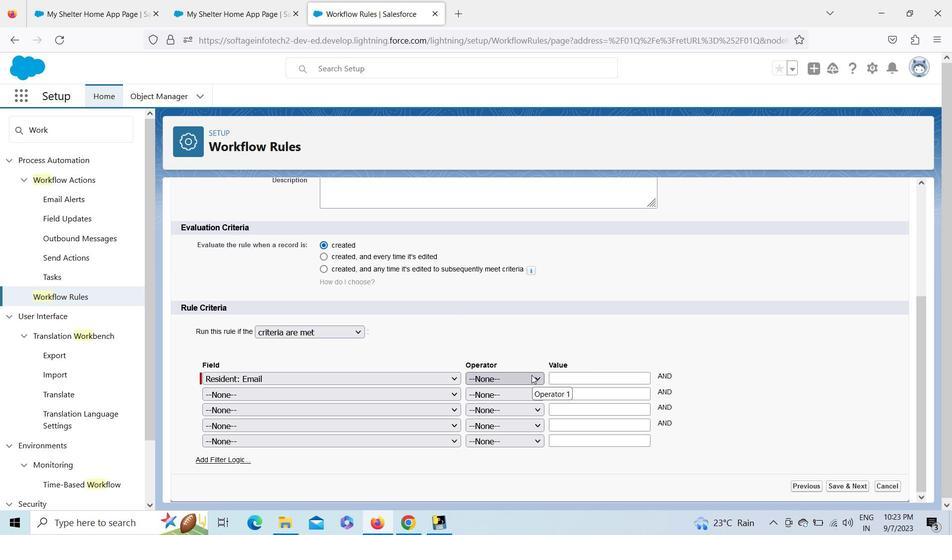 
Action: Mouse pressed left at (531, 375)
Screenshot: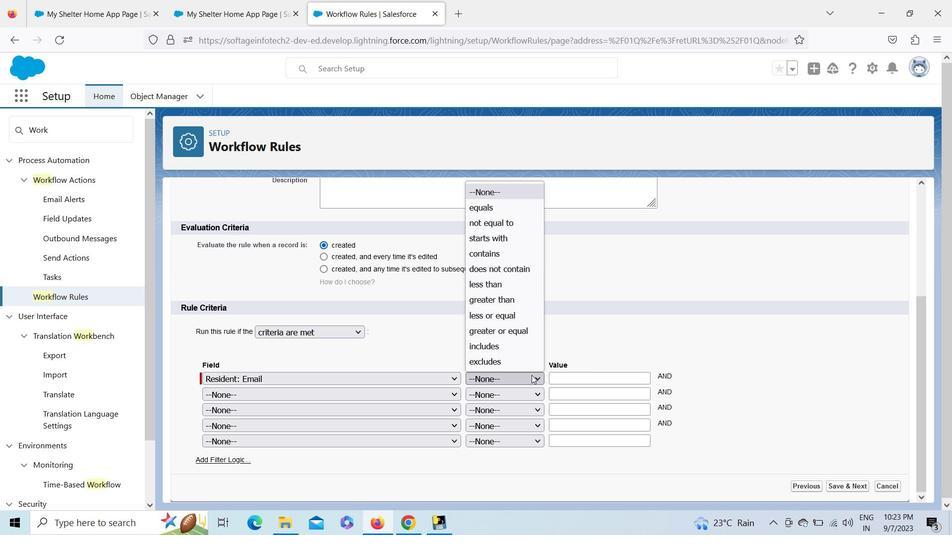 
Action: Mouse moved to (402, 375)
Screenshot: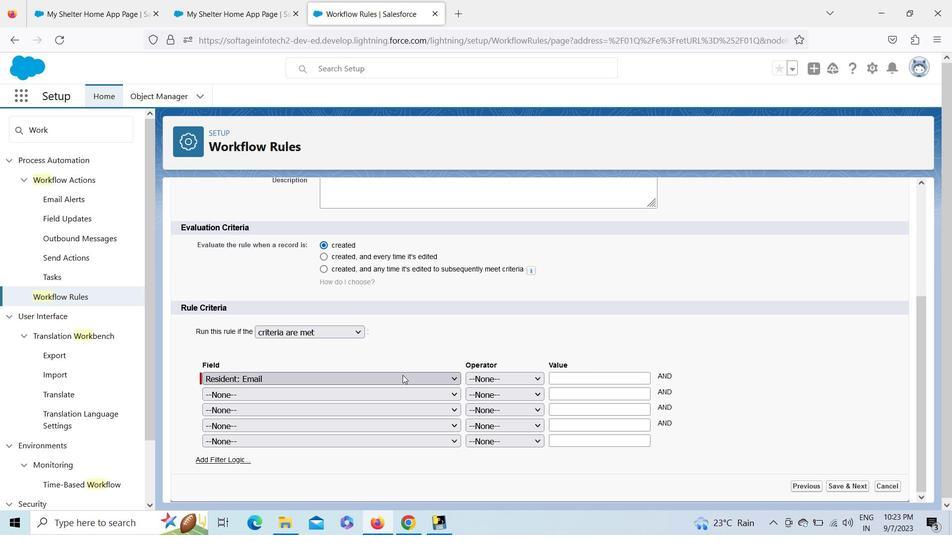 
Action: Mouse pressed left at (402, 375)
